 Task: Find connections with filter location Baie-Comeau with filter topic #entrepreneurshipwith filter profile language German with filter current company Deloitte Digital with filter school Meenakshi College Of Engineering with filter industry Plastics and Rubber Product Manufacturing with filter service category Web Development with filter keywords title Director
Action: Mouse moved to (229, 263)
Screenshot: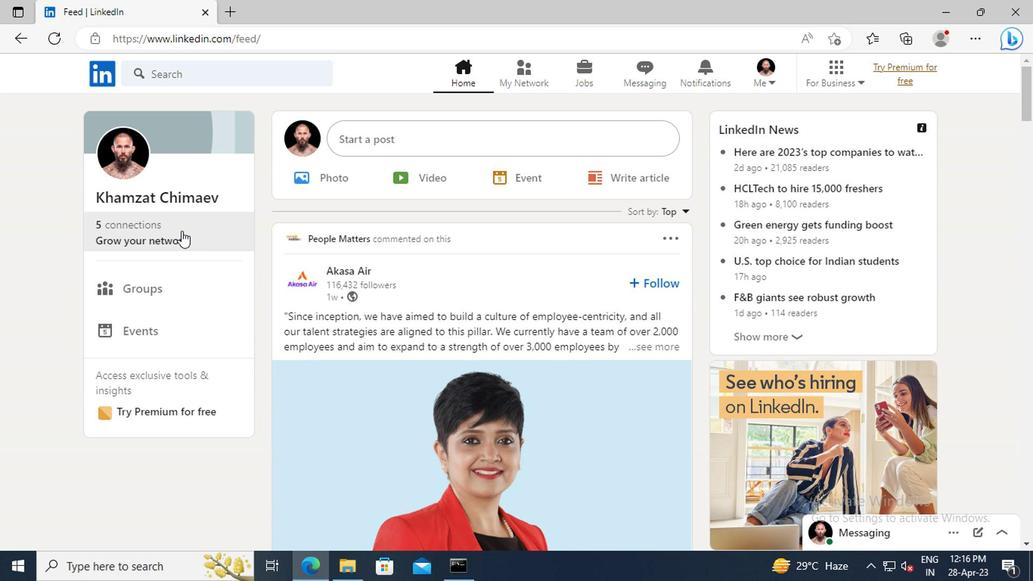 
Action: Mouse pressed left at (229, 263)
Screenshot: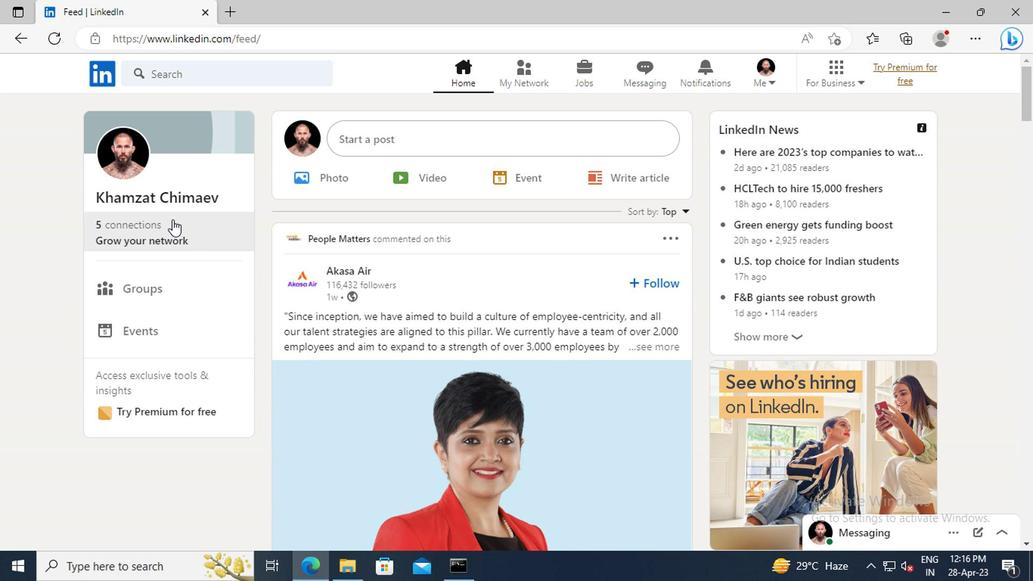 
Action: Mouse moved to (230, 218)
Screenshot: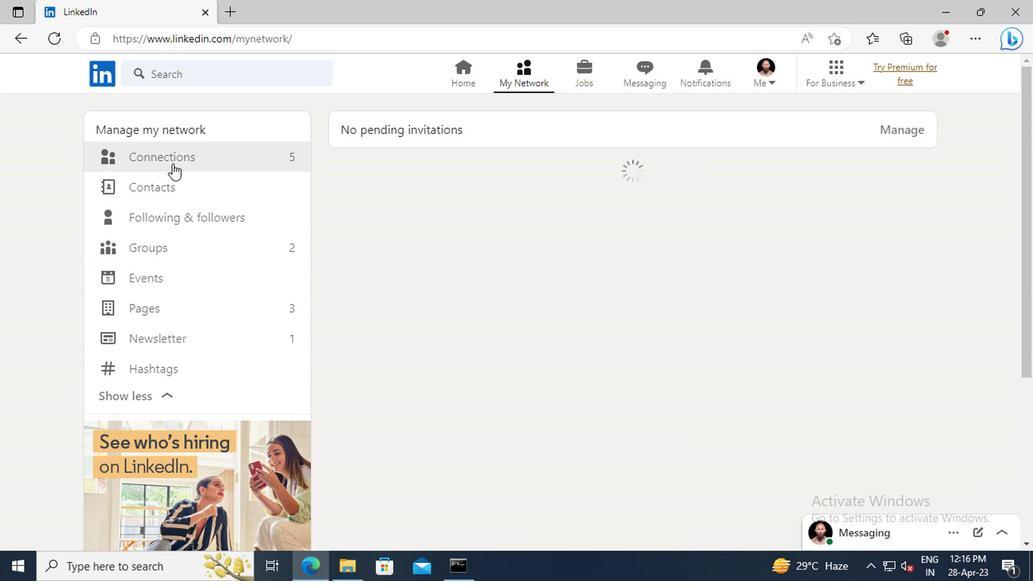 
Action: Mouse pressed left at (230, 218)
Screenshot: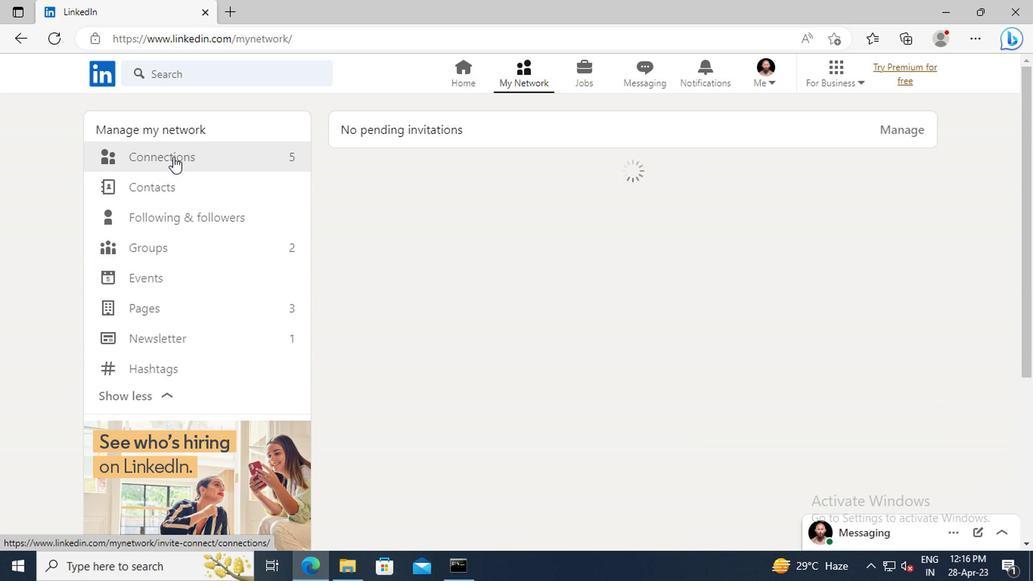 
Action: Mouse moved to (552, 222)
Screenshot: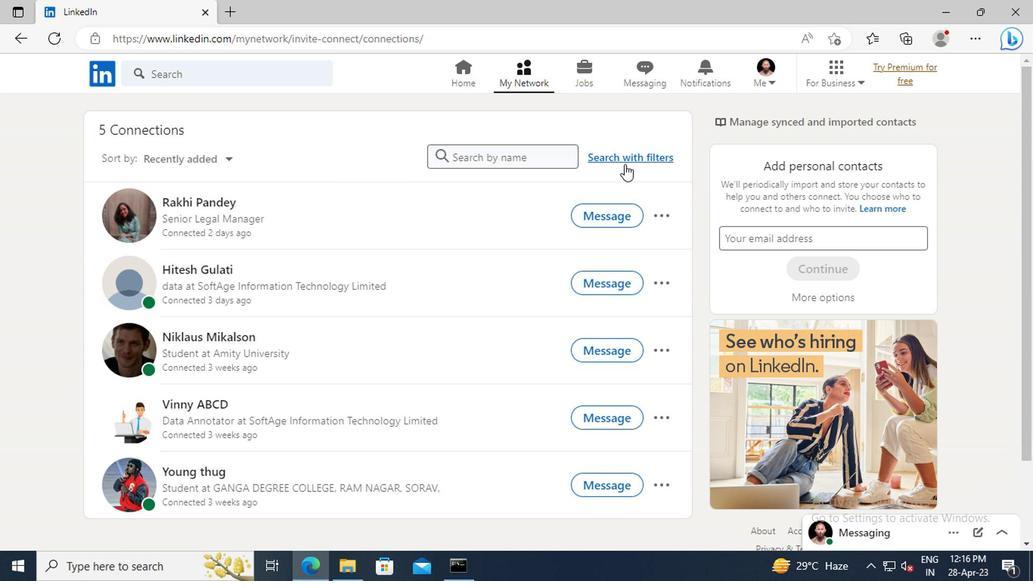 
Action: Mouse pressed left at (552, 222)
Screenshot: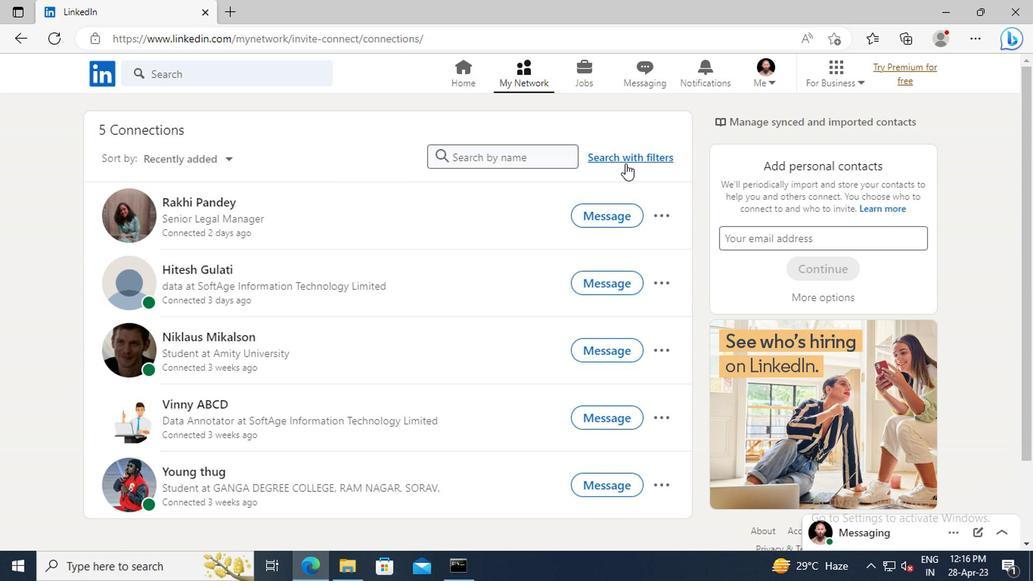 
Action: Mouse moved to (516, 192)
Screenshot: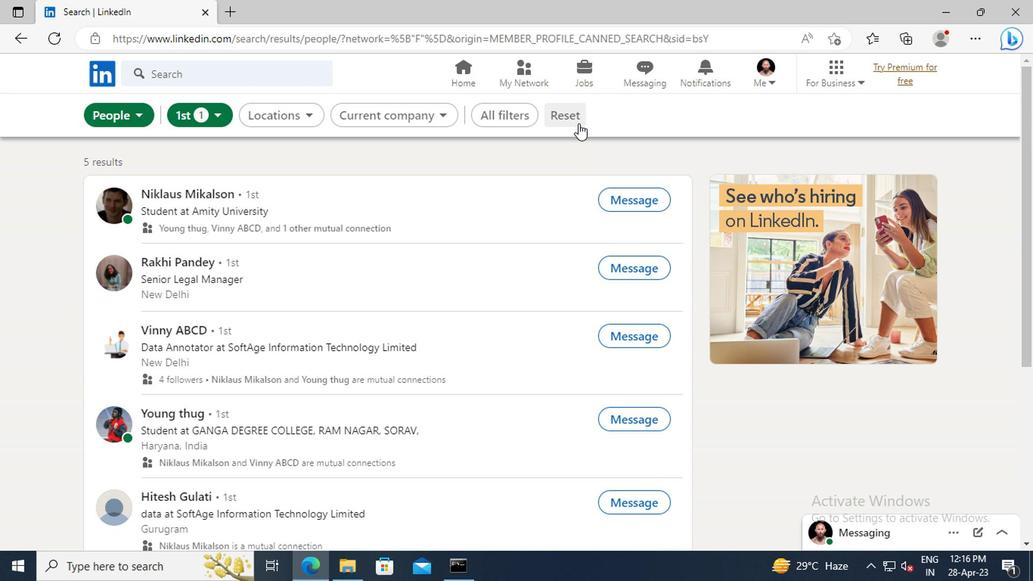 
Action: Mouse pressed left at (516, 192)
Screenshot: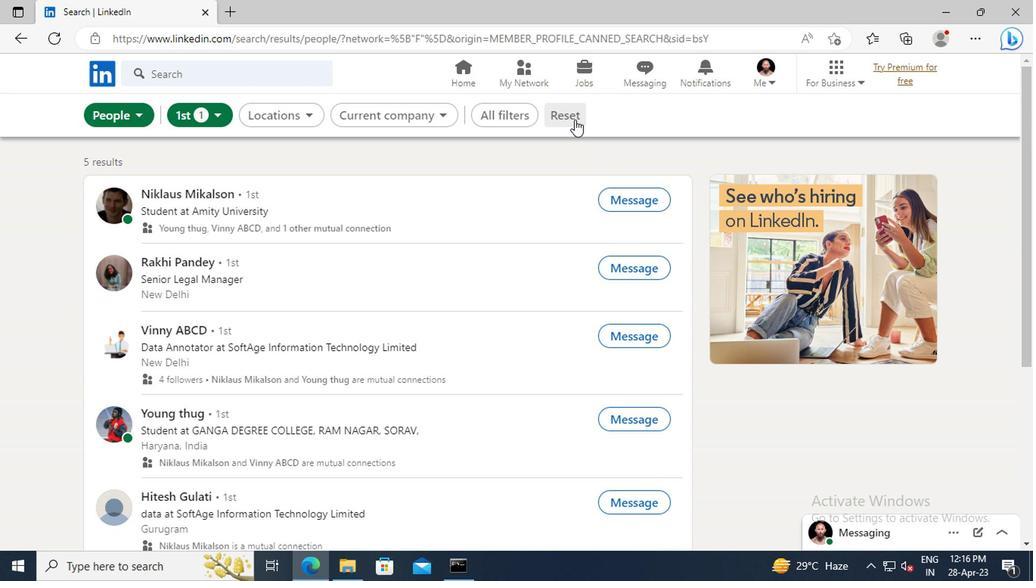 
Action: Mouse moved to (497, 190)
Screenshot: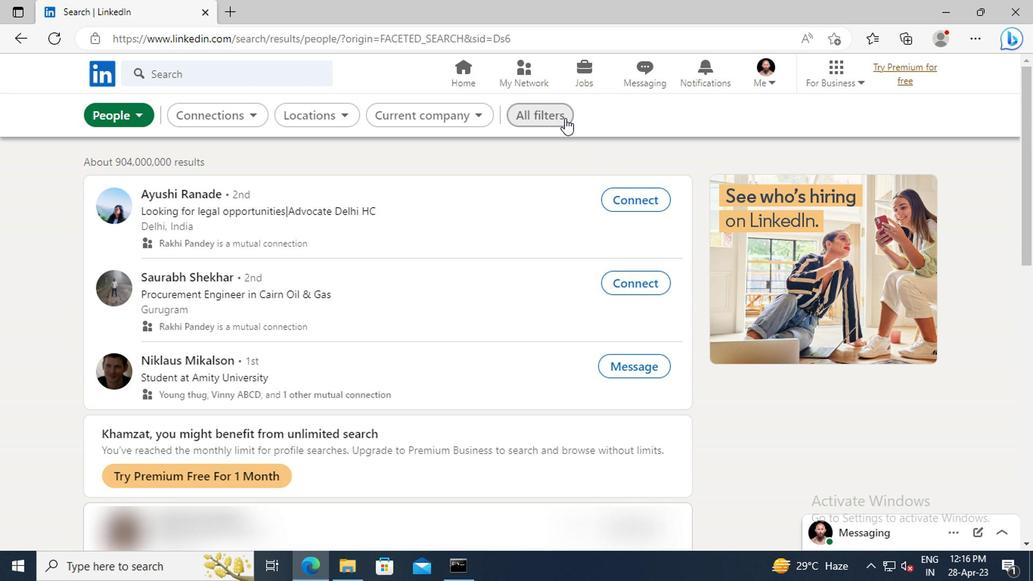 
Action: Mouse pressed left at (497, 190)
Screenshot: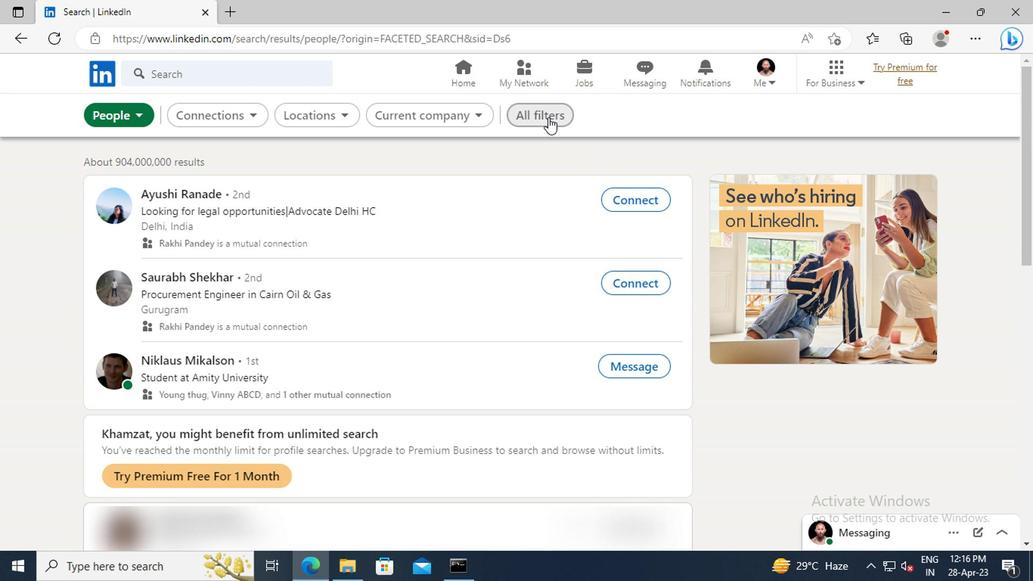 
Action: Mouse moved to (696, 305)
Screenshot: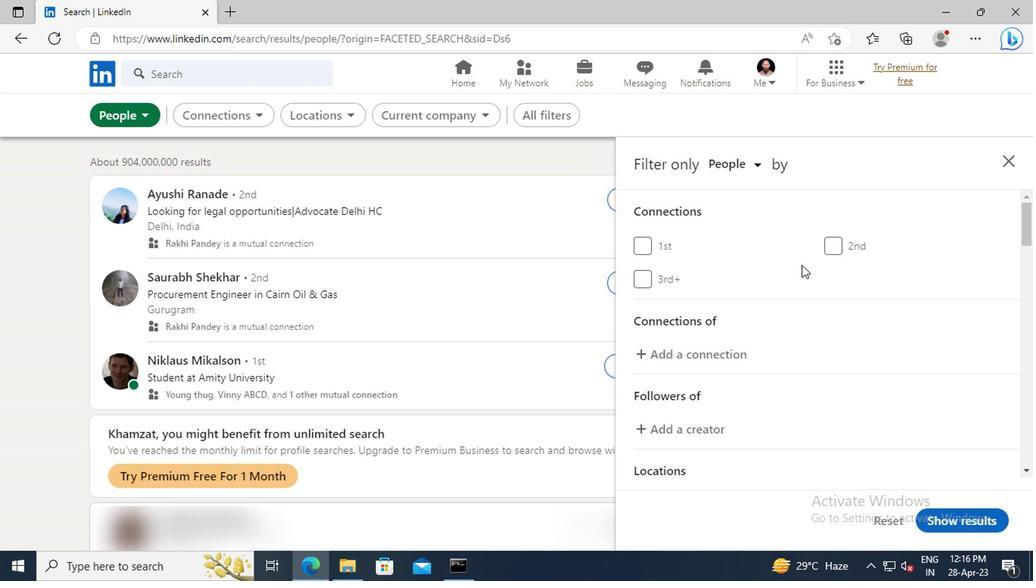 
Action: Mouse scrolled (696, 304) with delta (0, 0)
Screenshot: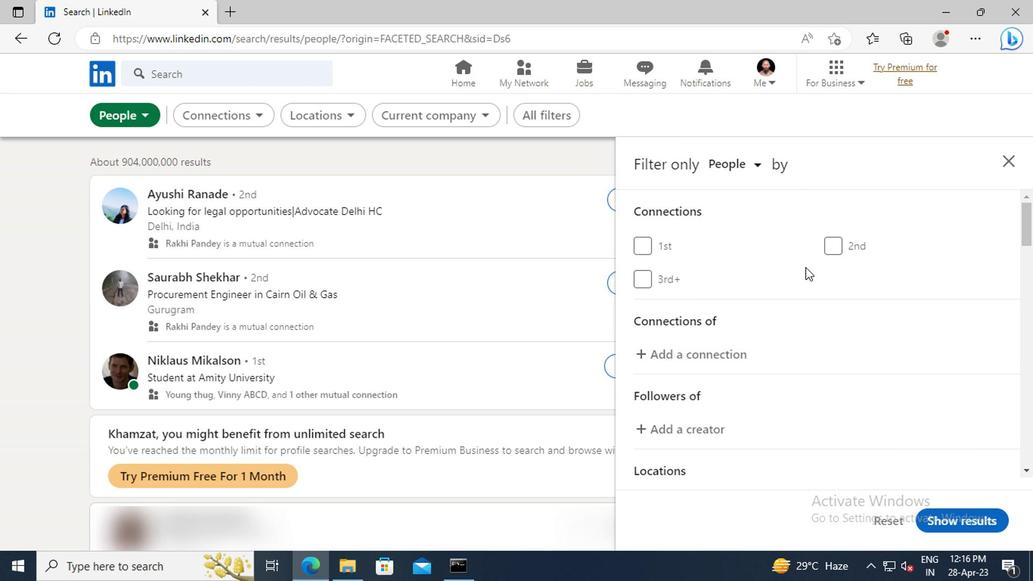 
Action: Mouse moved to (696, 305)
Screenshot: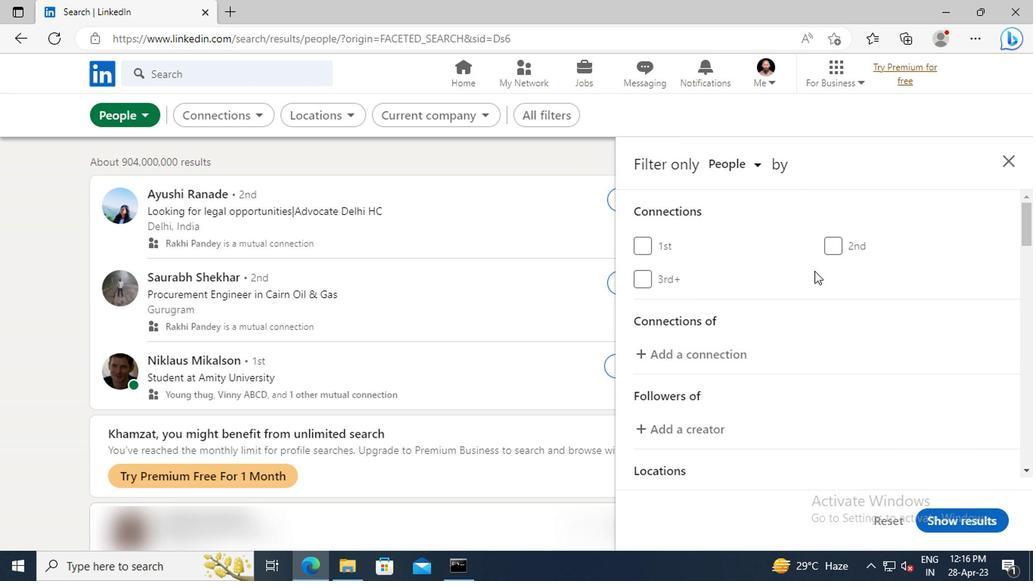 
Action: Mouse scrolled (696, 304) with delta (0, 0)
Screenshot: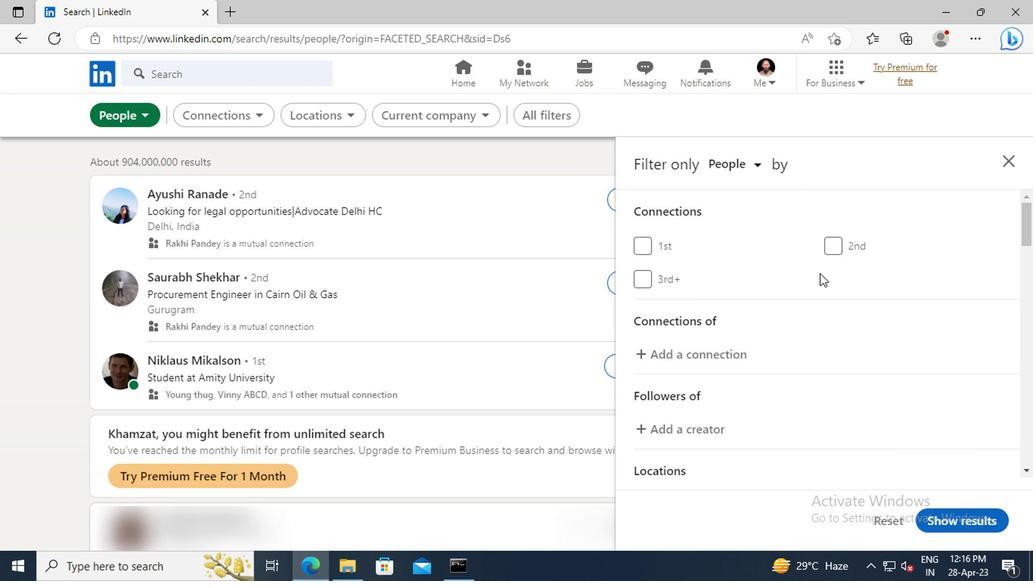 
Action: Mouse moved to (697, 306)
Screenshot: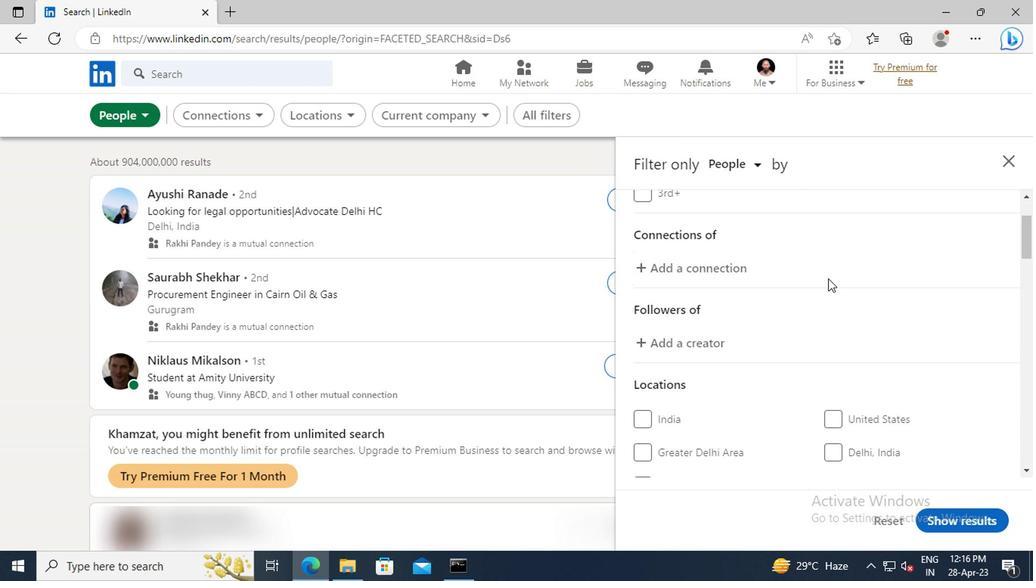 
Action: Mouse scrolled (697, 306) with delta (0, 0)
Screenshot: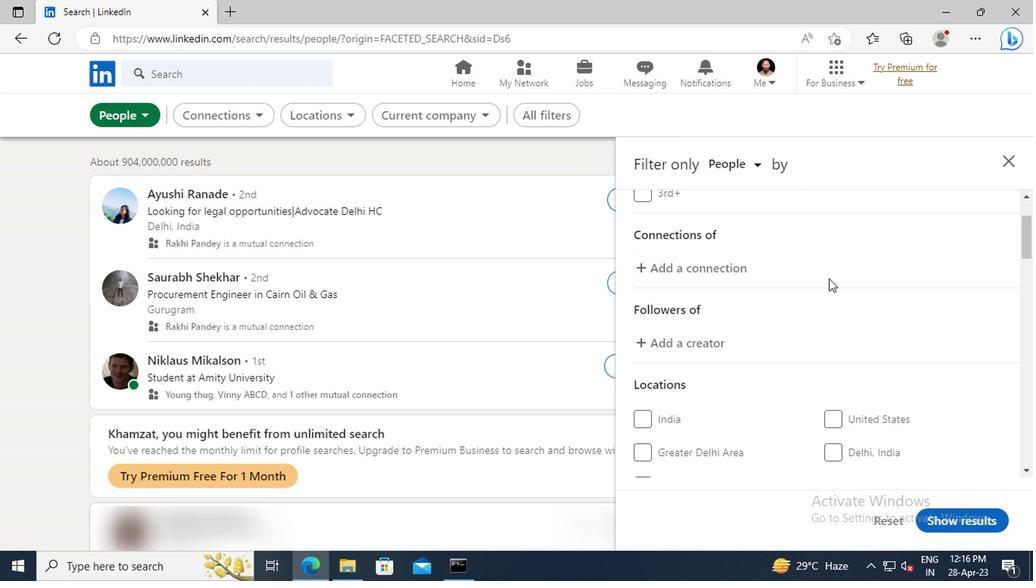 
Action: Mouse moved to (702, 312)
Screenshot: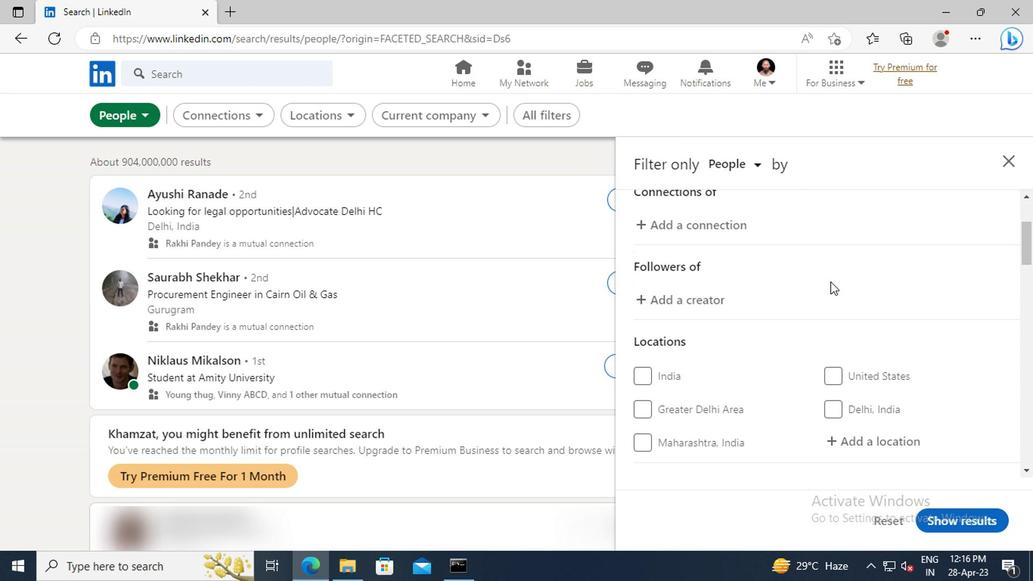 
Action: Mouse scrolled (702, 311) with delta (0, 0)
Screenshot: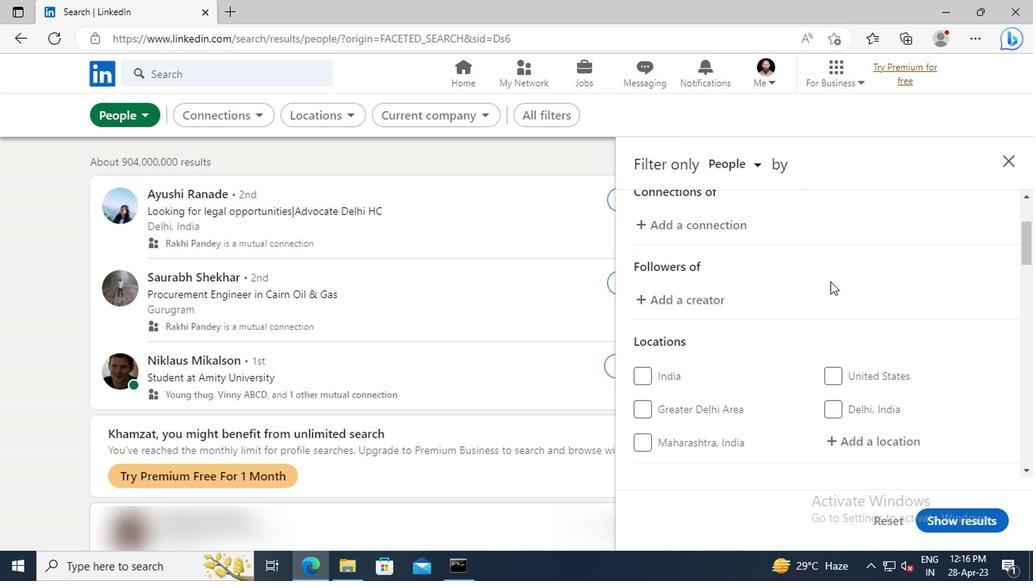 
Action: Mouse moved to (702, 312)
Screenshot: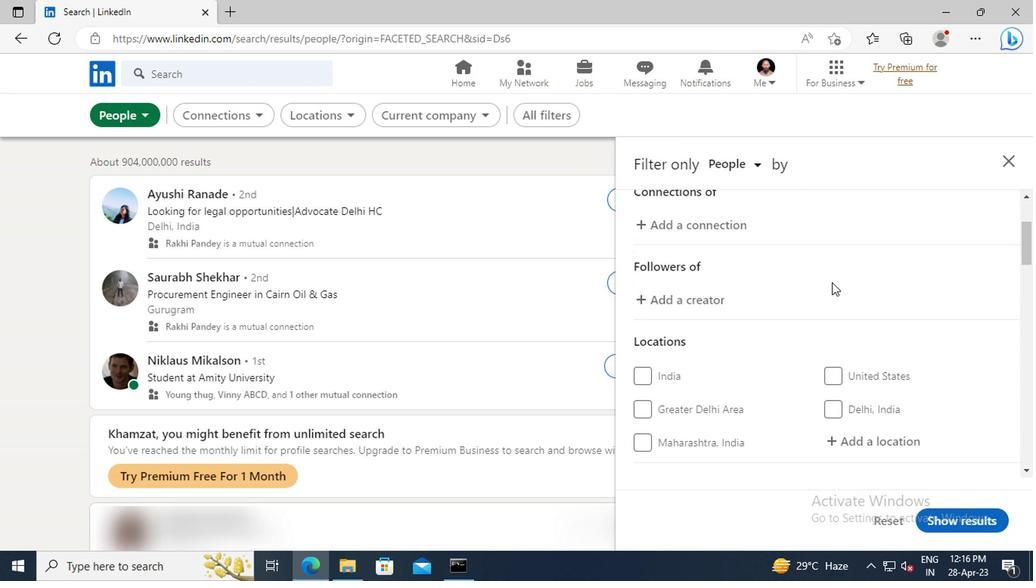 
Action: Mouse scrolled (702, 312) with delta (0, 0)
Screenshot: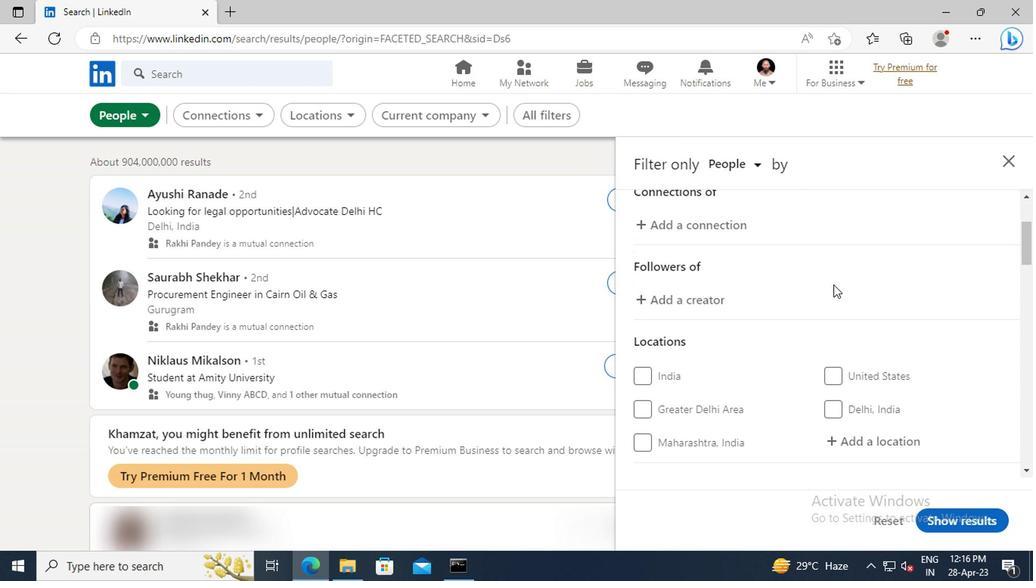 
Action: Mouse scrolled (702, 312) with delta (0, 0)
Screenshot: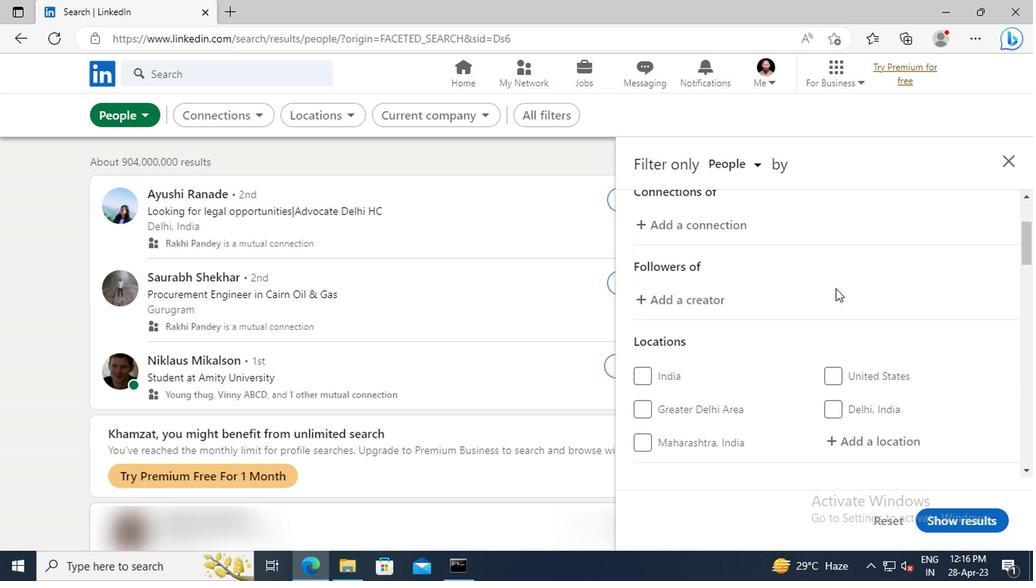 
Action: Mouse moved to (717, 332)
Screenshot: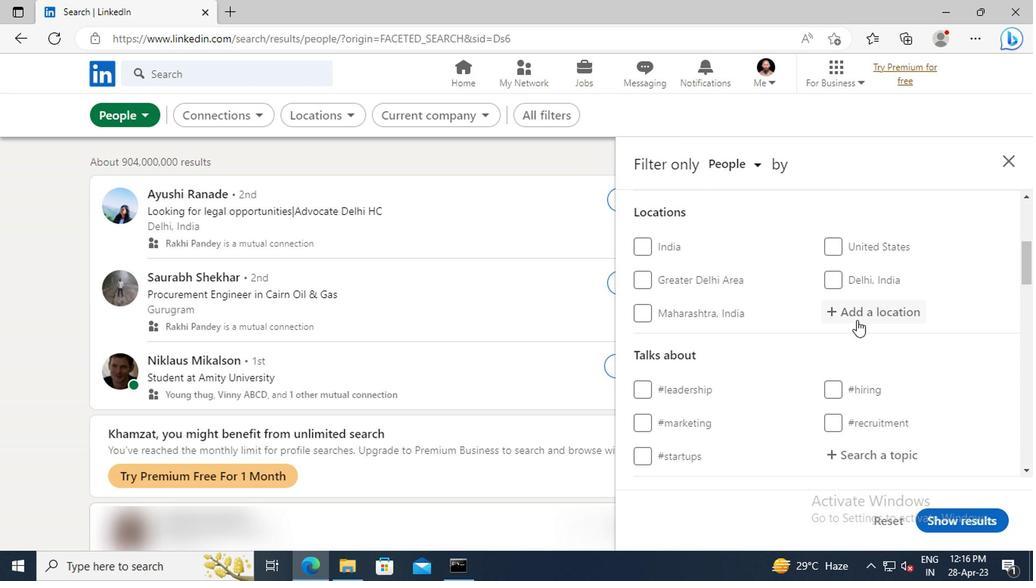 
Action: Mouse pressed left at (717, 332)
Screenshot: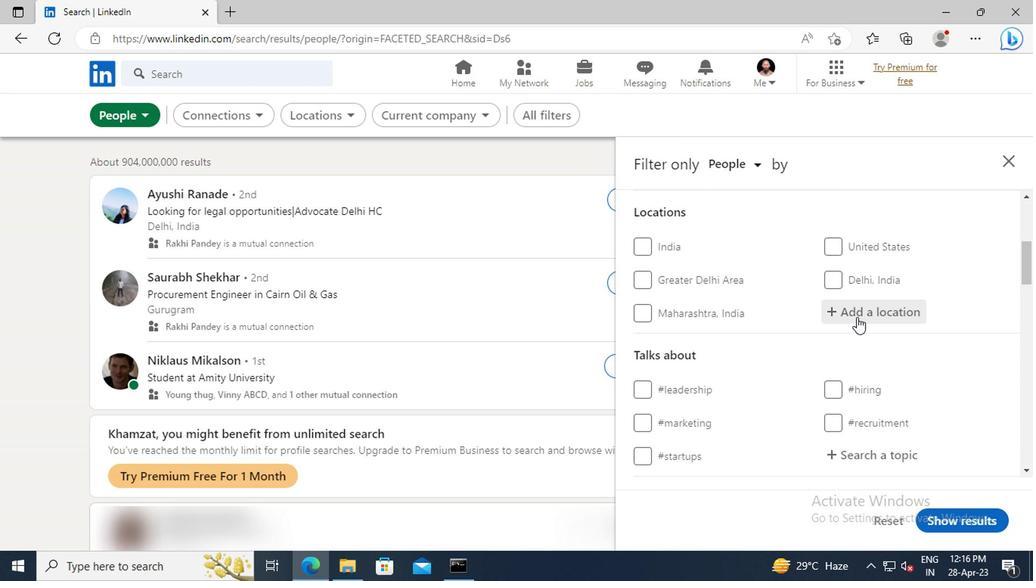 
Action: Key pressed <Key.shift>BAIE-<Key.shift>COMEAU
Screenshot: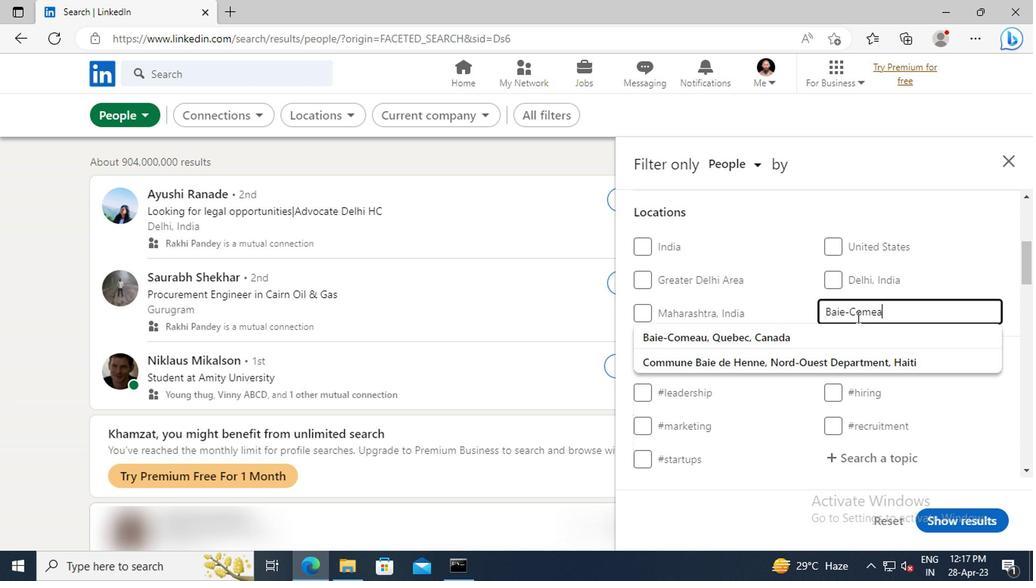 
Action: Mouse moved to (716, 340)
Screenshot: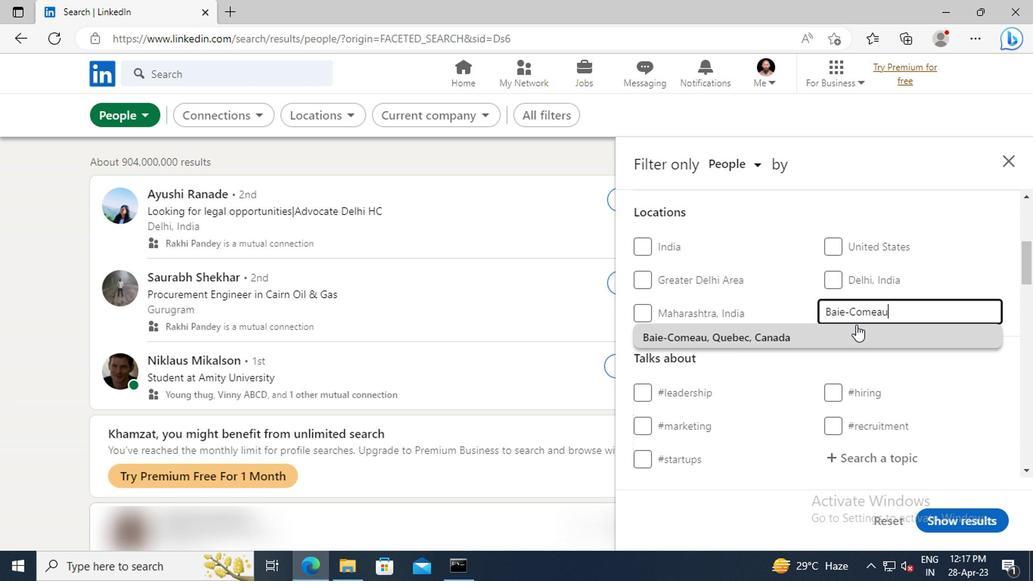 
Action: Mouse pressed left at (716, 340)
Screenshot: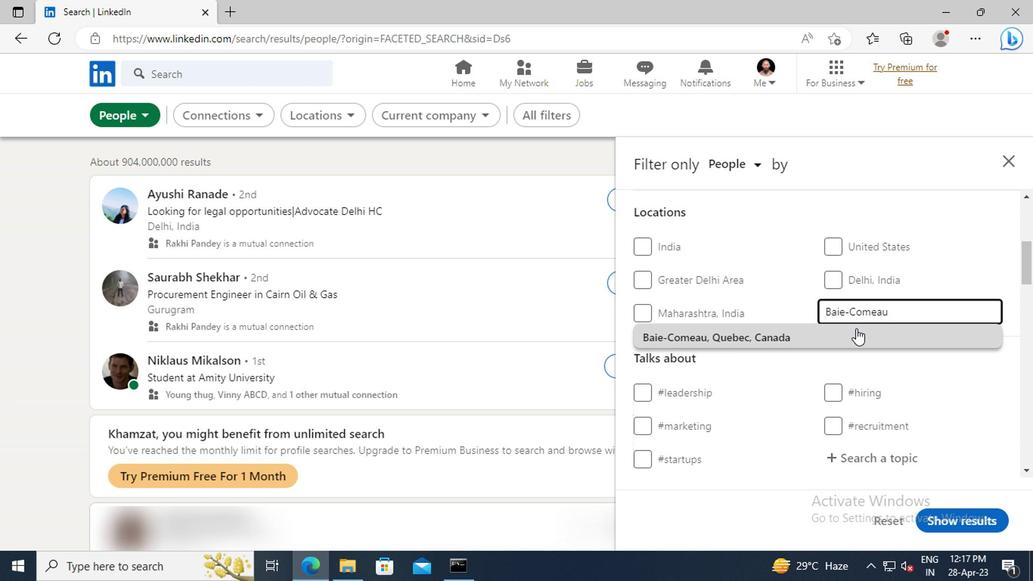 
Action: Mouse moved to (715, 334)
Screenshot: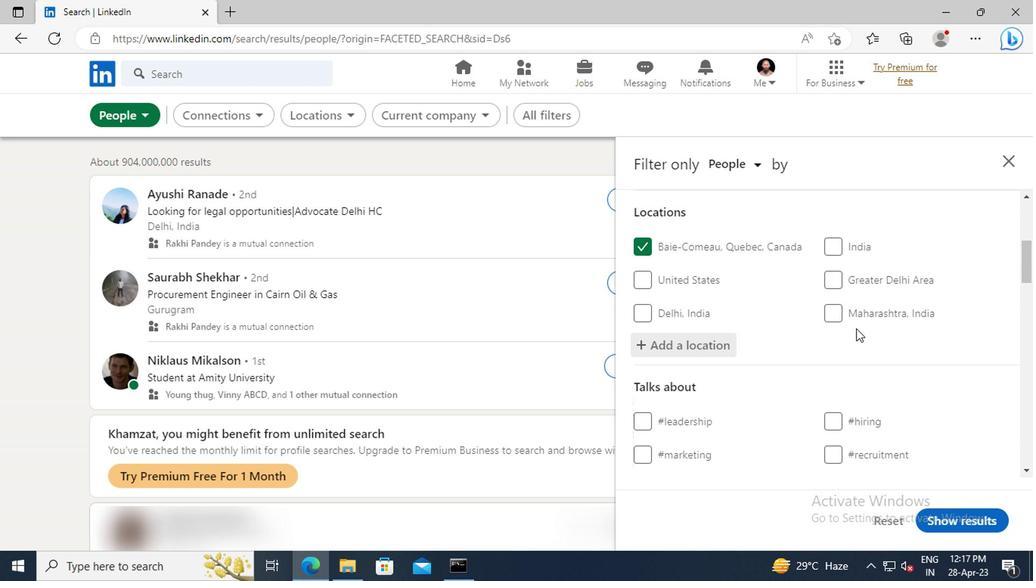 
Action: Mouse scrolled (715, 334) with delta (0, 0)
Screenshot: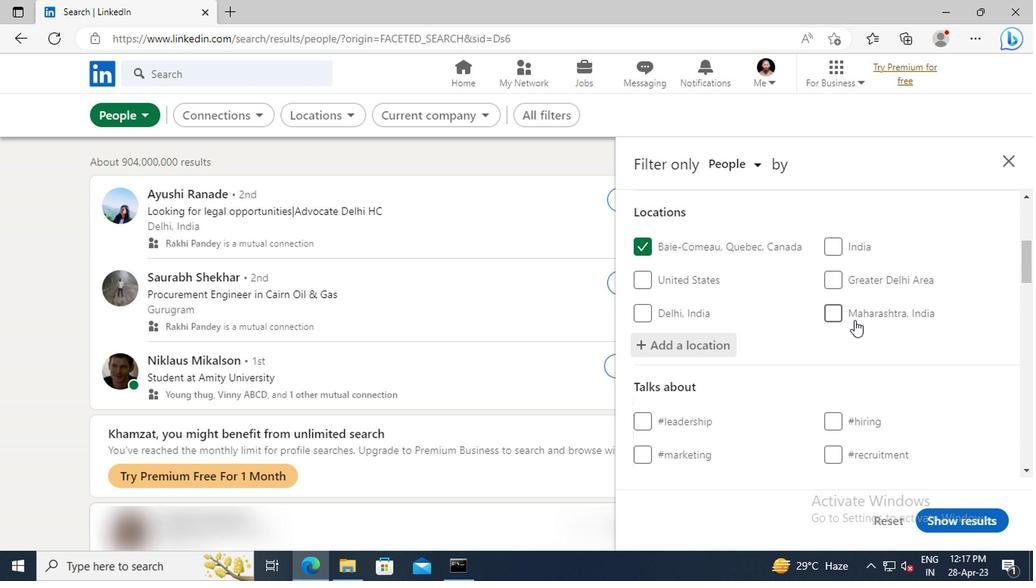 
Action: Mouse scrolled (715, 334) with delta (0, 0)
Screenshot: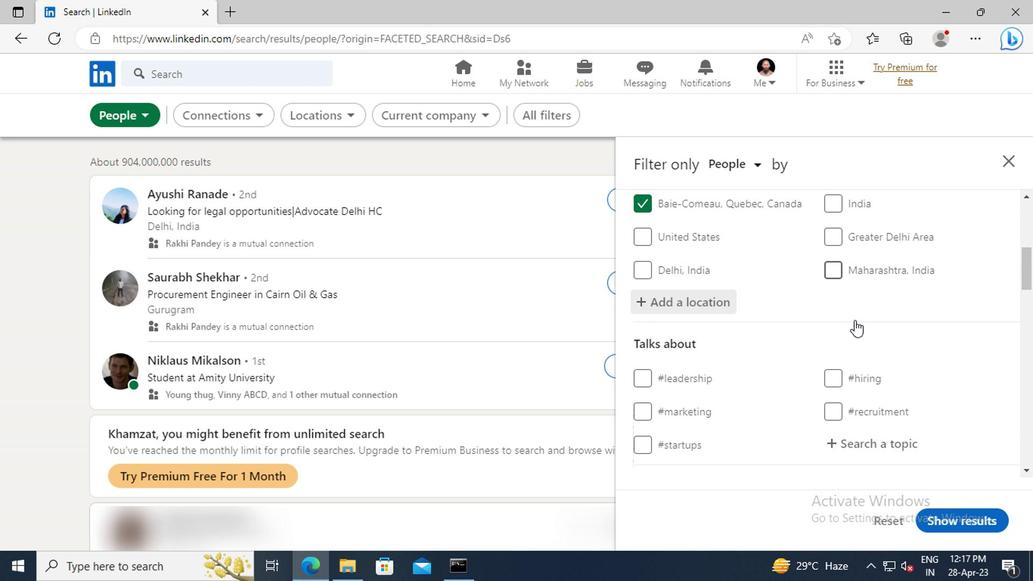 
Action: Mouse scrolled (715, 334) with delta (0, 0)
Screenshot: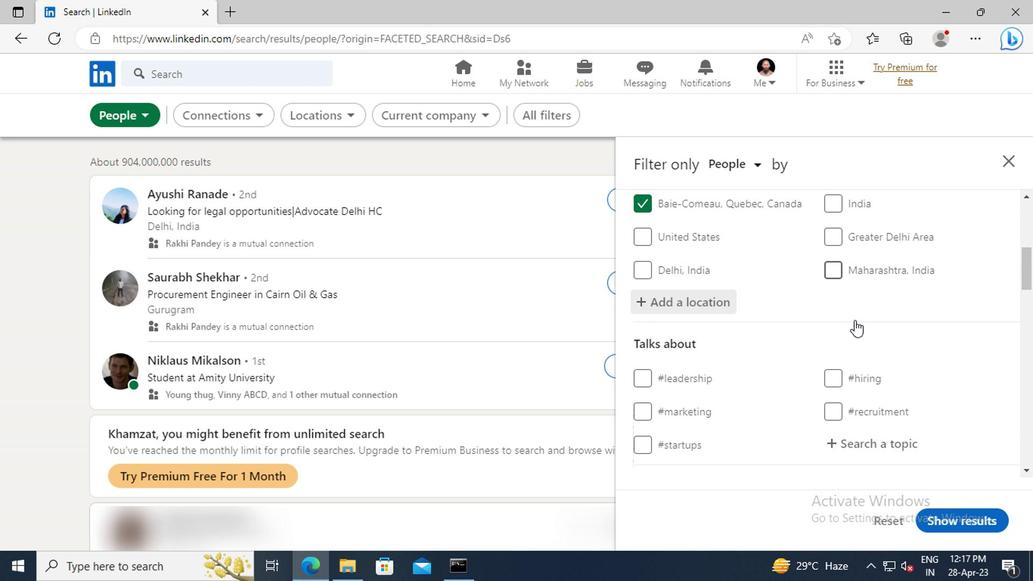 
Action: Mouse scrolled (715, 334) with delta (0, 0)
Screenshot: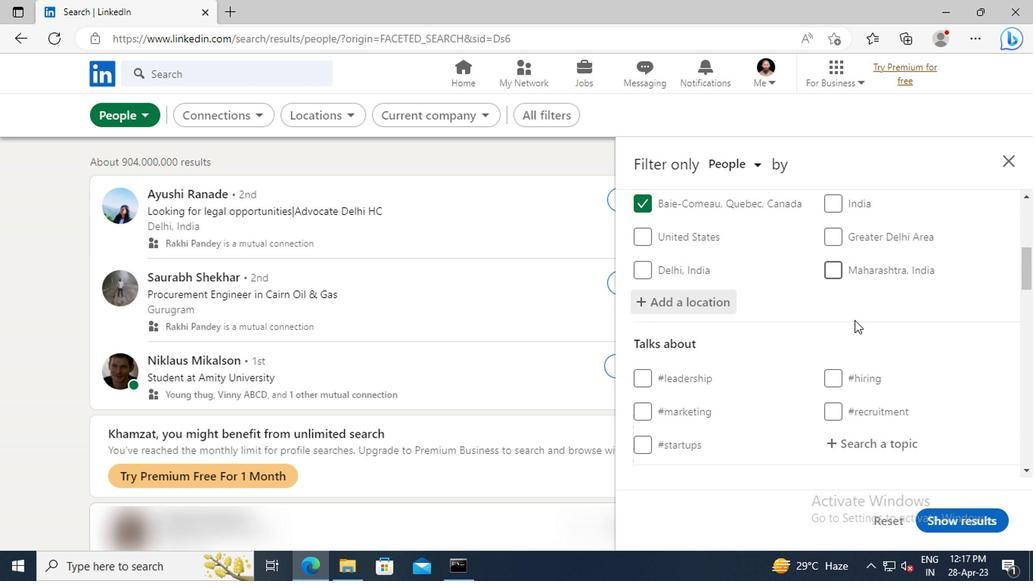 
Action: Mouse moved to (708, 331)
Screenshot: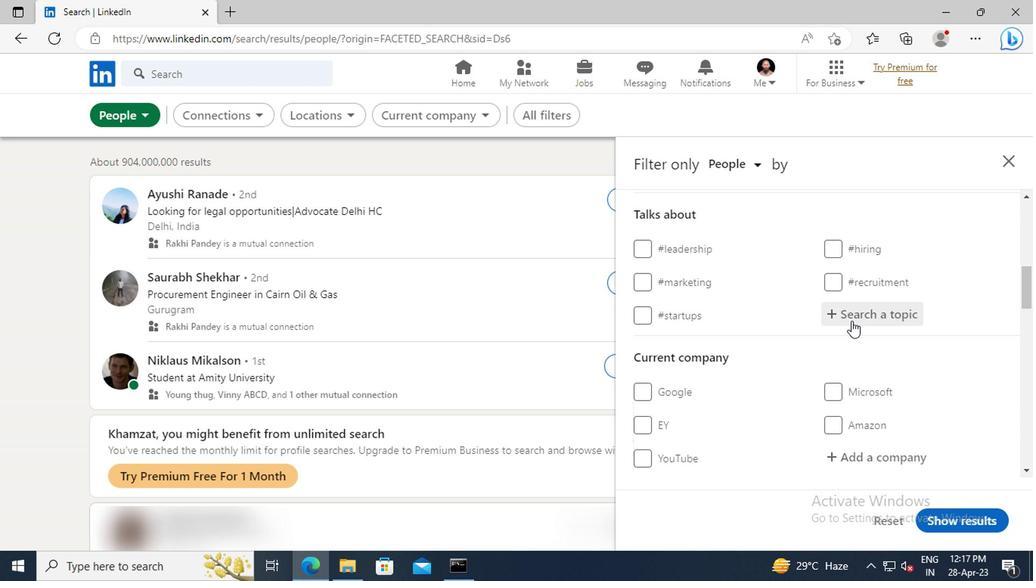 
Action: Mouse pressed left at (708, 331)
Screenshot: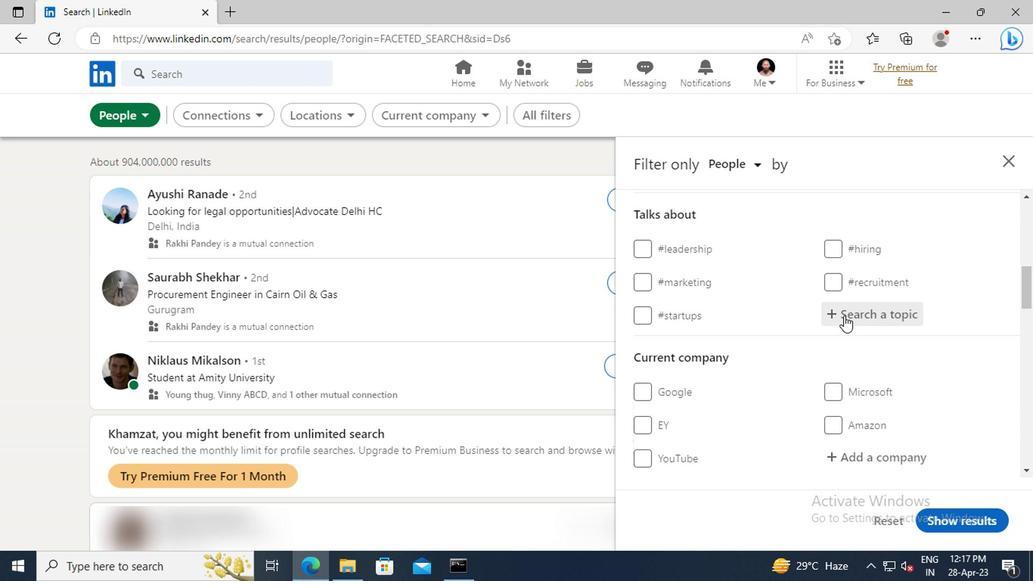 
Action: Key pressed ENTREPRENEURSHIP
Screenshot: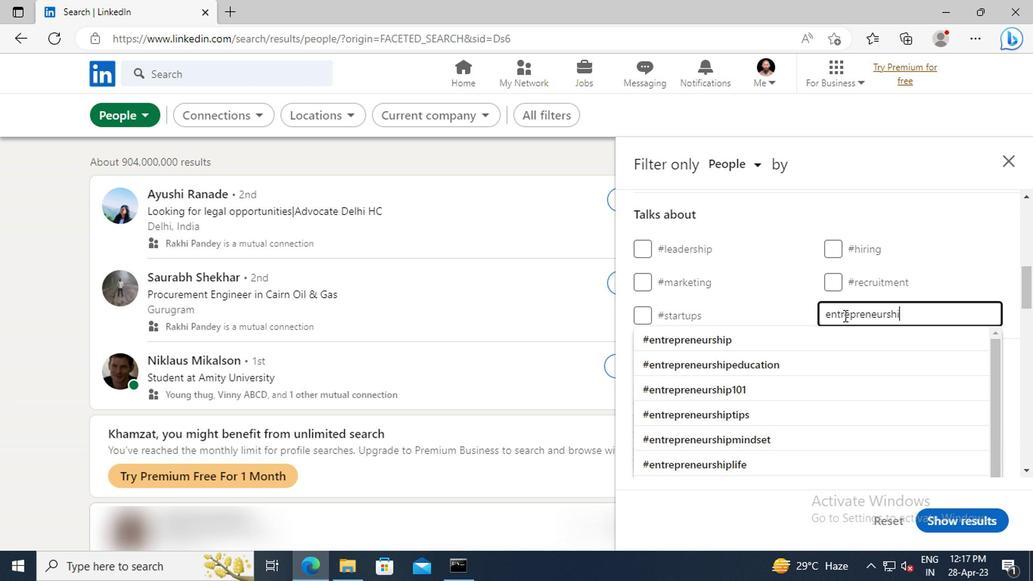 
Action: Mouse moved to (702, 345)
Screenshot: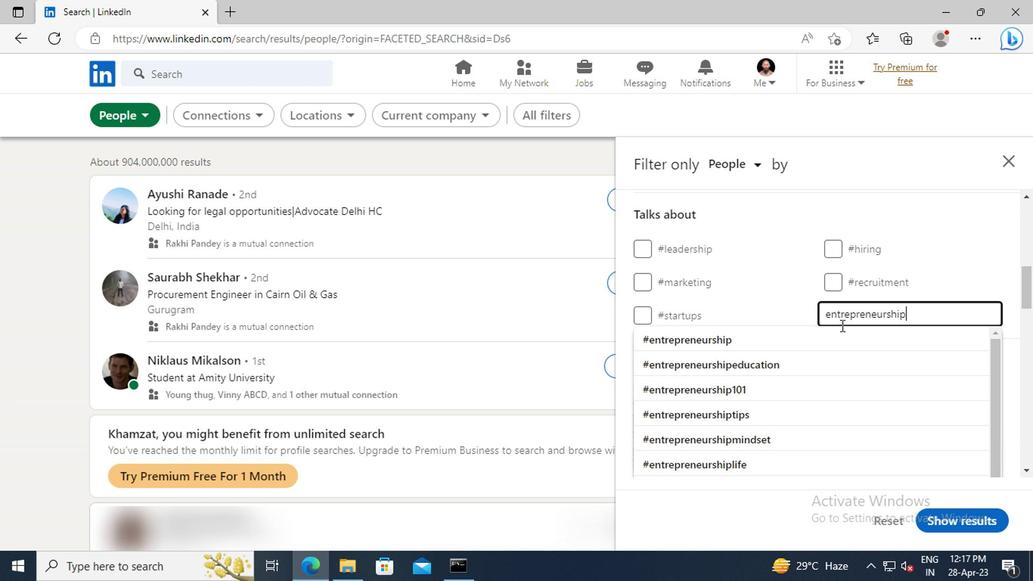 
Action: Mouse pressed left at (702, 345)
Screenshot: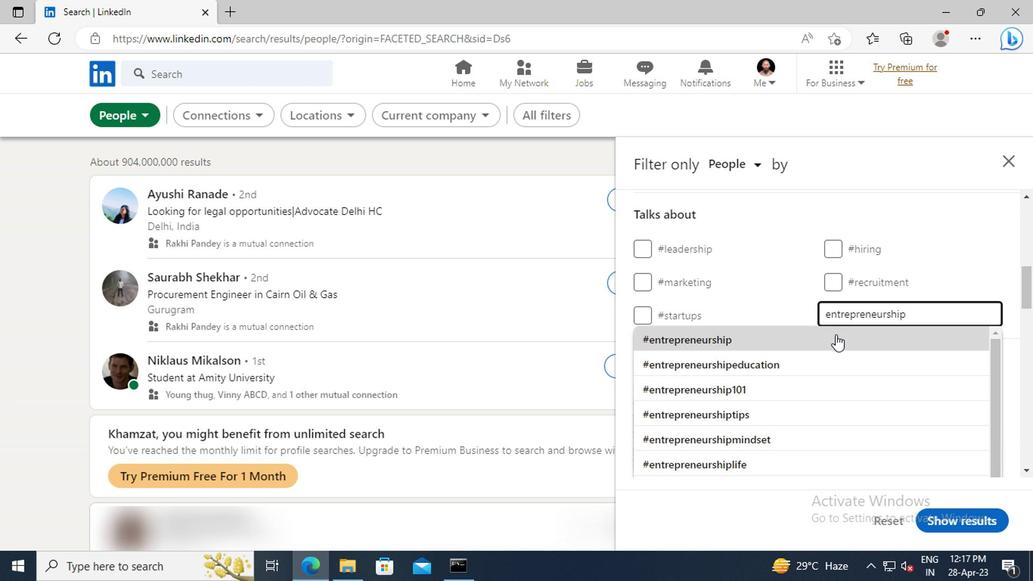 
Action: Mouse moved to (705, 323)
Screenshot: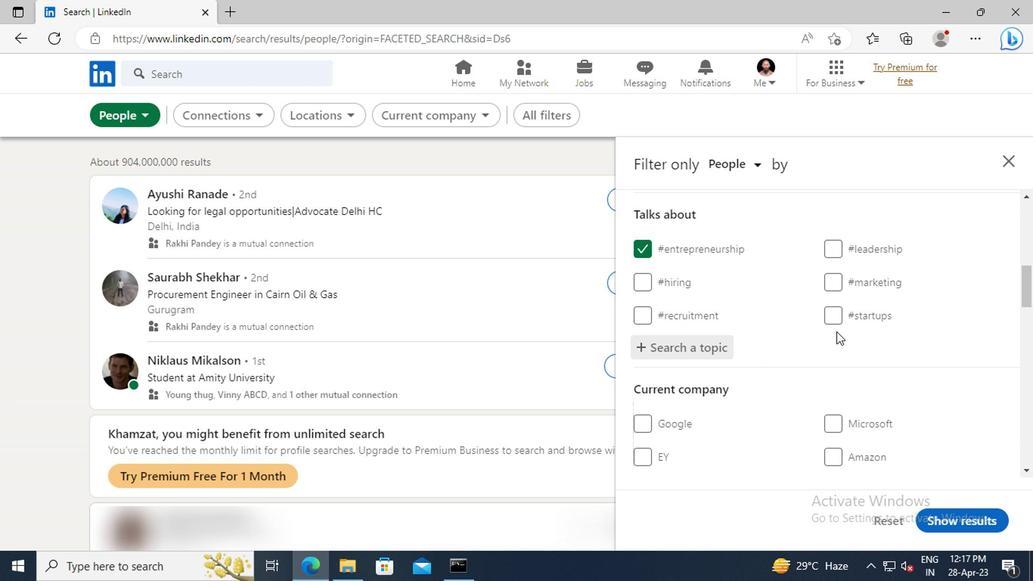 
Action: Mouse scrolled (705, 323) with delta (0, 0)
Screenshot: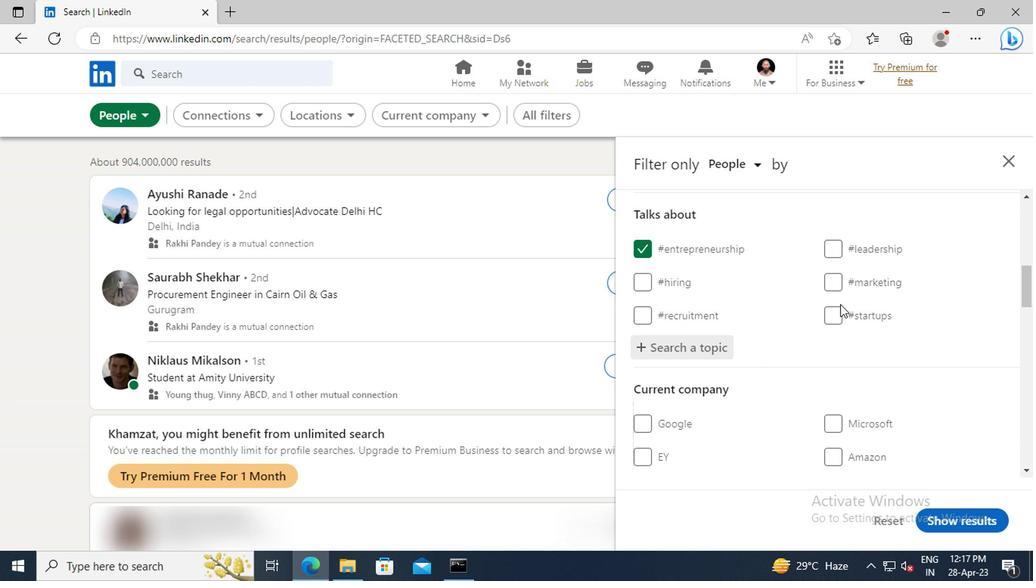 
Action: Mouse scrolled (705, 323) with delta (0, 0)
Screenshot: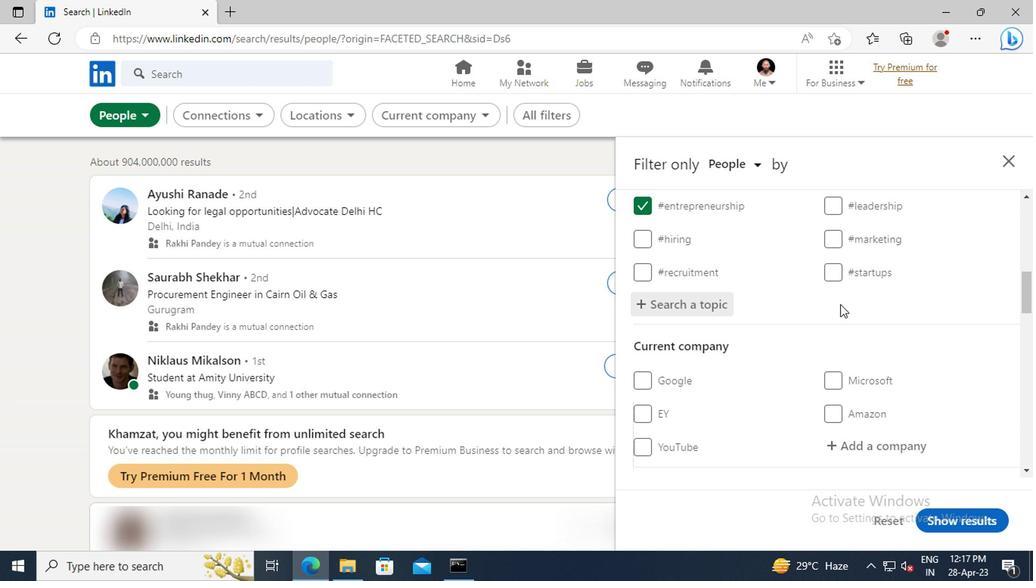 
Action: Mouse scrolled (705, 323) with delta (0, 0)
Screenshot: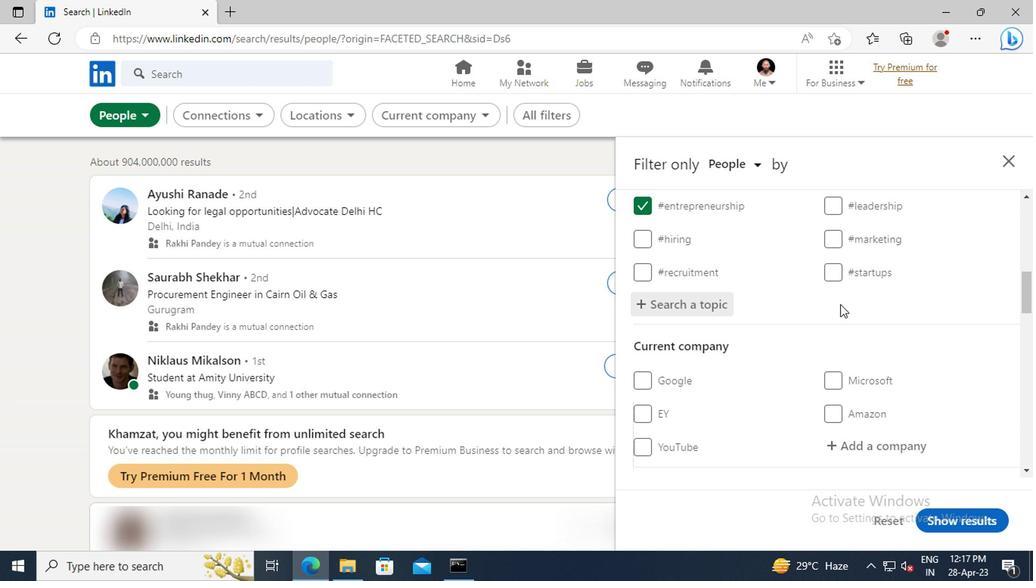 
Action: Mouse scrolled (705, 323) with delta (0, 0)
Screenshot: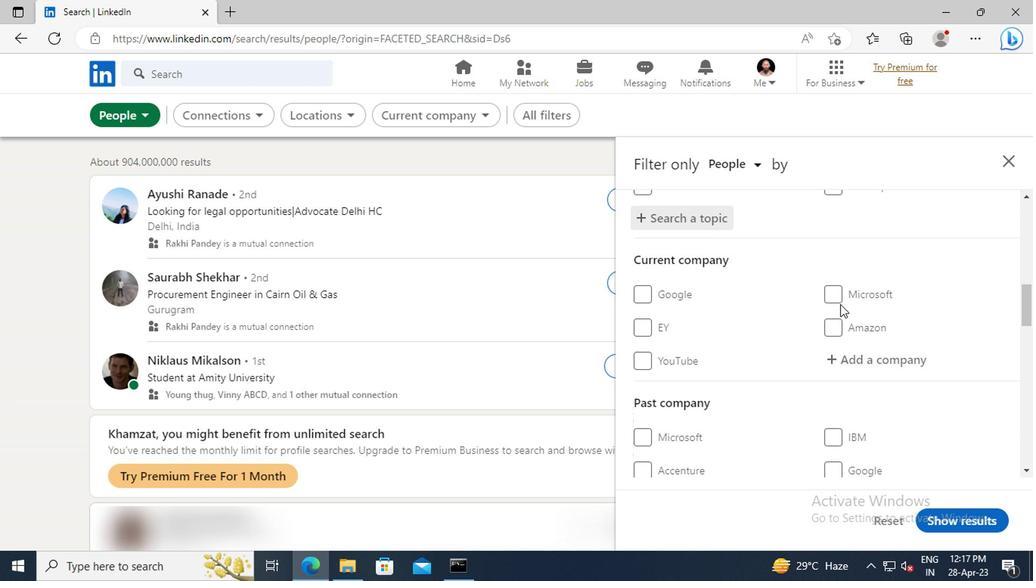 
Action: Mouse scrolled (705, 323) with delta (0, 0)
Screenshot: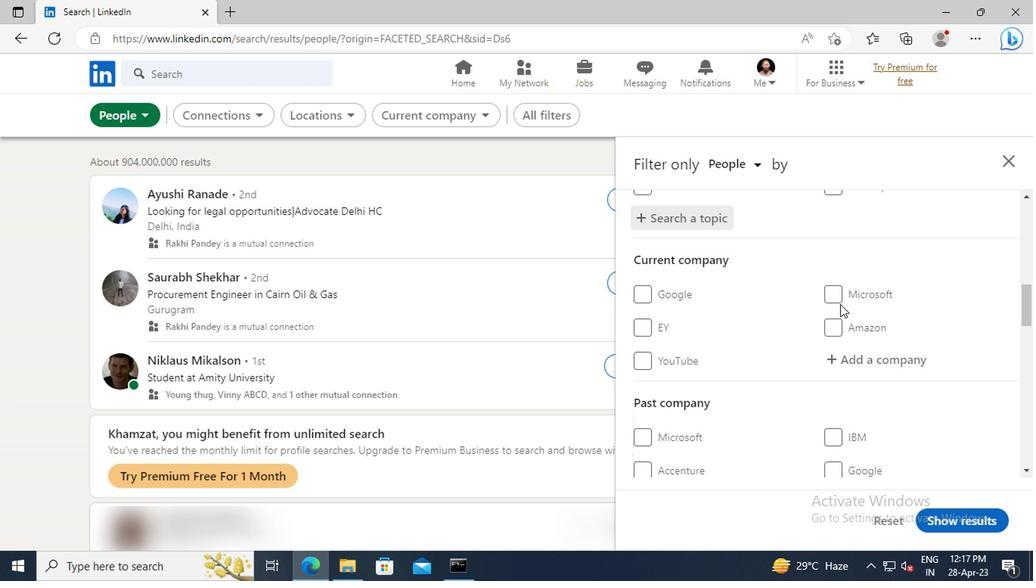 
Action: Mouse scrolled (705, 323) with delta (0, 0)
Screenshot: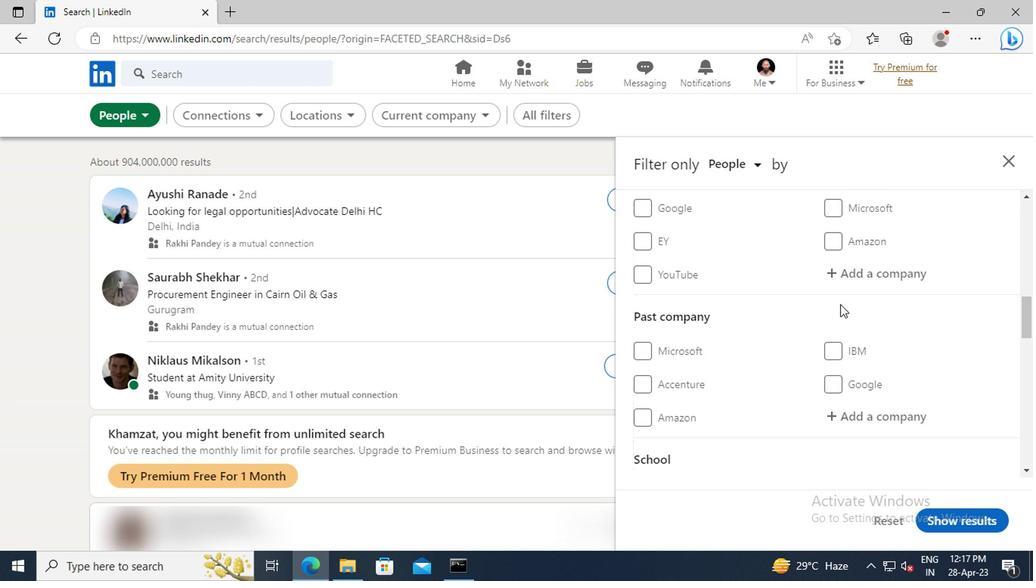 
Action: Mouse scrolled (705, 323) with delta (0, 0)
Screenshot: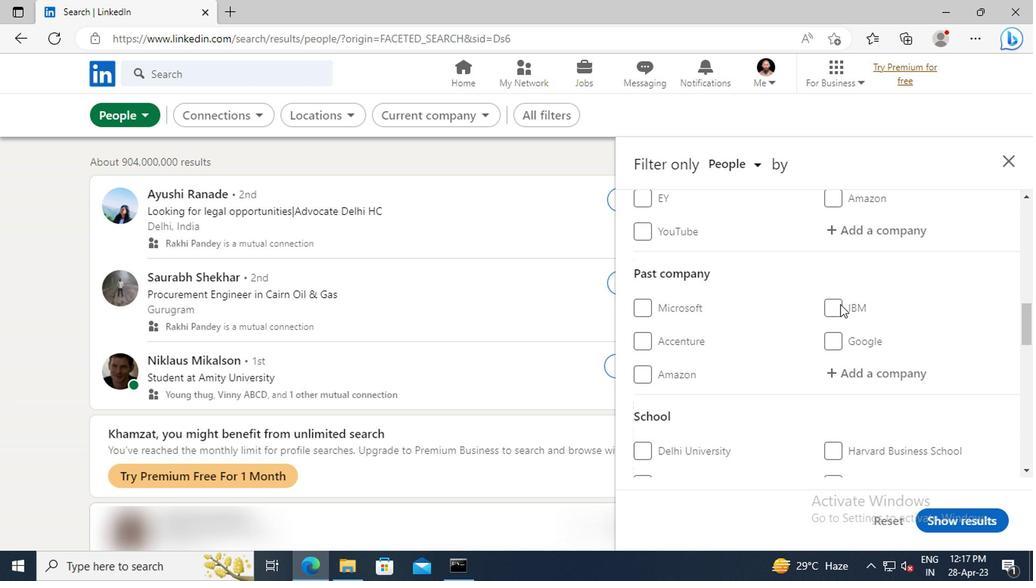 
Action: Mouse scrolled (705, 323) with delta (0, 0)
Screenshot: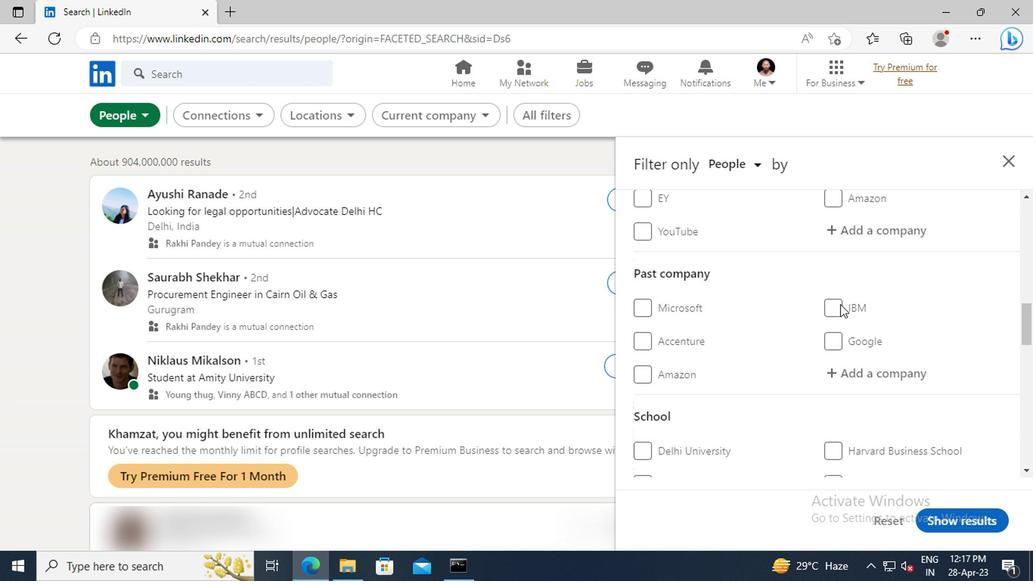 
Action: Mouse scrolled (705, 323) with delta (0, 0)
Screenshot: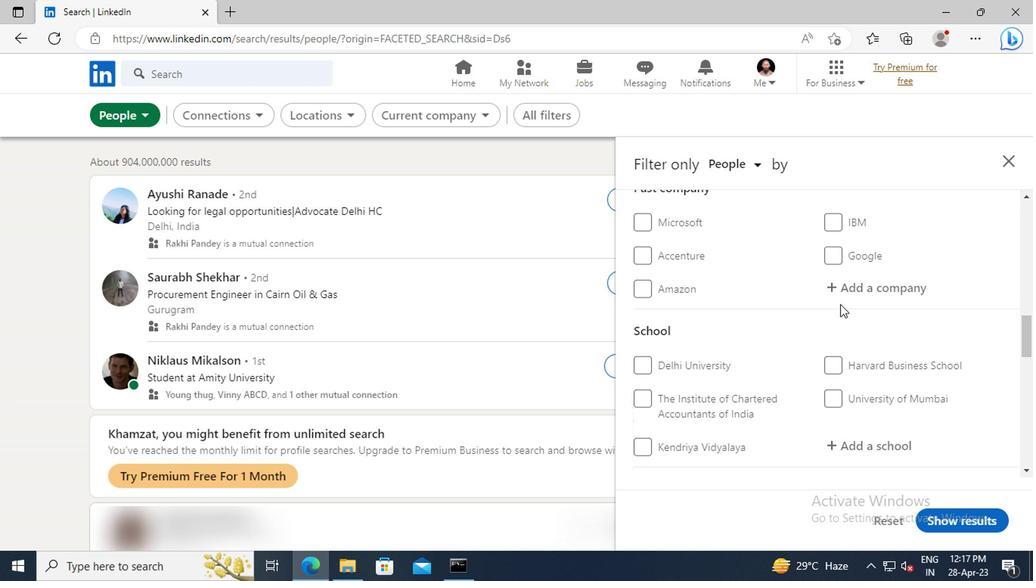 
Action: Mouse scrolled (705, 323) with delta (0, 0)
Screenshot: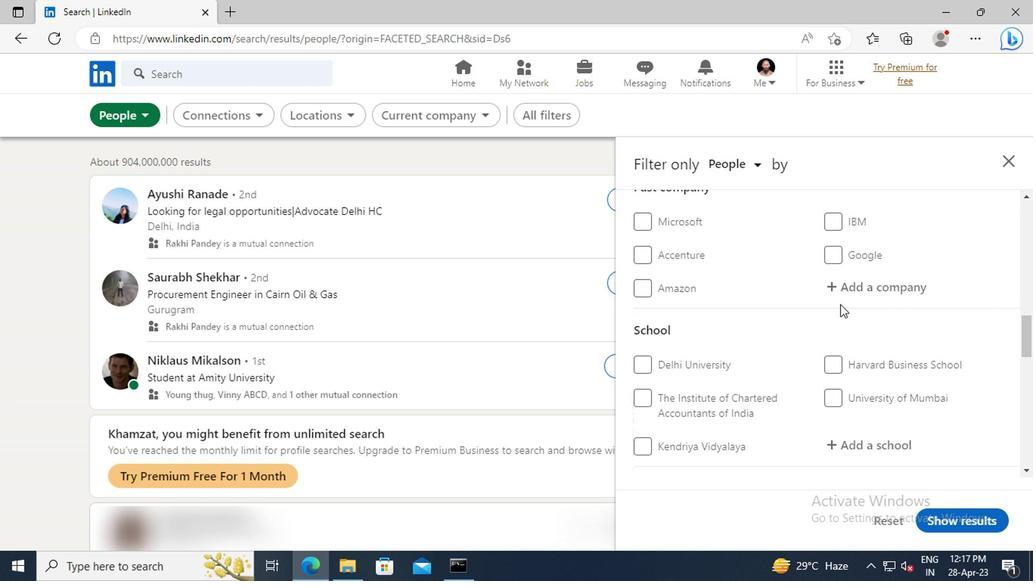 
Action: Mouse scrolled (705, 323) with delta (0, 0)
Screenshot: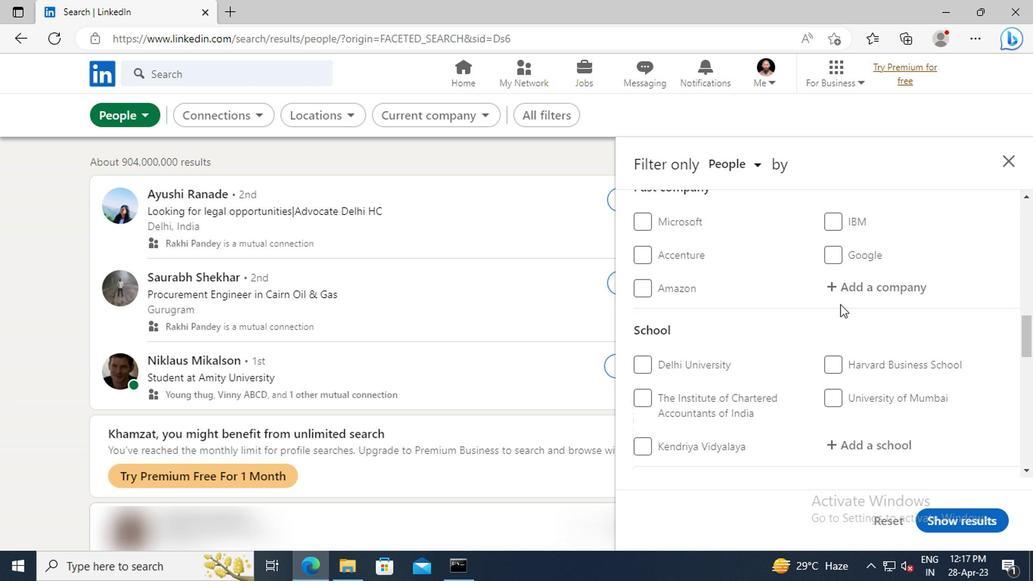 
Action: Mouse scrolled (705, 323) with delta (0, 0)
Screenshot: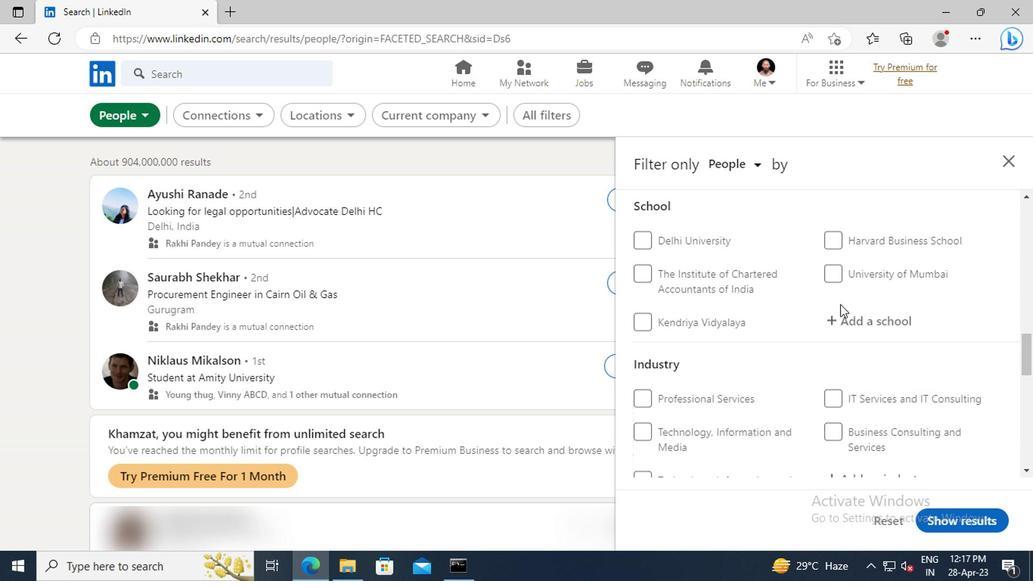 
Action: Mouse scrolled (705, 323) with delta (0, 0)
Screenshot: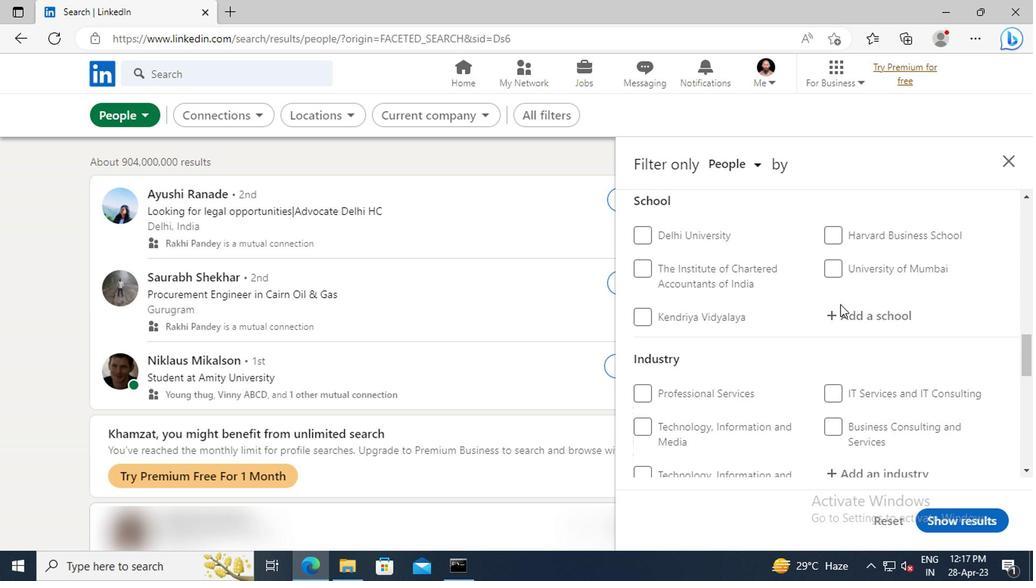 
Action: Mouse scrolled (705, 323) with delta (0, 0)
Screenshot: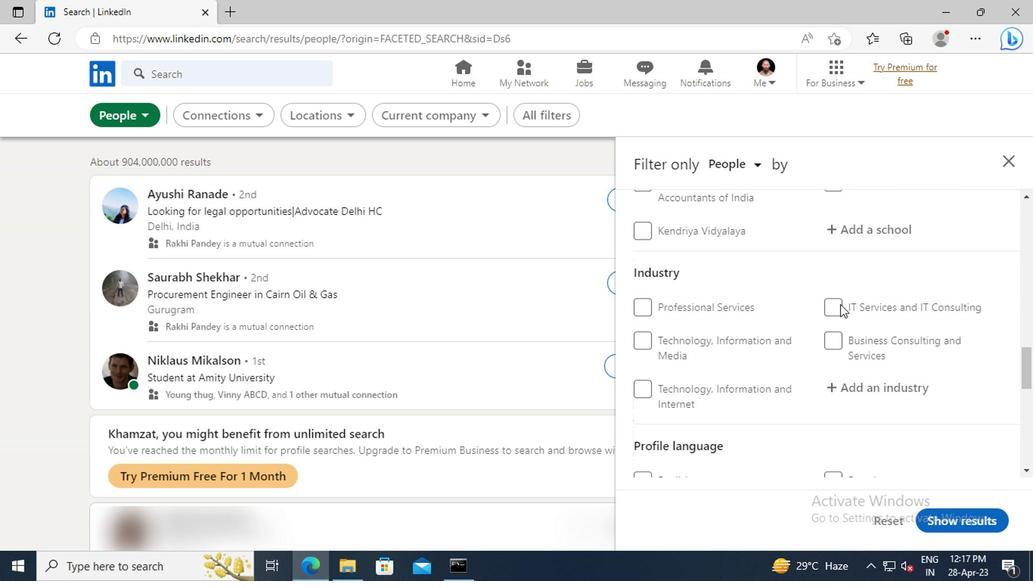 
Action: Mouse scrolled (705, 323) with delta (0, 0)
Screenshot: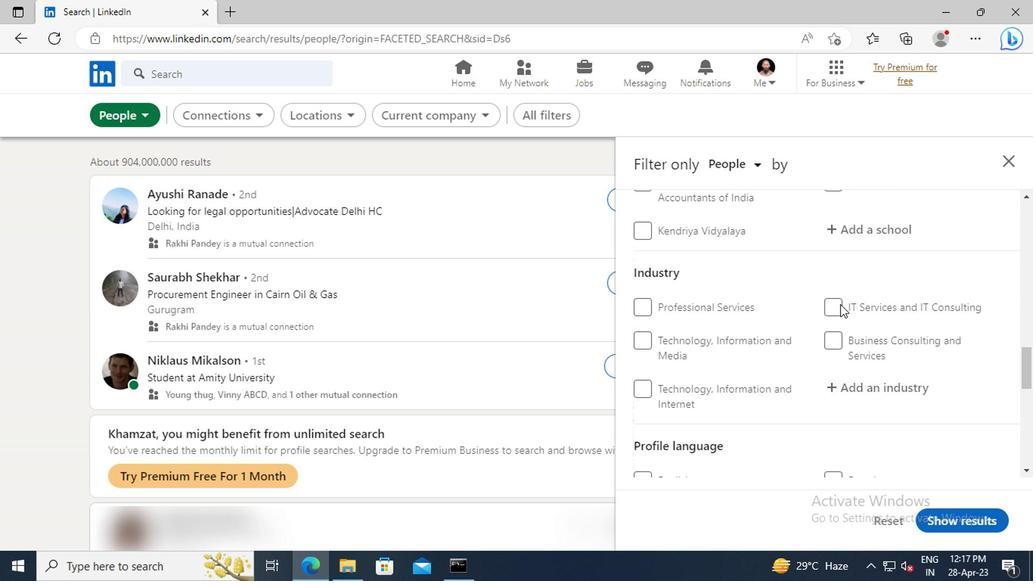 
Action: Mouse scrolled (705, 323) with delta (0, 0)
Screenshot: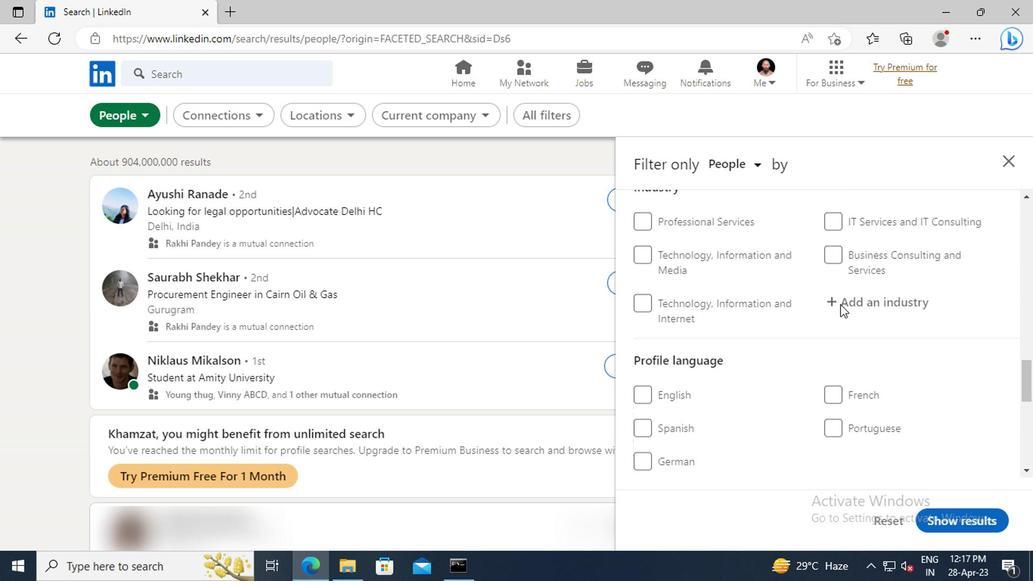 
Action: Mouse scrolled (705, 323) with delta (0, 0)
Screenshot: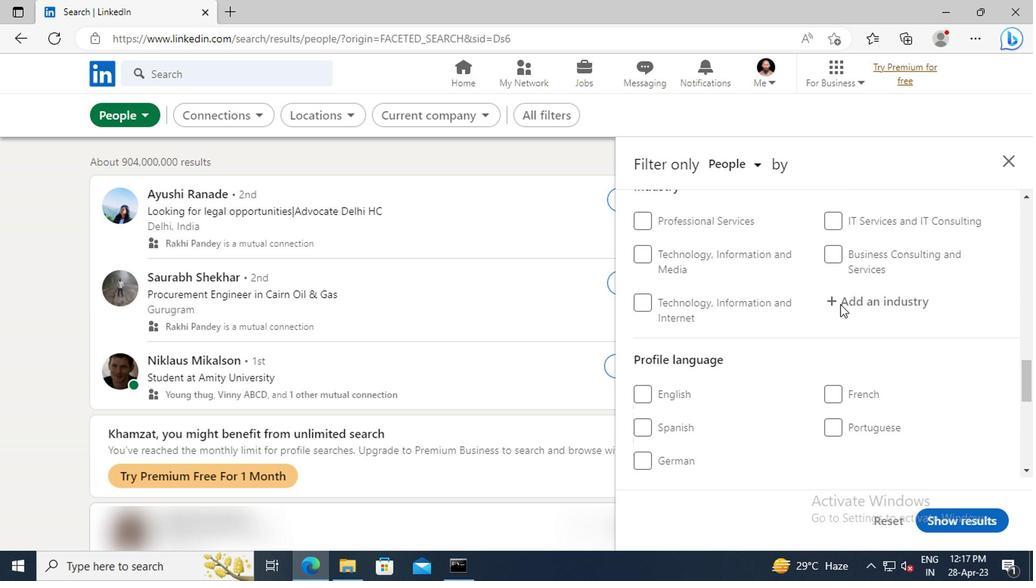 
Action: Mouse moved to (563, 376)
Screenshot: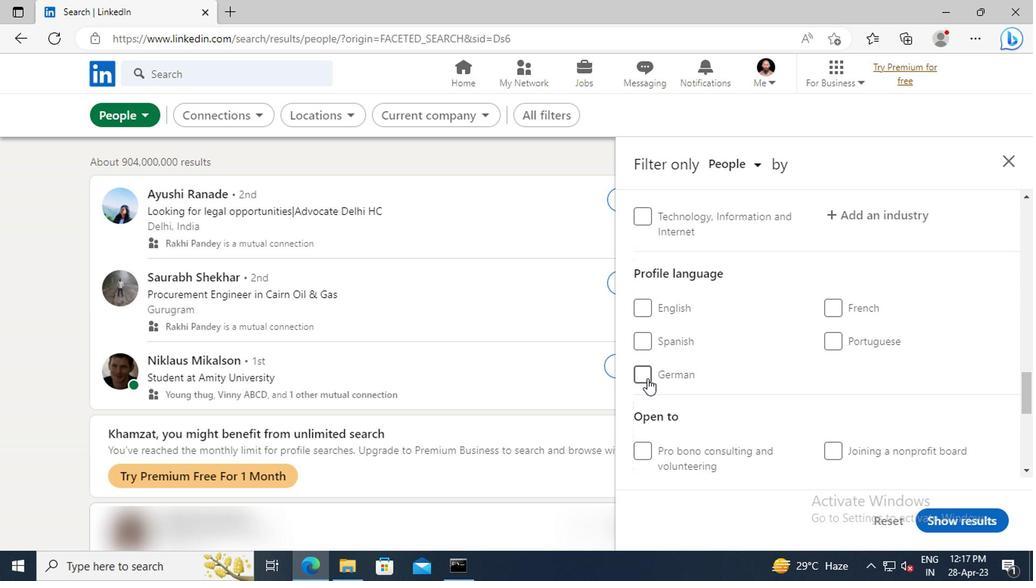 
Action: Mouse pressed left at (563, 376)
Screenshot: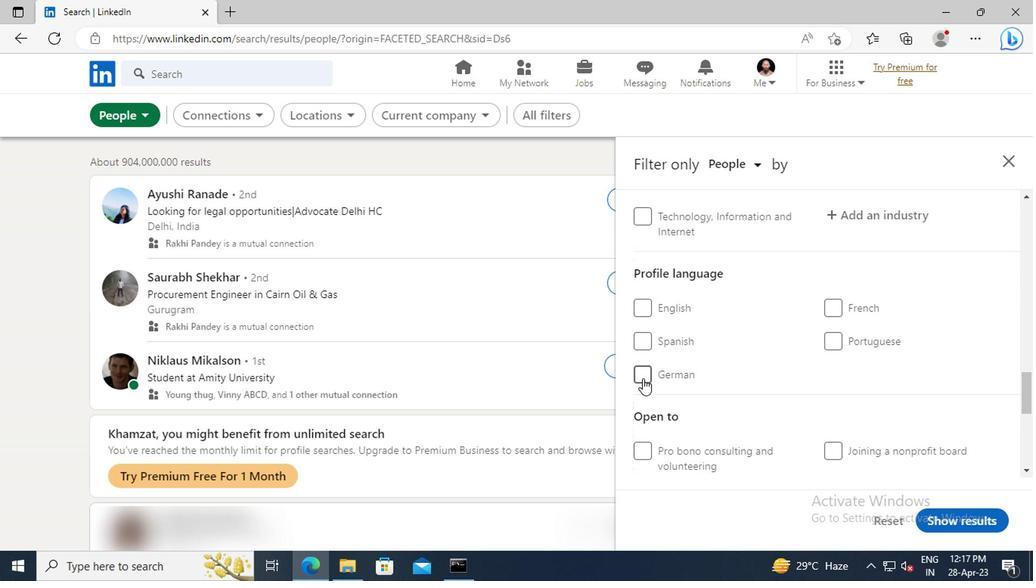 
Action: Mouse moved to (669, 365)
Screenshot: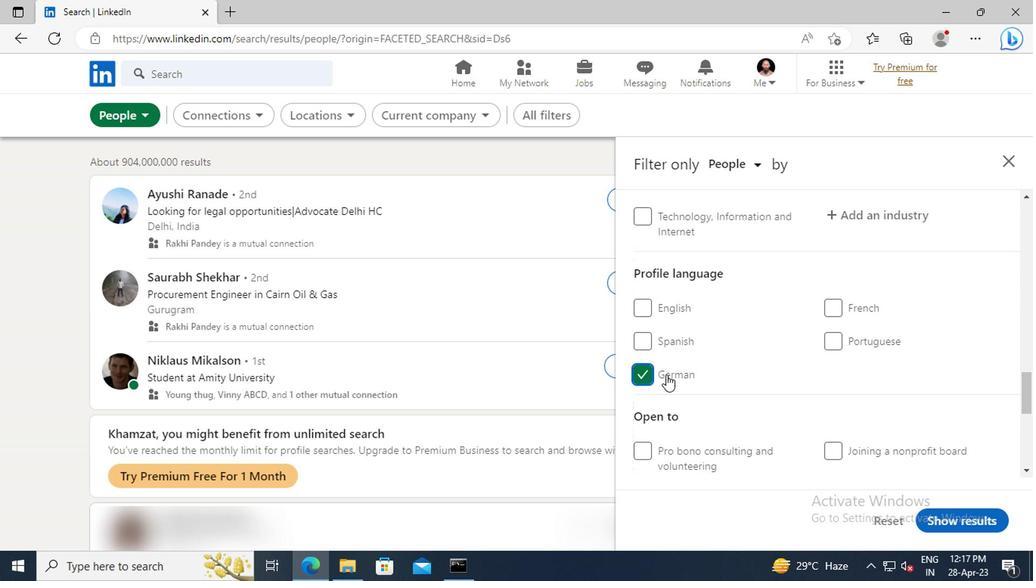 
Action: Mouse scrolled (669, 365) with delta (0, 0)
Screenshot: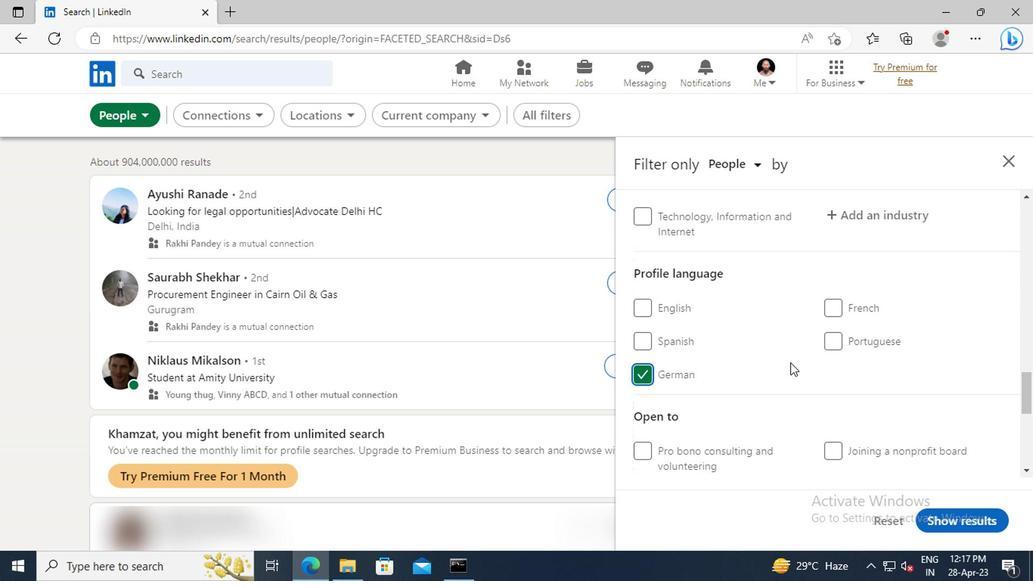 
Action: Mouse scrolled (669, 365) with delta (0, 0)
Screenshot: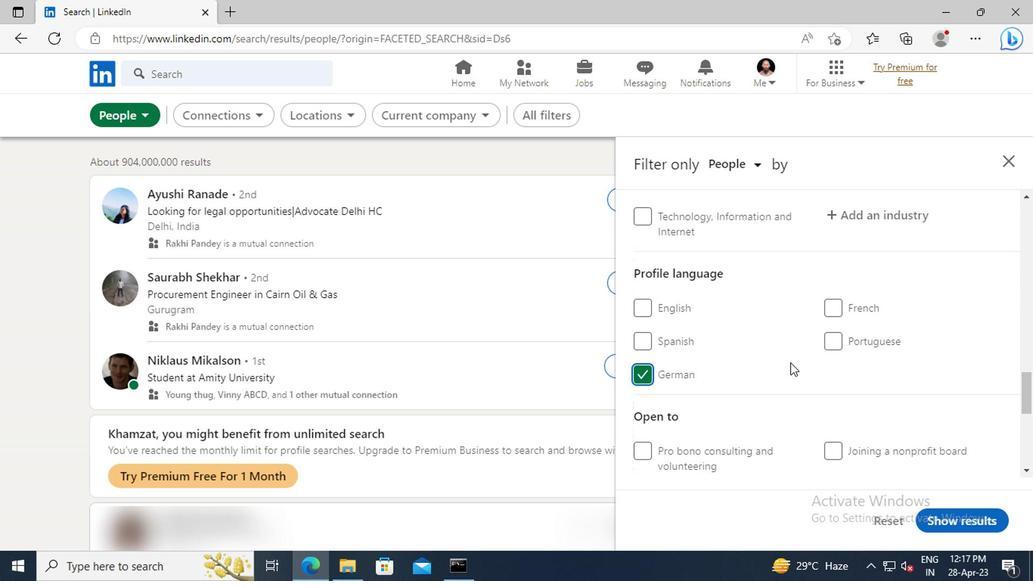 
Action: Mouse scrolled (669, 365) with delta (0, 0)
Screenshot: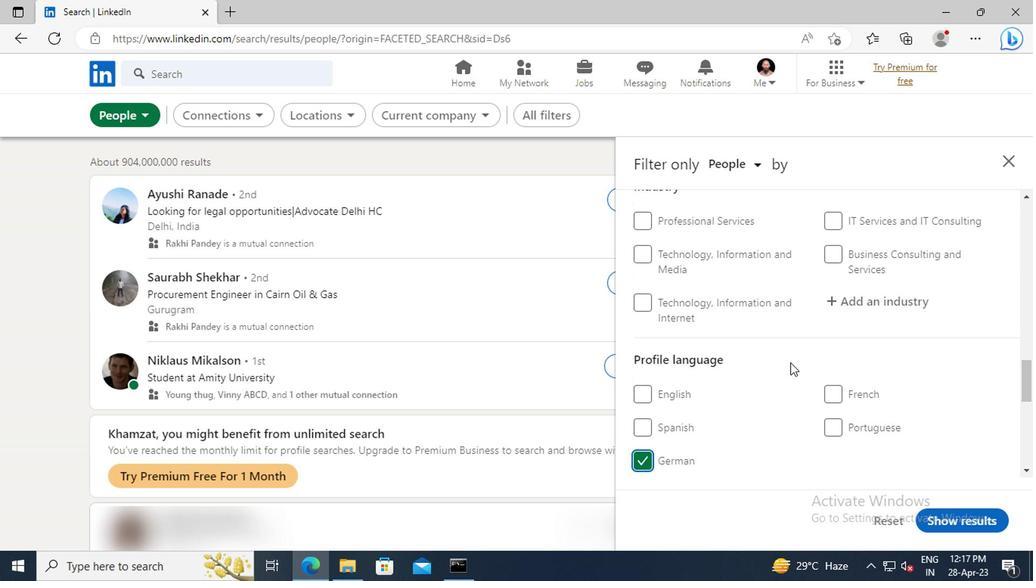 
Action: Mouse scrolled (669, 365) with delta (0, 0)
Screenshot: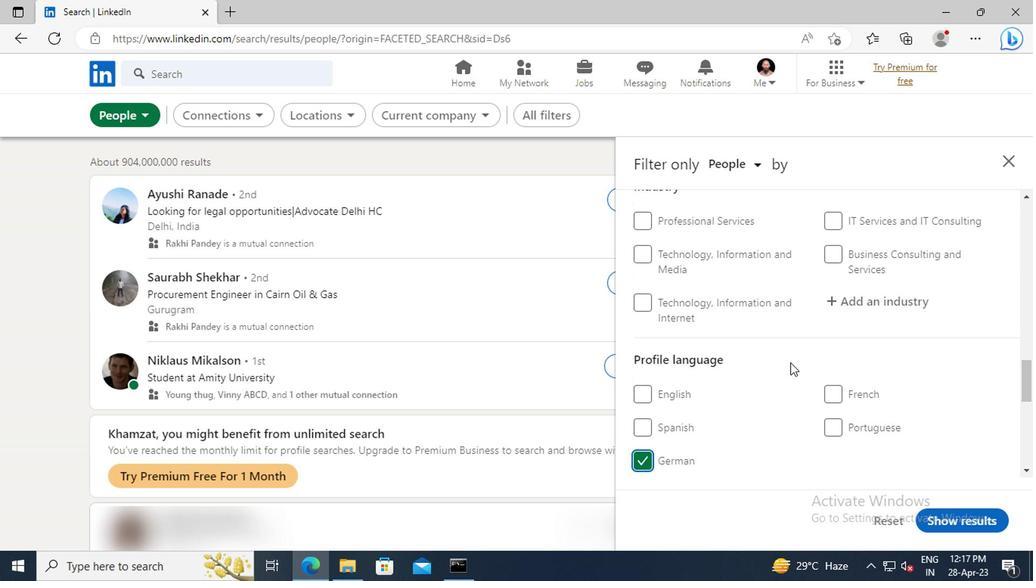 
Action: Mouse scrolled (669, 365) with delta (0, 0)
Screenshot: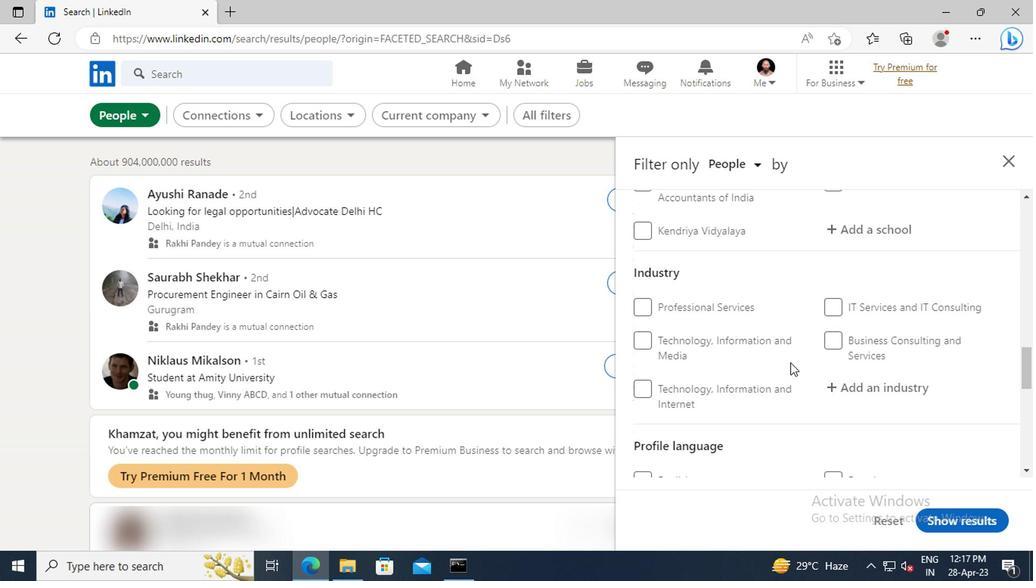 
Action: Mouse scrolled (669, 365) with delta (0, 0)
Screenshot: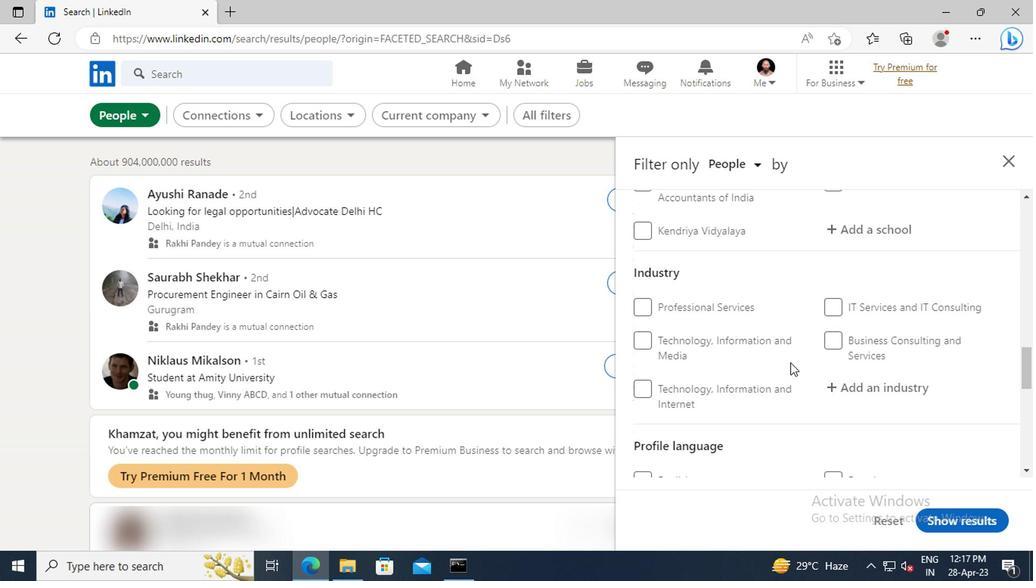 
Action: Mouse scrolled (669, 365) with delta (0, 0)
Screenshot: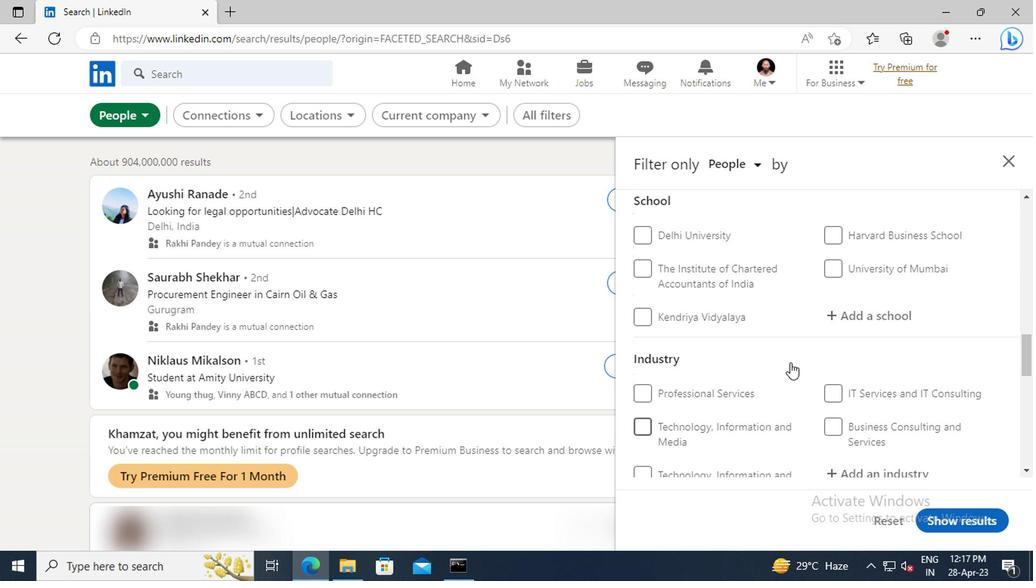 
Action: Mouse scrolled (669, 365) with delta (0, 0)
Screenshot: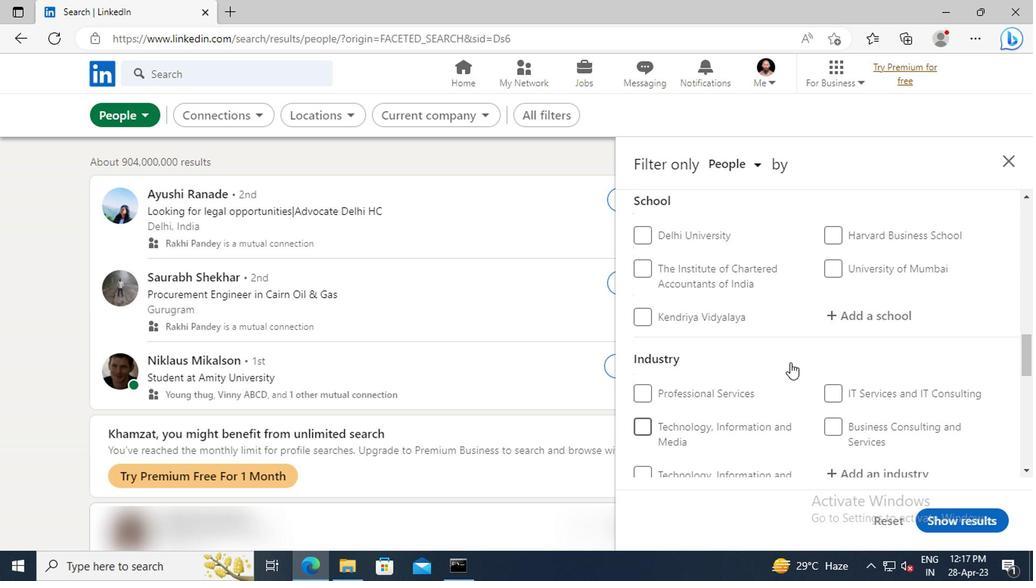 
Action: Mouse scrolled (669, 365) with delta (0, 0)
Screenshot: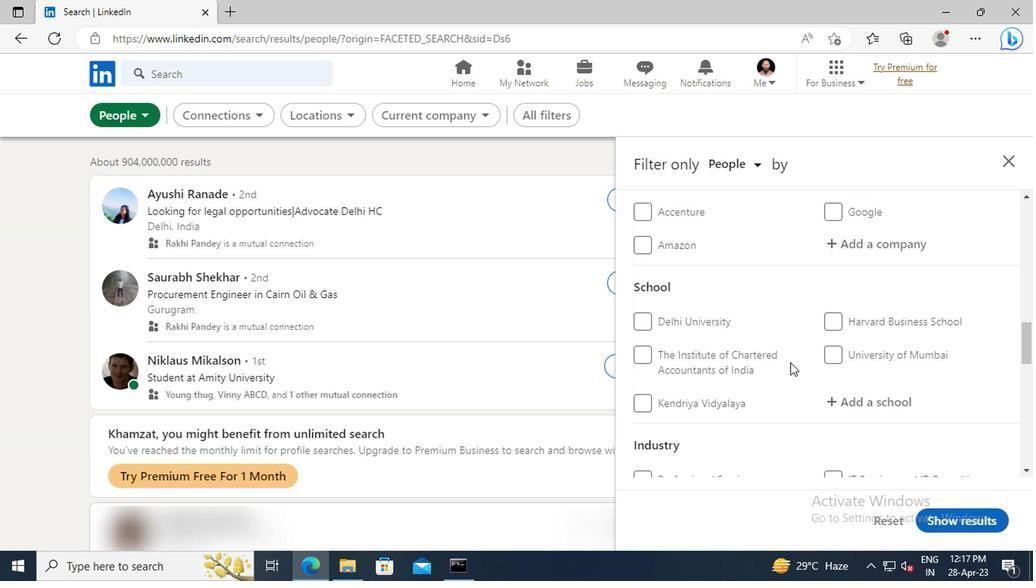 
Action: Mouse scrolled (669, 365) with delta (0, 0)
Screenshot: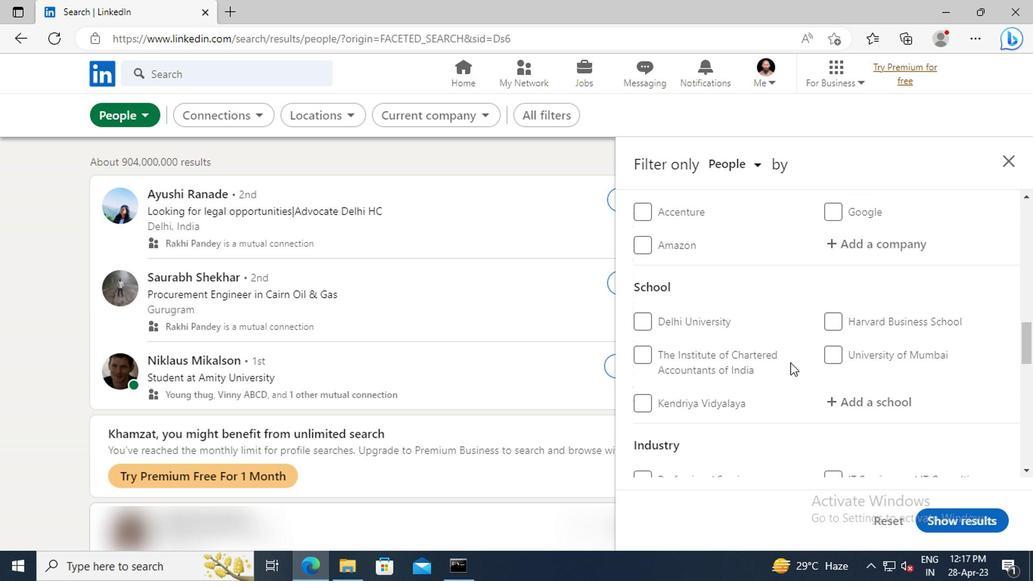 
Action: Mouse scrolled (669, 365) with delta (0, 0)
Screenshot: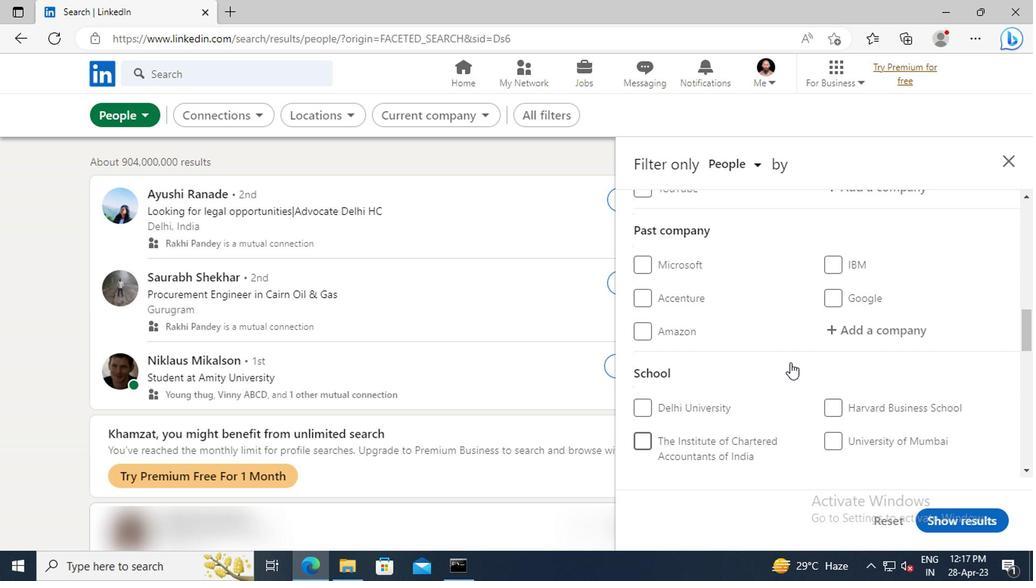 
Action: Mouse scrolled (669, 365) with delta (0, 0)
Screenshot: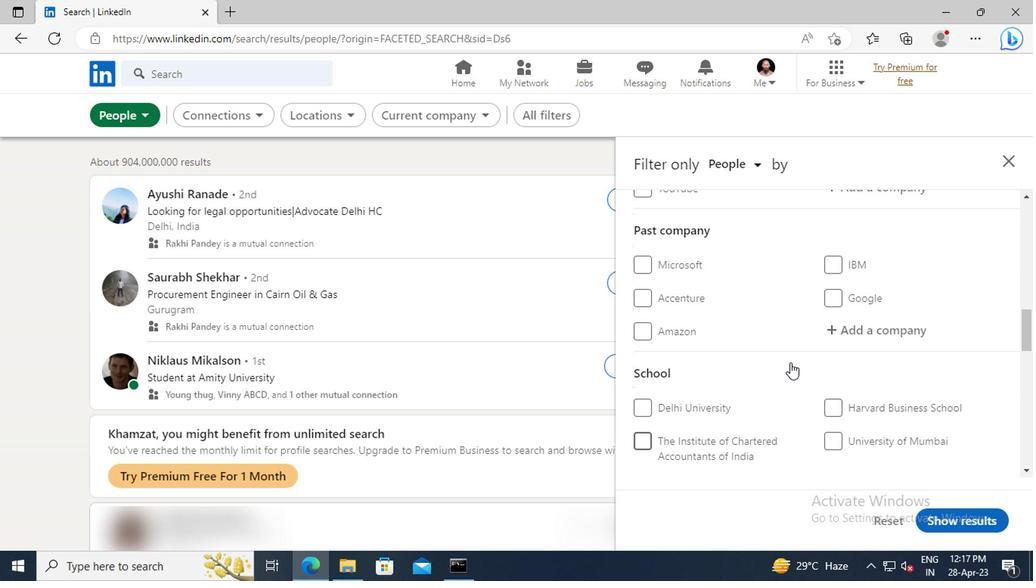 
Action: Mouse moved to (672, 360)
Screenshot: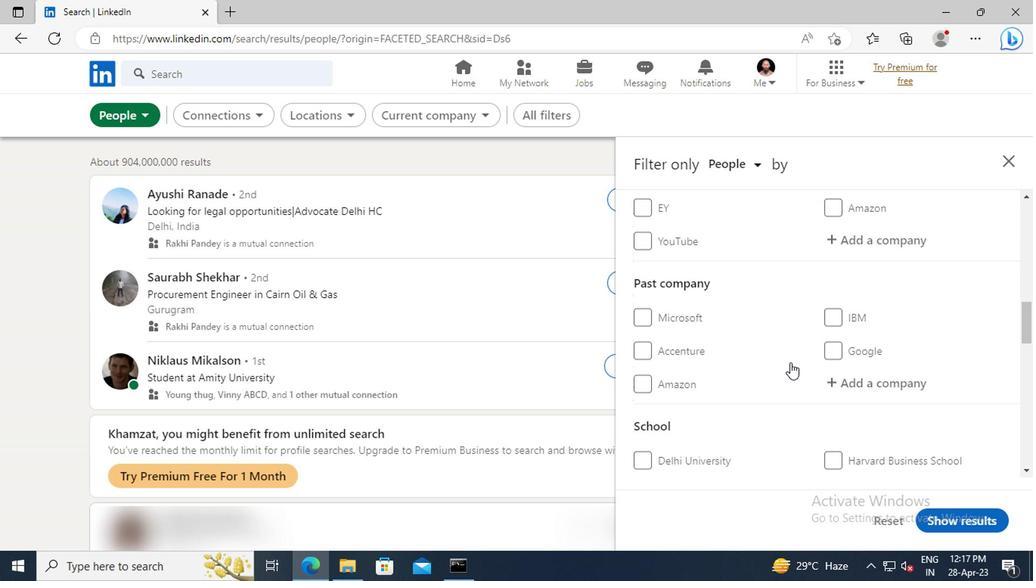 
Action: Mouse scrolled (672, 360) with delta (0, 0)
Screenshot: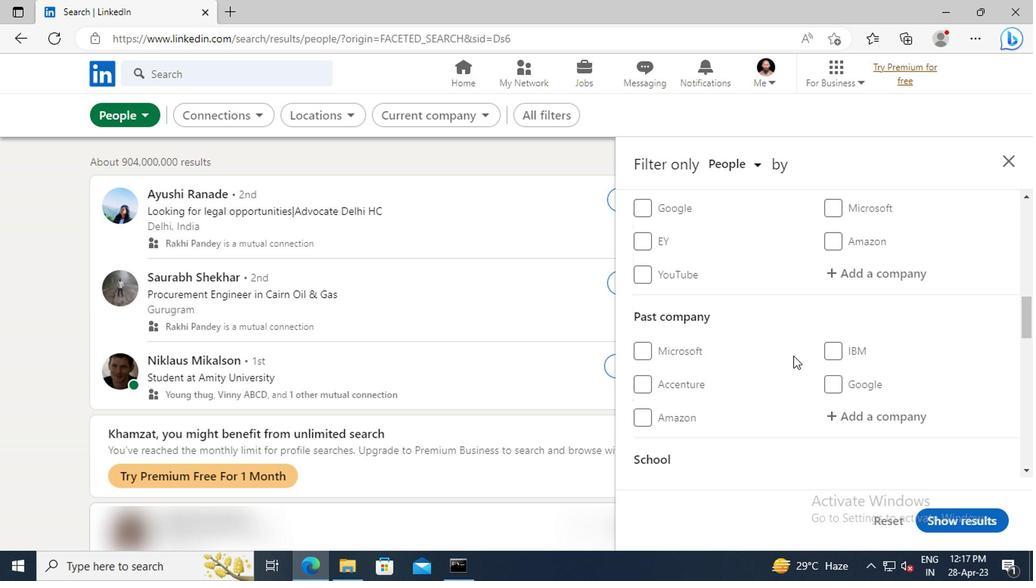
Action: Mouse scrolled (672, 360) with delta (0, 0)
Screenshot: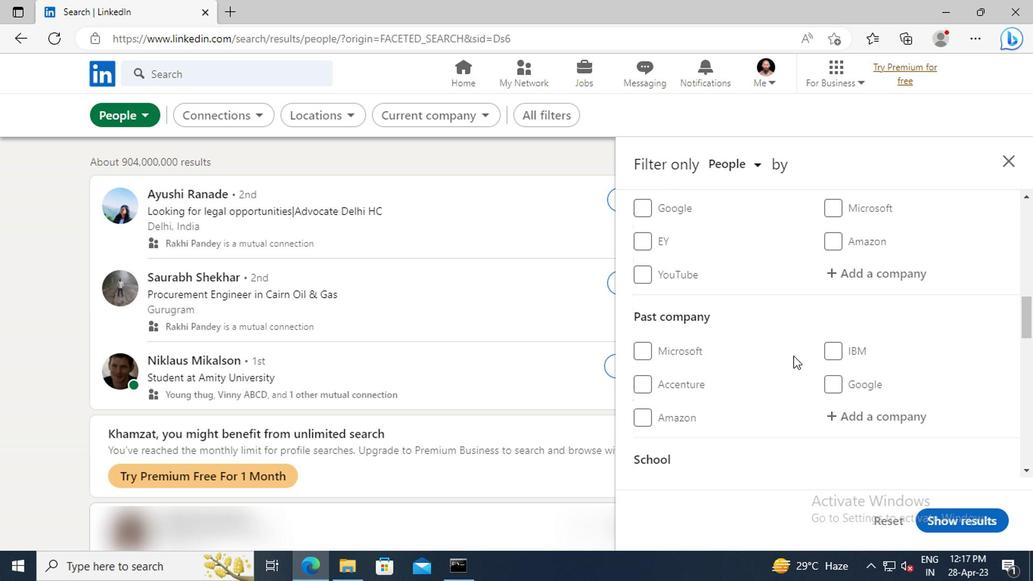 
Action: Mouse moved to (702, 361)
Screenshot: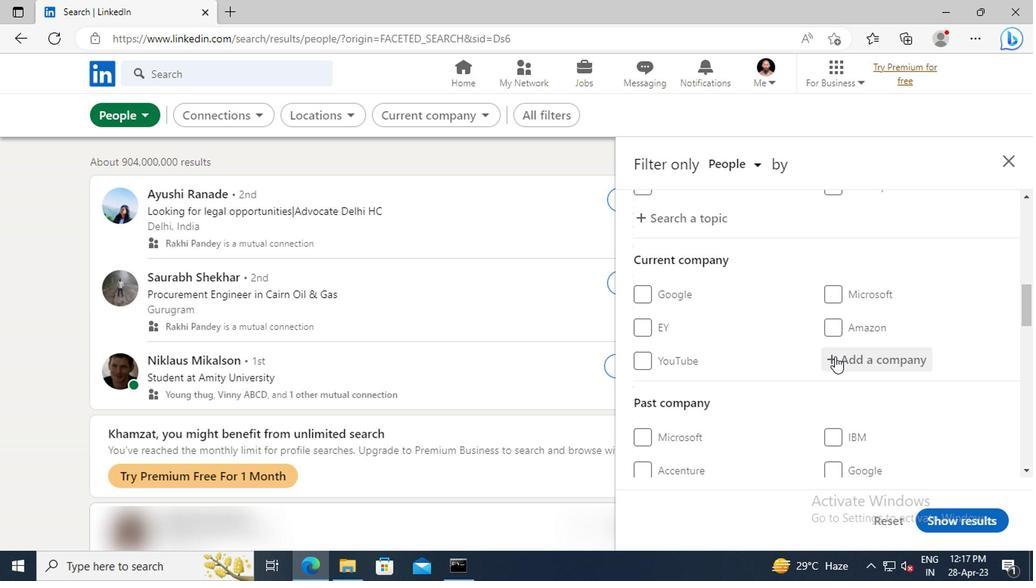 
Action: Mouse pressed left at (702, 361)
Screenshot: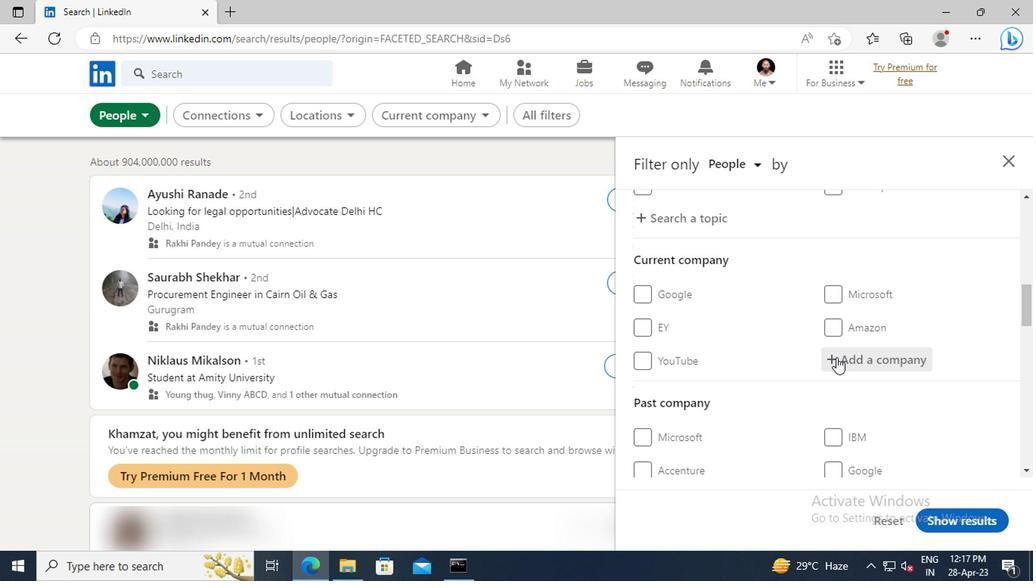 
Action: Key pressed <Key.shift>DELOITTE<Key.space><Key.shift>DIGI
Screenshot: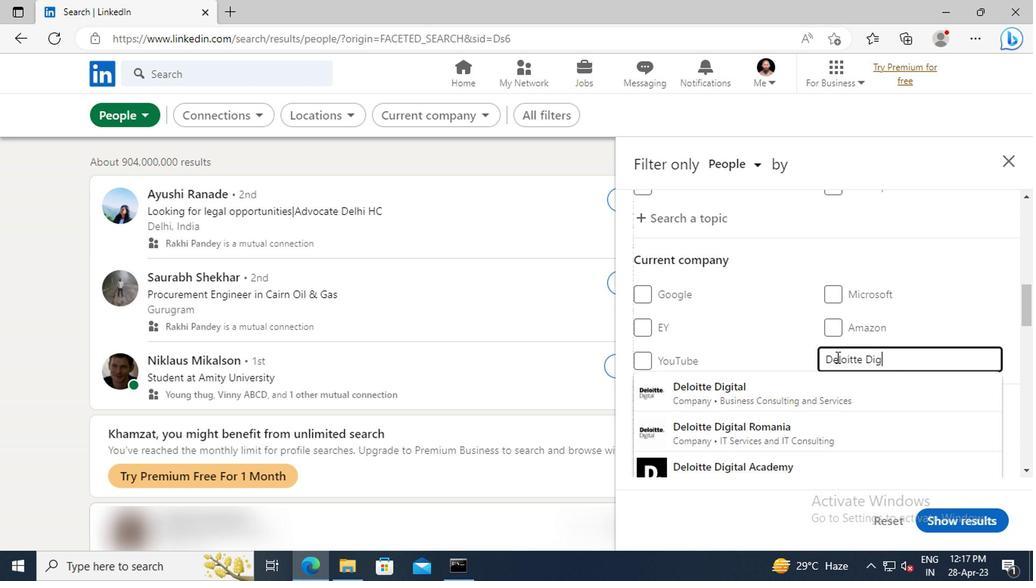 
Action: Mouse moved to (699, 382)
Screenshot: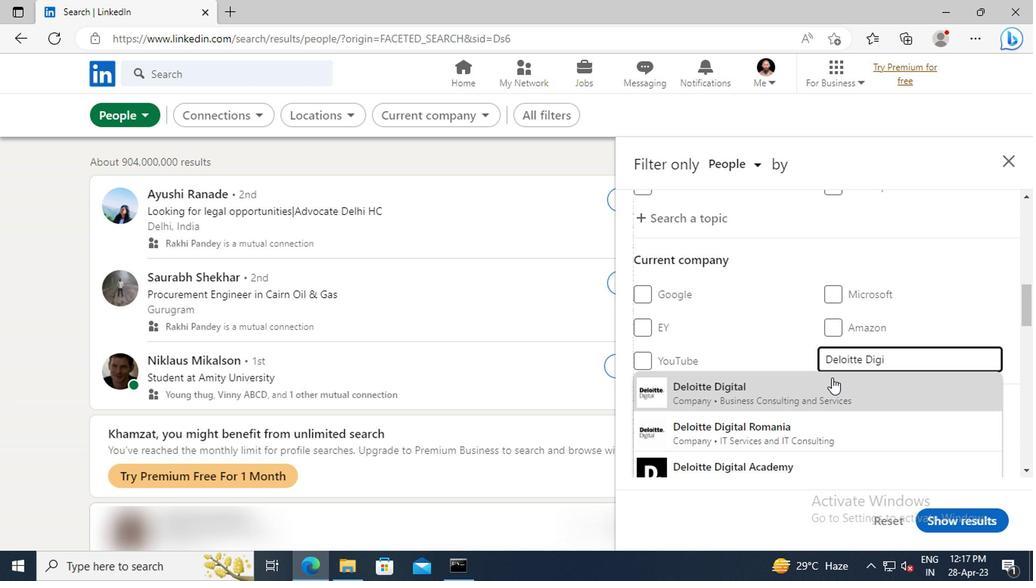 
Action: Mouse pressed left at (699, 382)
Screenshot: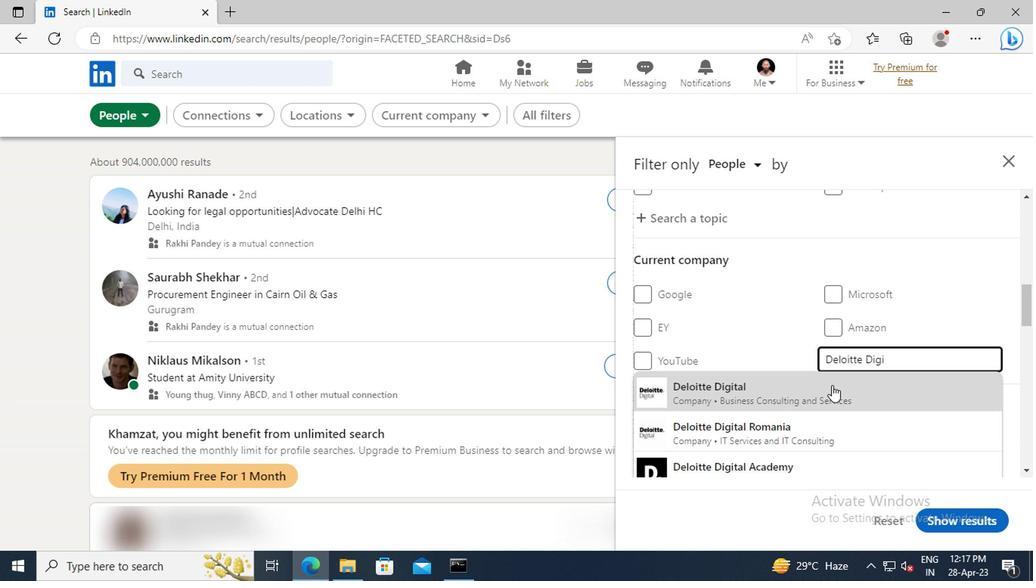 
Action: Mouse moved to (702, 349)
Screenshot: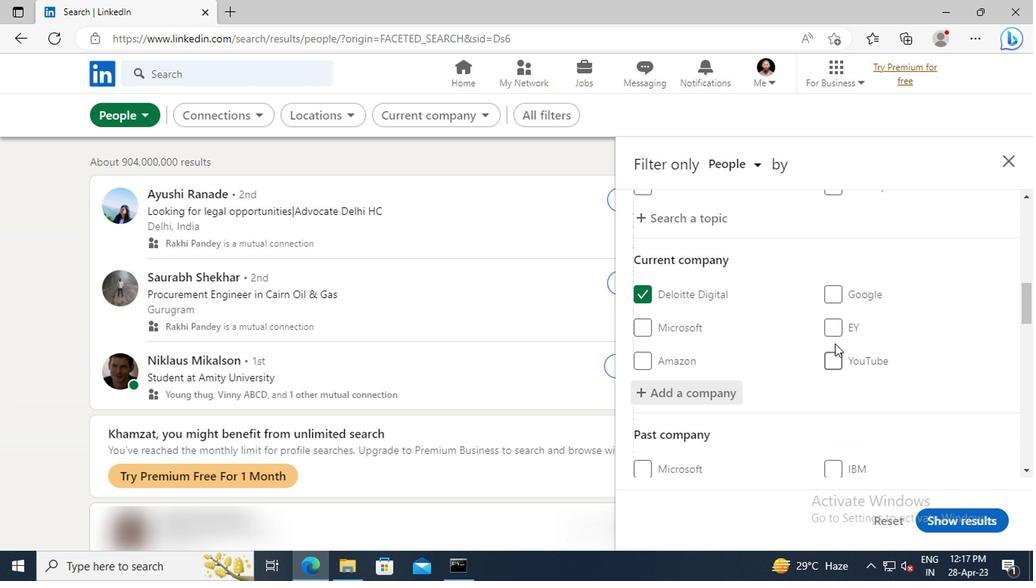
Action: Mouse scrolled (702, 348) with delta (0, 0)
Screenshot: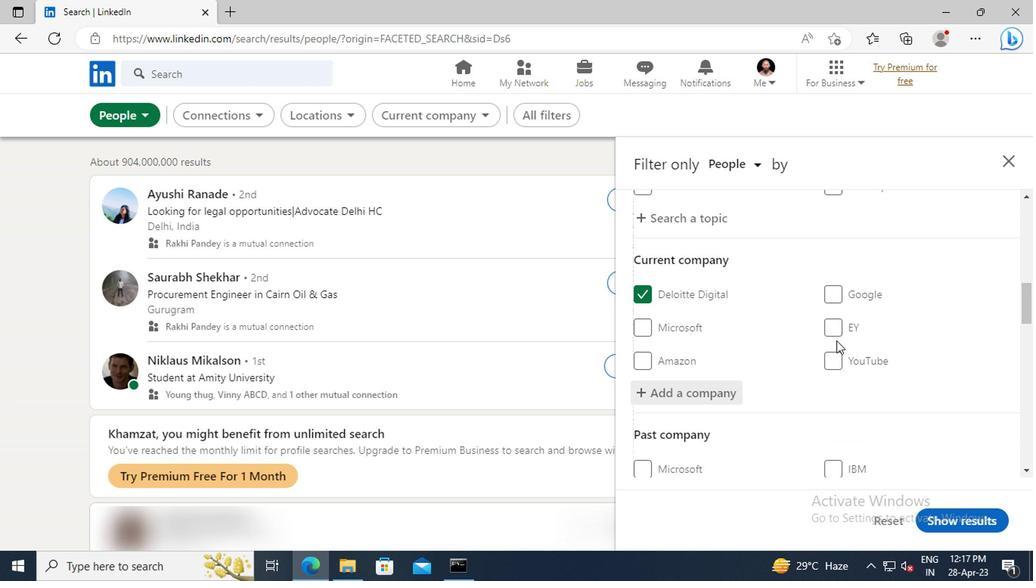 
Action: Mouse scrolled (702, 348) with delta (0, 0)
Screenshot: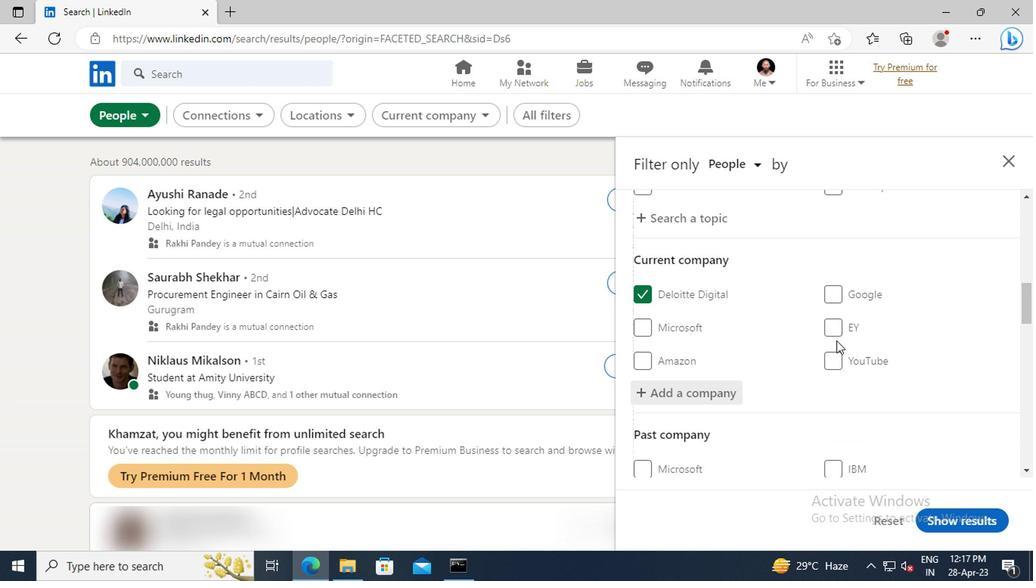 
Action: Mouse scrolled (702, 348) with delta (0, 0)
Screenshot: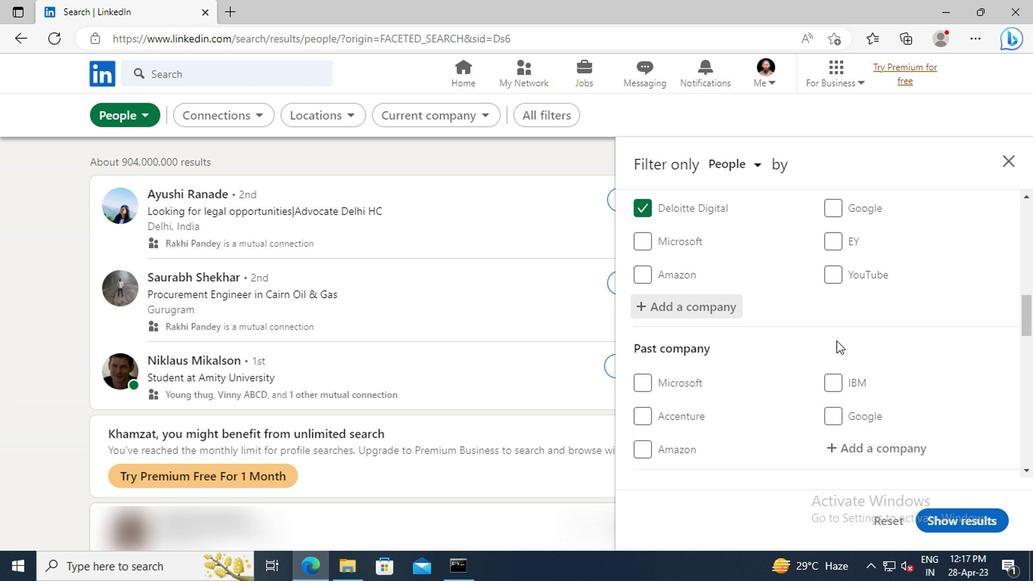 
Action: Mouse scrolled (702, 348) with delta (0, 0)
Screenshot: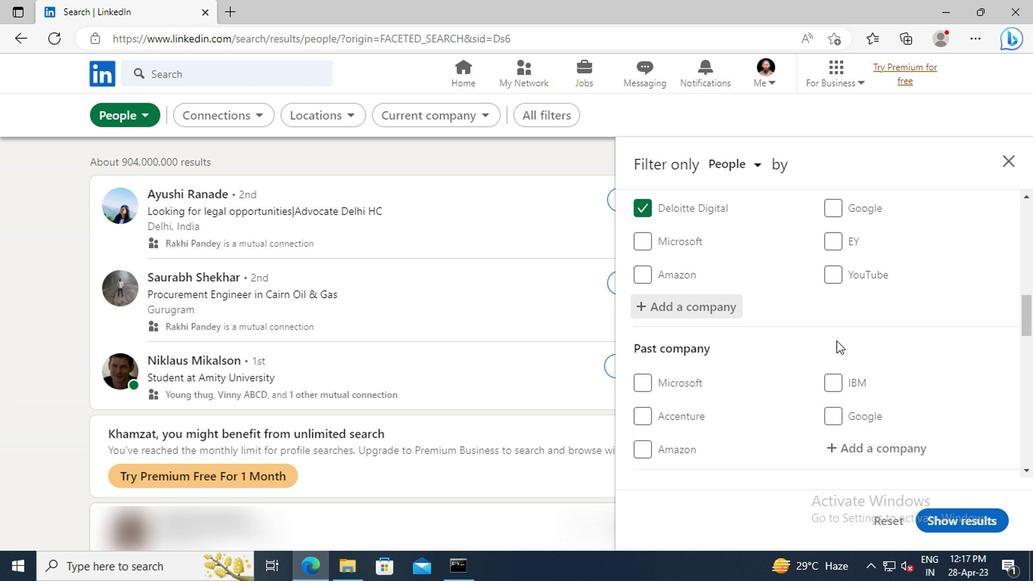 
Action: Mouse scrolled (702, 348) with delta (0, 0)
Screenshot: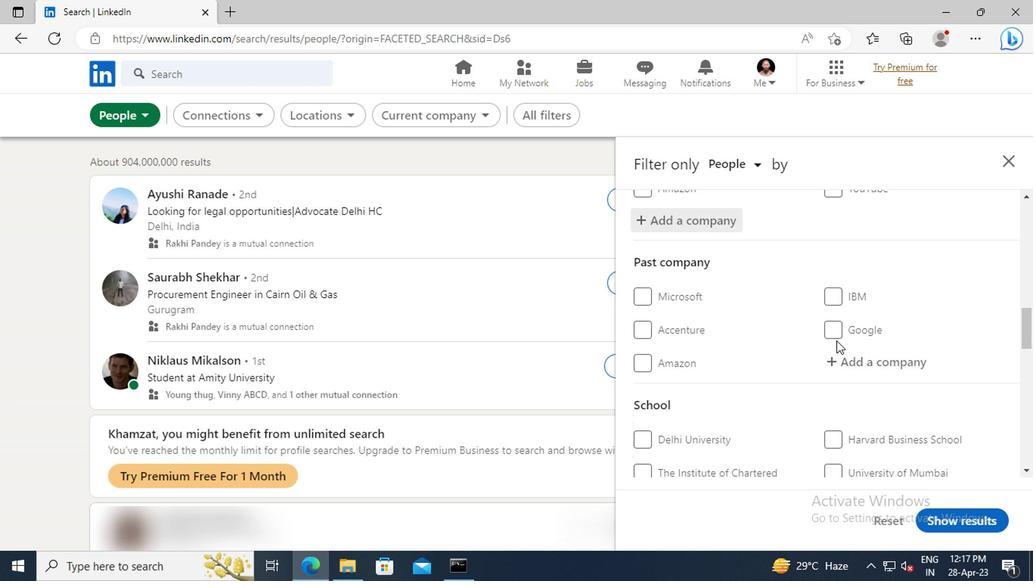 
Action: Mouse scrolled (702, 348) with delta (0, 0)
Screenshot: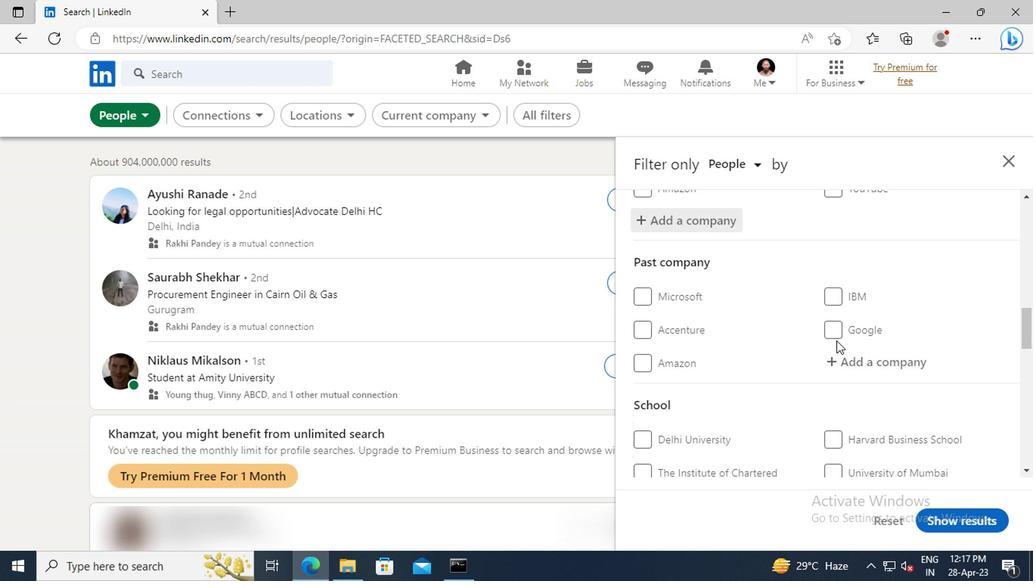 
Action: Mouse scrolled (702, 348) with delta (0, 0)
Screenshot: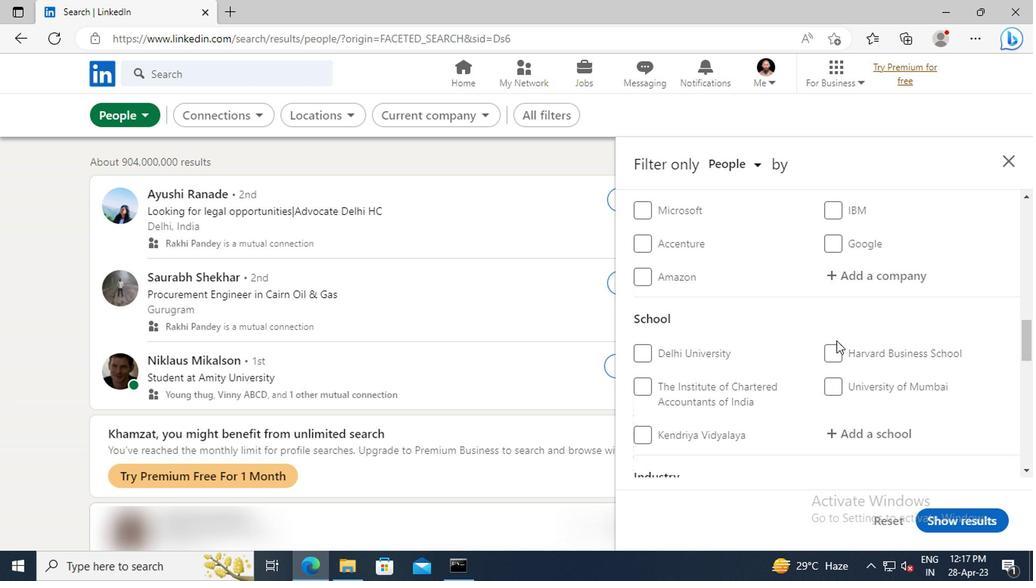 
Action: Mouse scrolled (702, 348) with delta (0, 0)
Screenshot: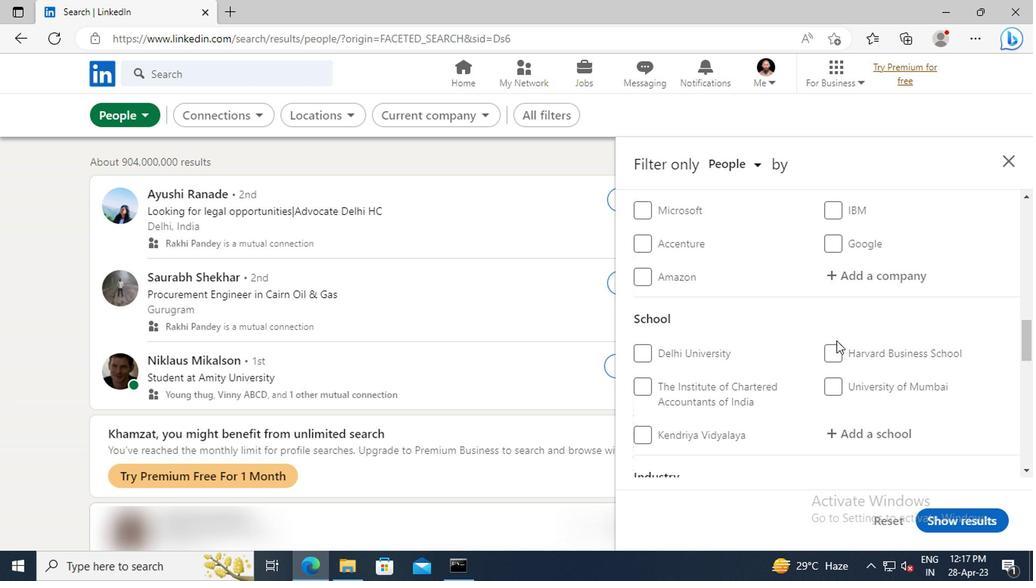 
Action: Mouse moved to (709, 357)
Screenshot: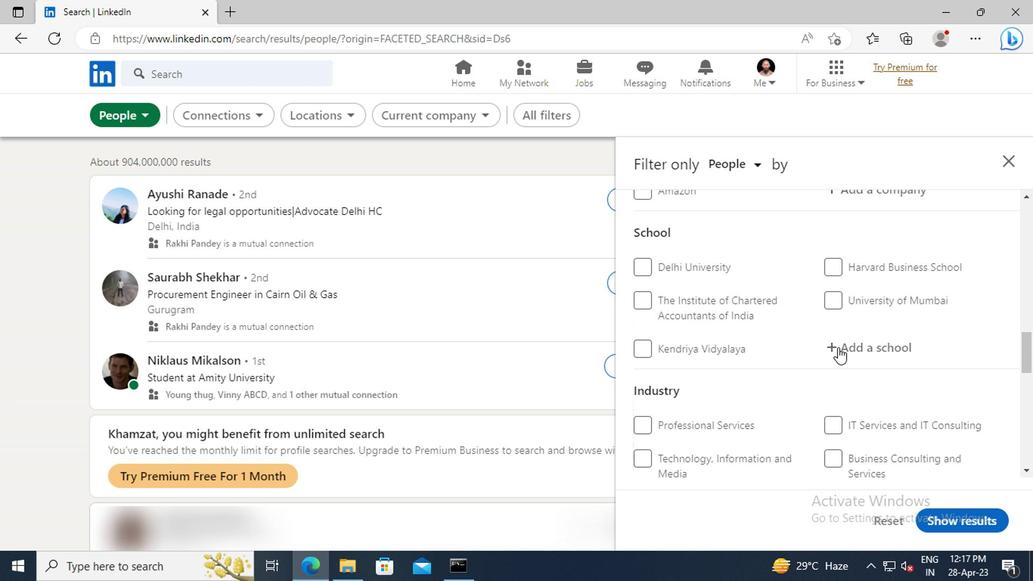 
Action: Mouse pressed left at (709, 357)
Screenshot: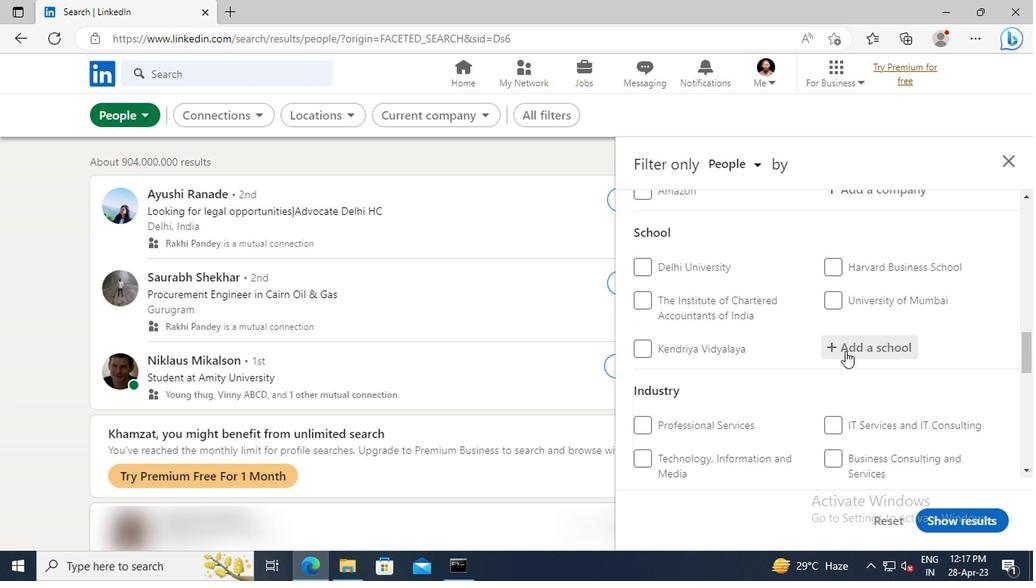 
Action: Key pressed <Key.shift>MEENAKSHI<Key.space><Key.shift>COLLEGE
Screenshot: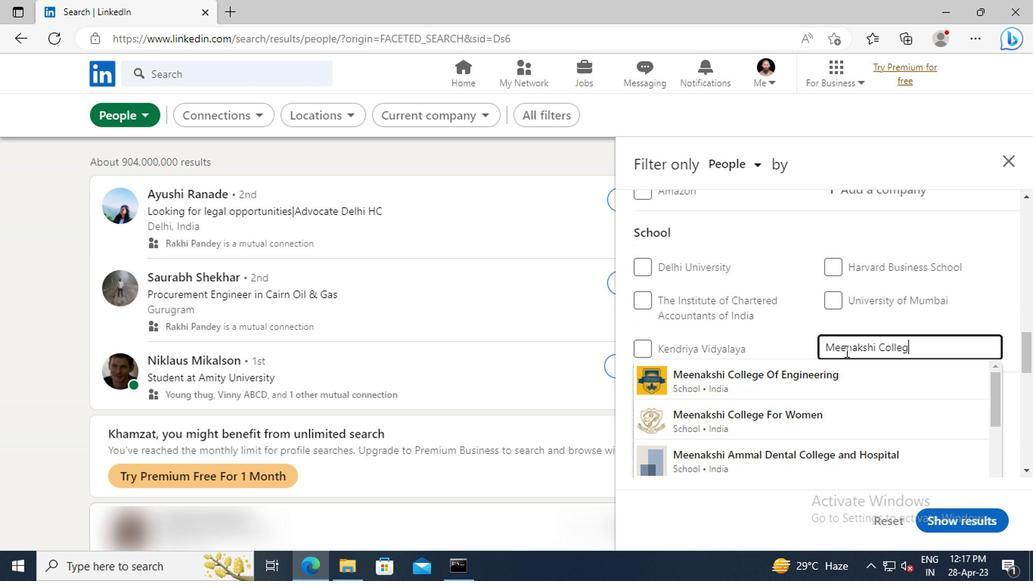 
Action: Mouse moved to (708, 375)
Screenshot: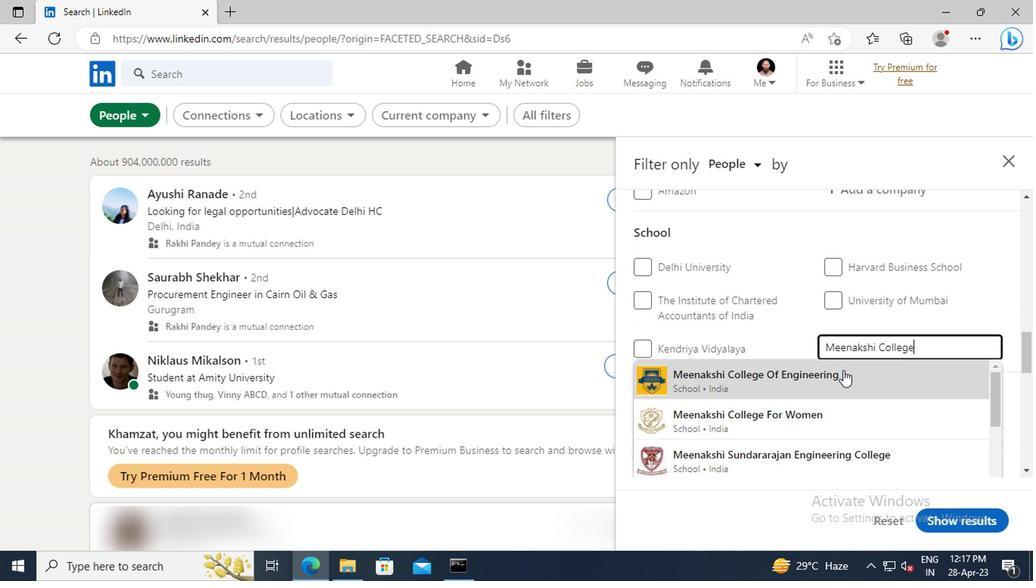 
Action: Mouse pressed left at (708, 375)
Screenshot: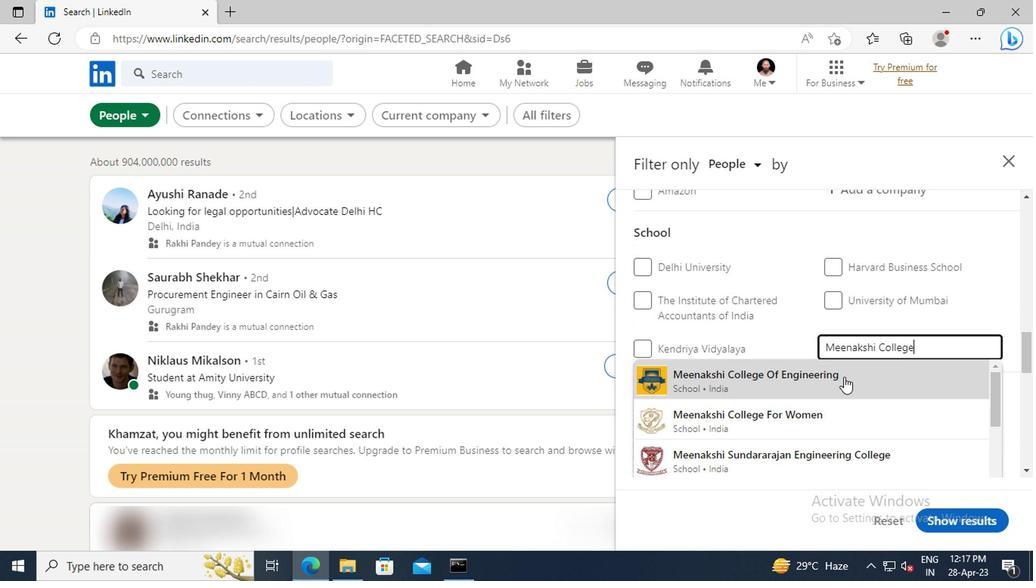 
Action: Mouse moved to (719, 333)
Screenshot: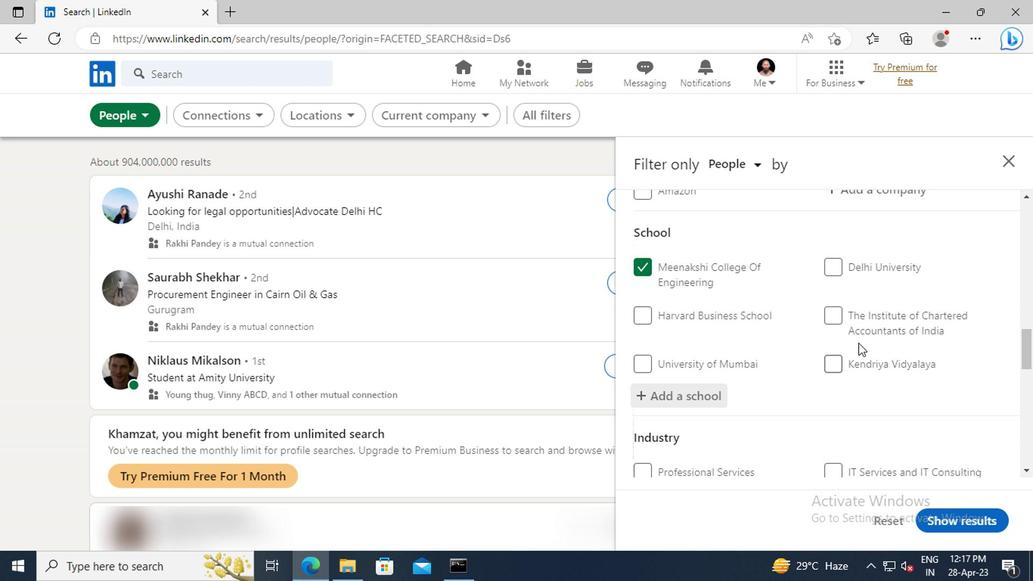 
Action: Mouse scrolled (719, 333) with delta (0, 0)
Screenshot: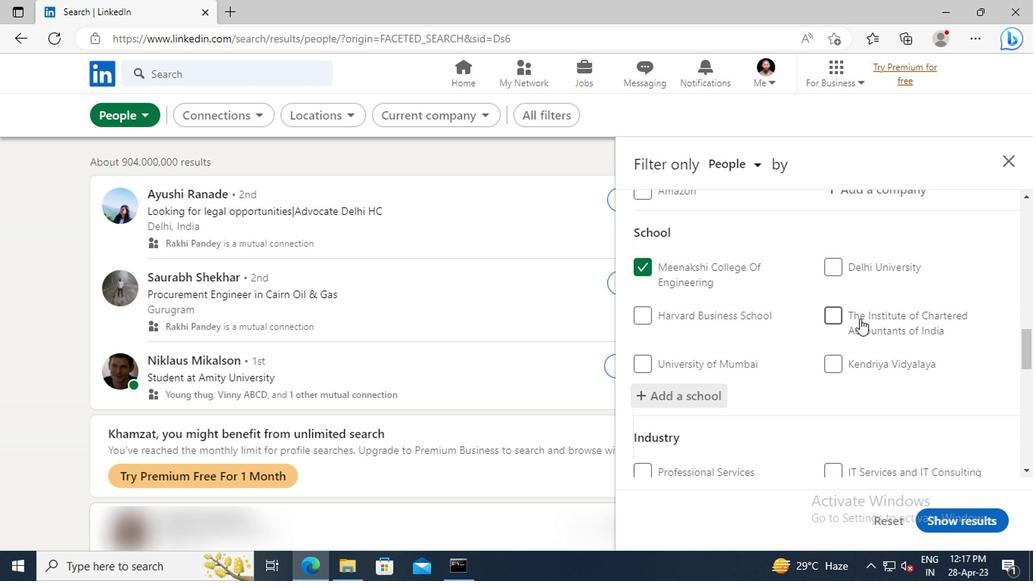
Action: Mouse scrolled (719, 333) with delta (0, 0)
Screenshot: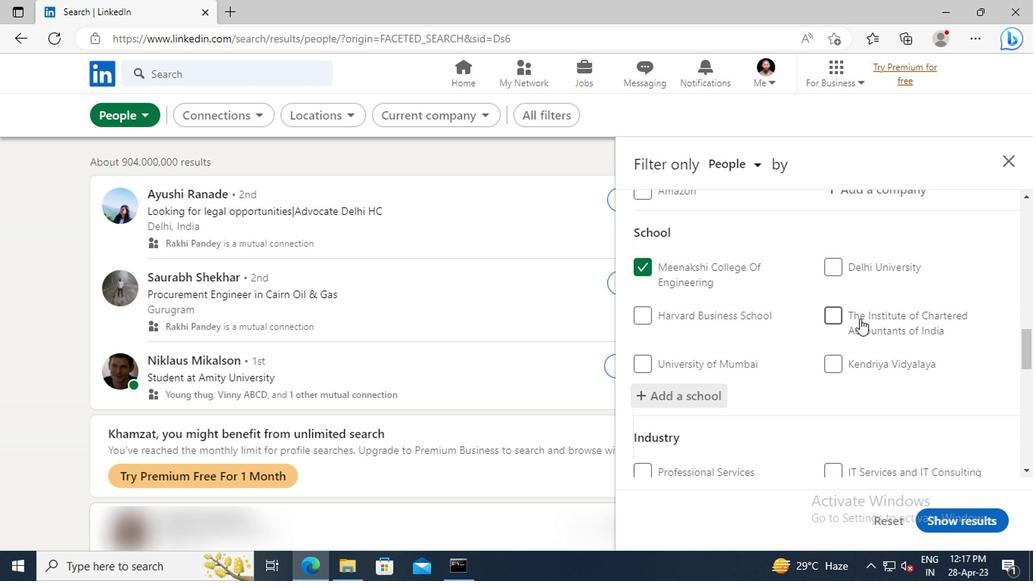 
Action: Mouse scrolled (719, 333) with delta (0, 0)
Screenshot: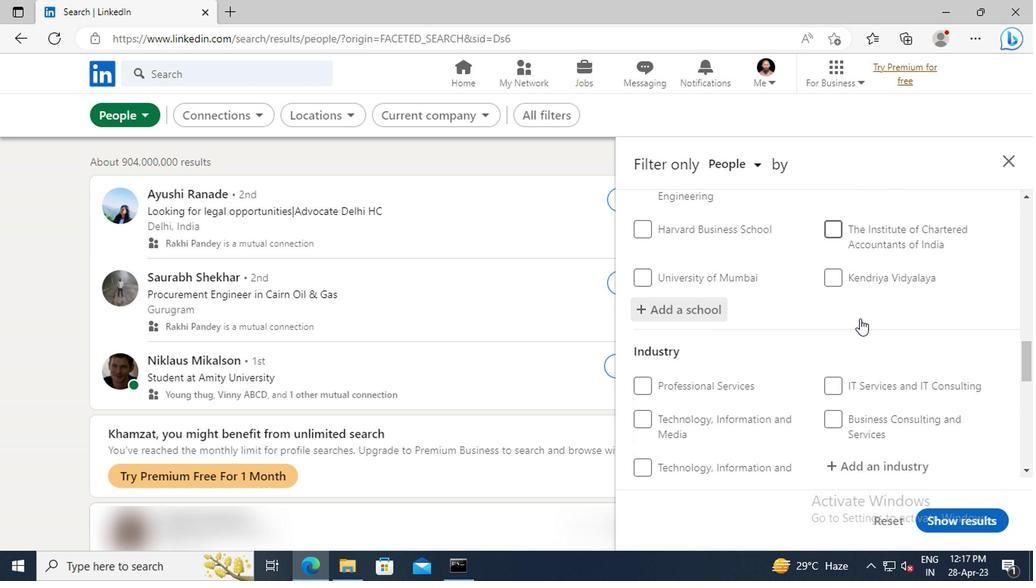 
Action: Mouse scrolled (719, 333) with delta (0, 0)
Screenshot: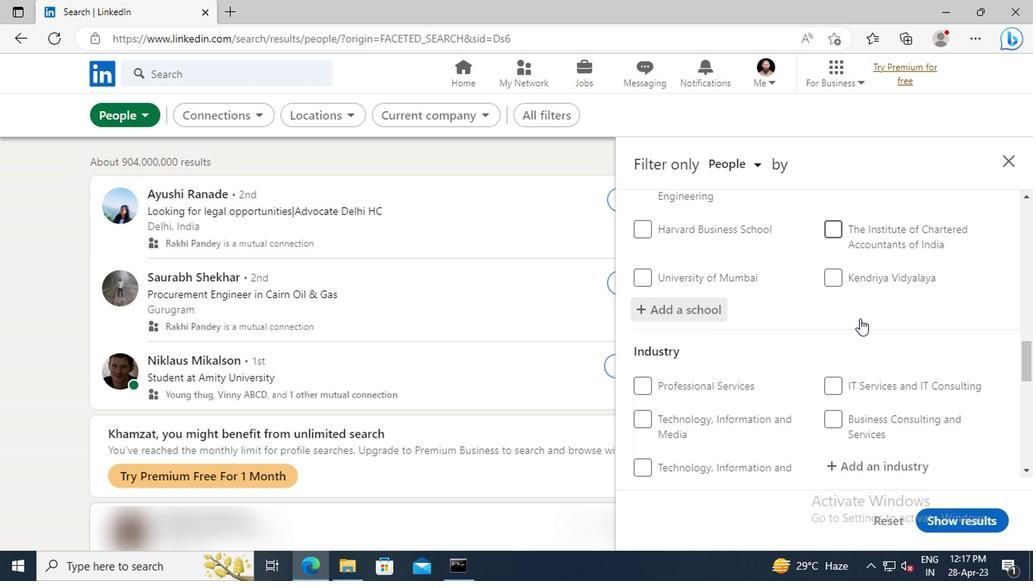 
Action: Mouse scrolled (719, 333) with delta (0, 0)
Screenshot: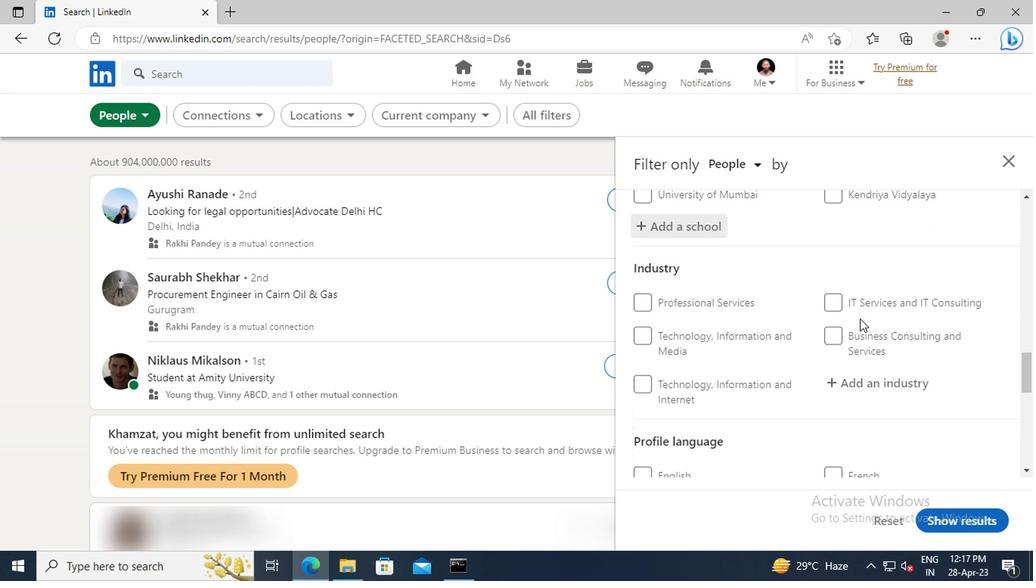 
Action: Mouse moved to (717, 345)
Screenshot: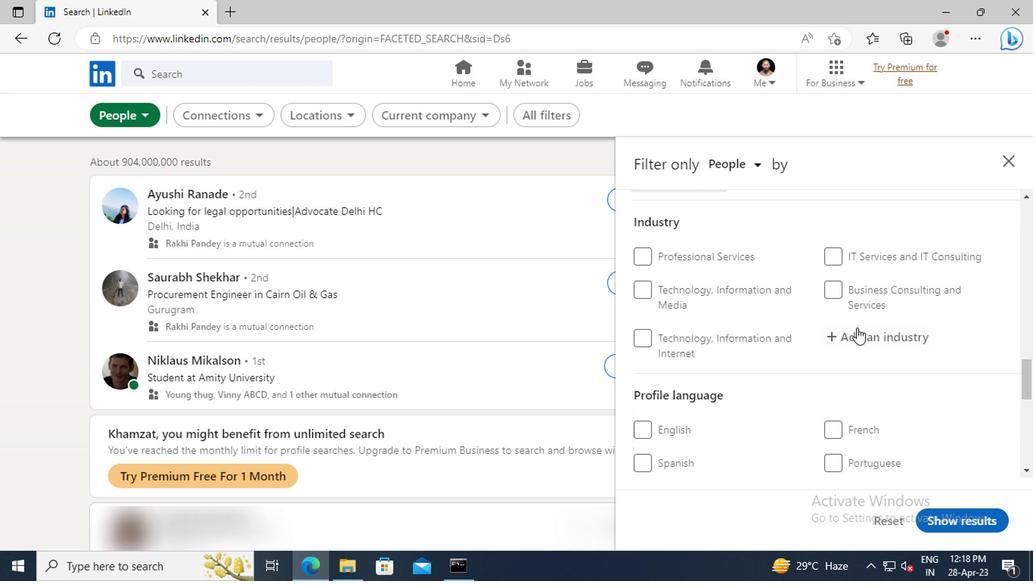 
Action: Mouse pressed left at (717, 345)
Screenshot: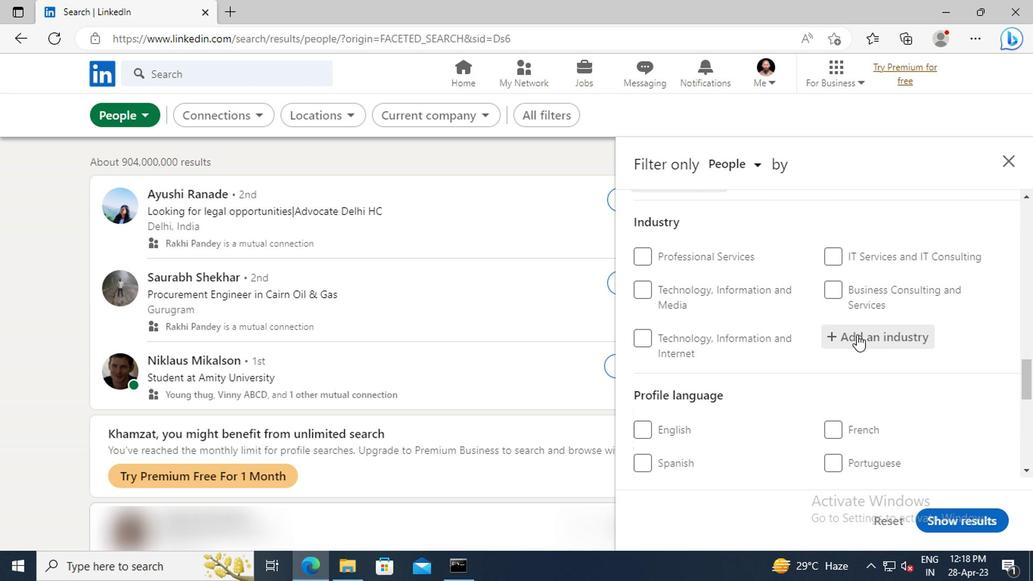 
Action: Key pressed <Key.shift>PLASTICS<Key.space>AND
Screenshot: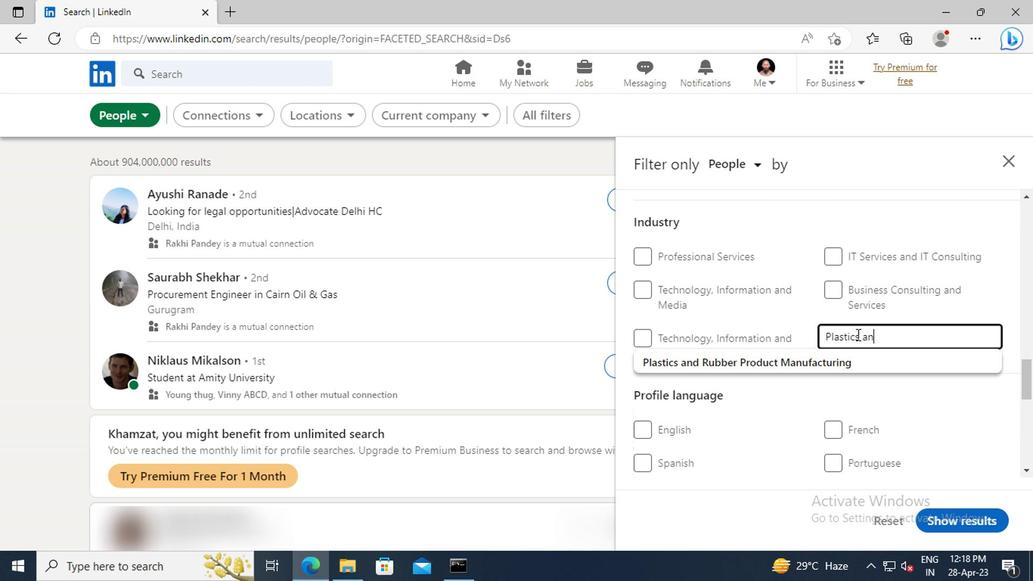 
Action: Mouse moved to (709, 362)
Screenshot: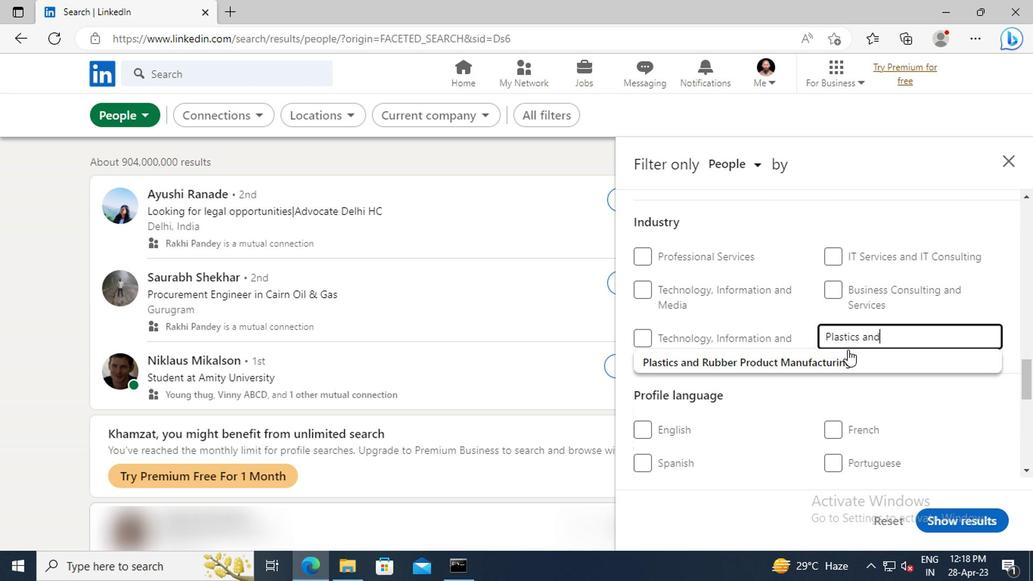 
Action: Mouse pressed left at (709, 362)
Screenshot: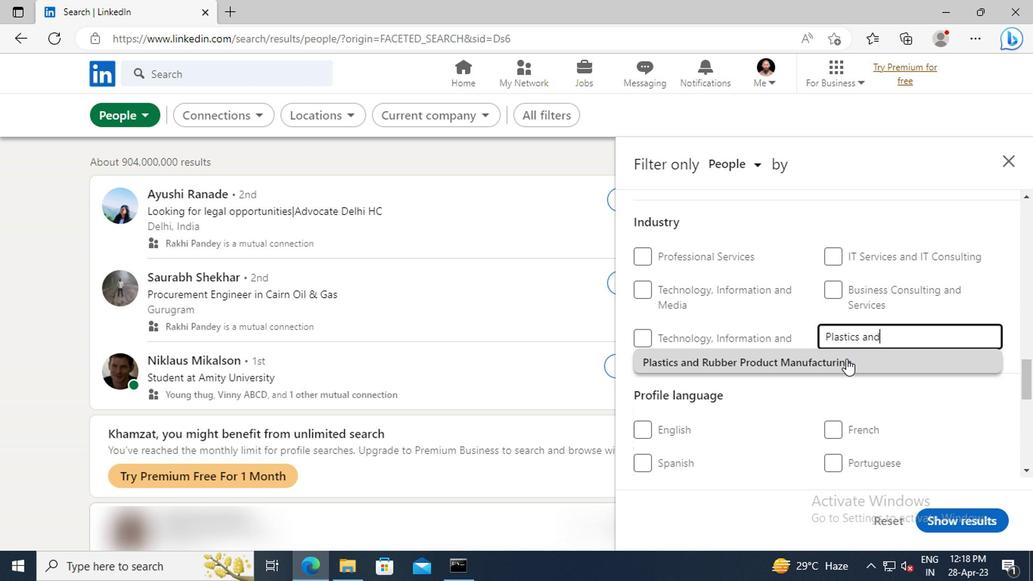 
Action: Mouse moved to (704, 342)
Screenshot: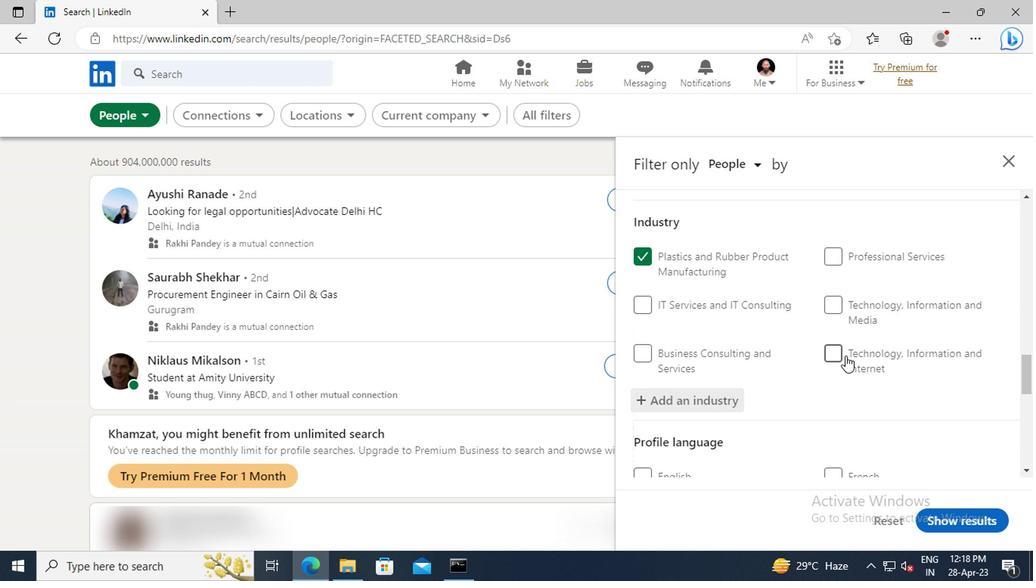 
Action: Mouse scrolled (704, 341) with delta (0, 0)
Screenshot: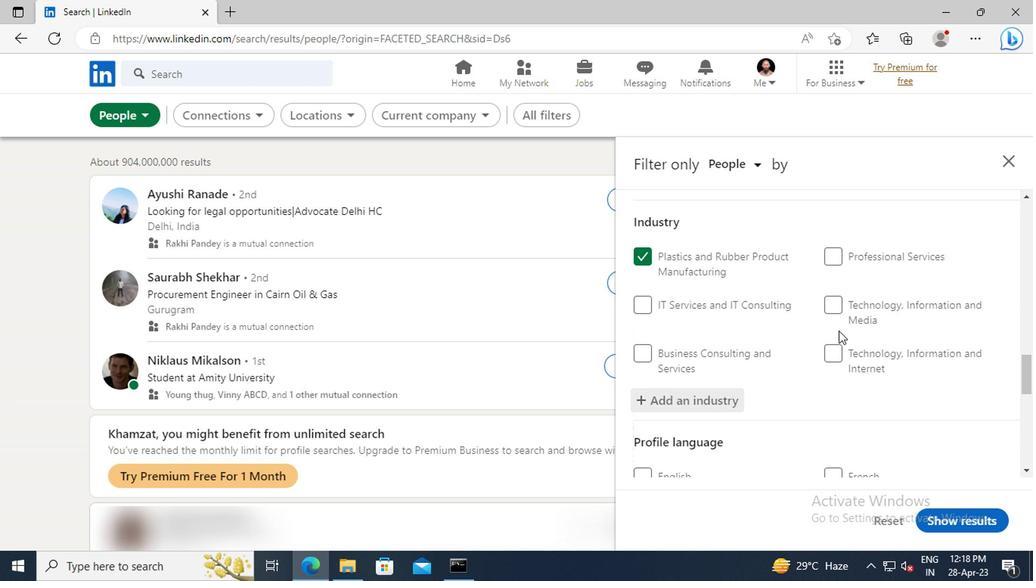 
Action: Mouse scrolled (704, 341) with delta (0, 0)
Screenshot: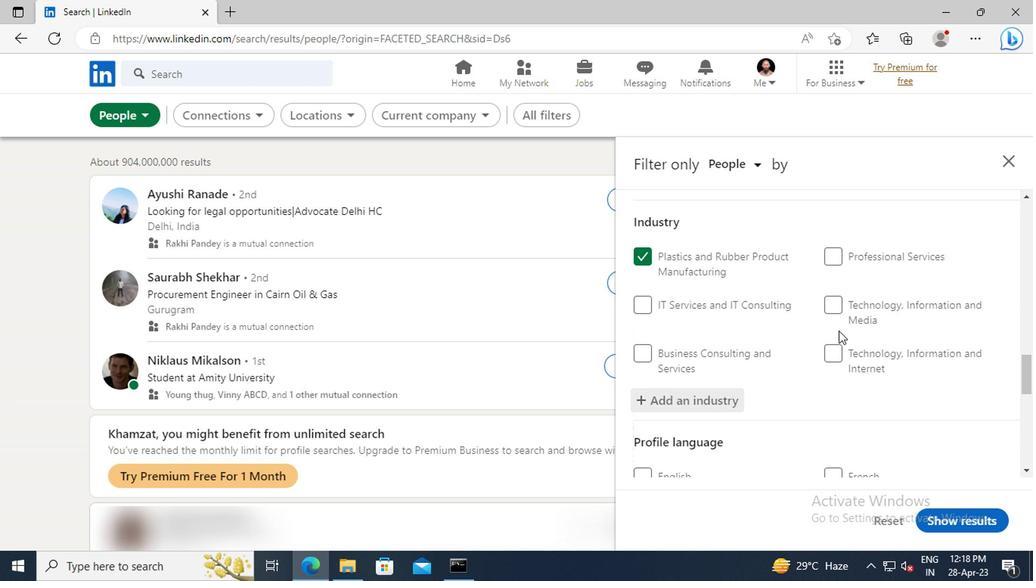 
Action: Mouse scrolled (704, 341) with delta (0, 0)
Screenshot: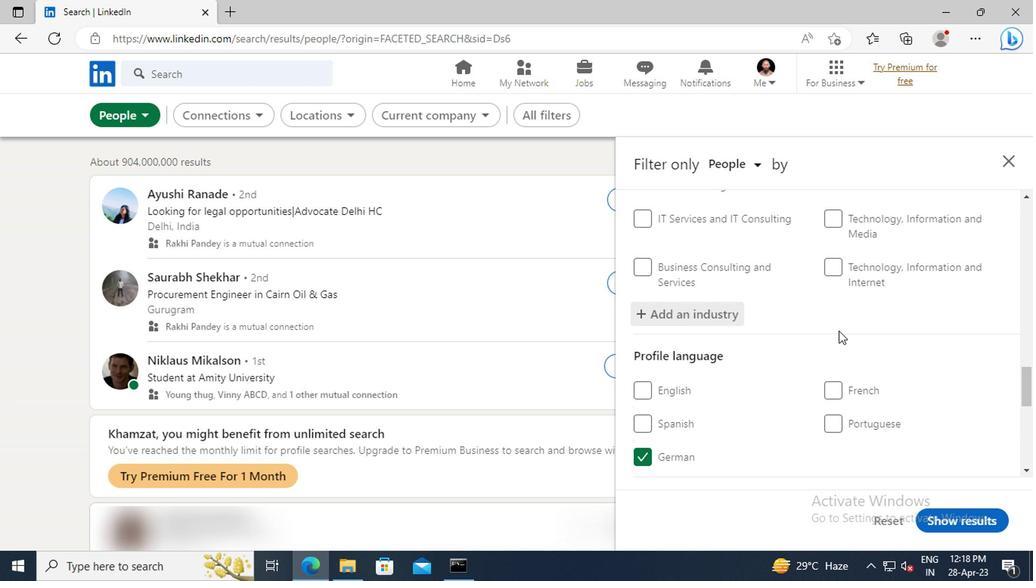 
Action: Mouse scrolled (704, 341) with delta (0, 0)
Screenshot: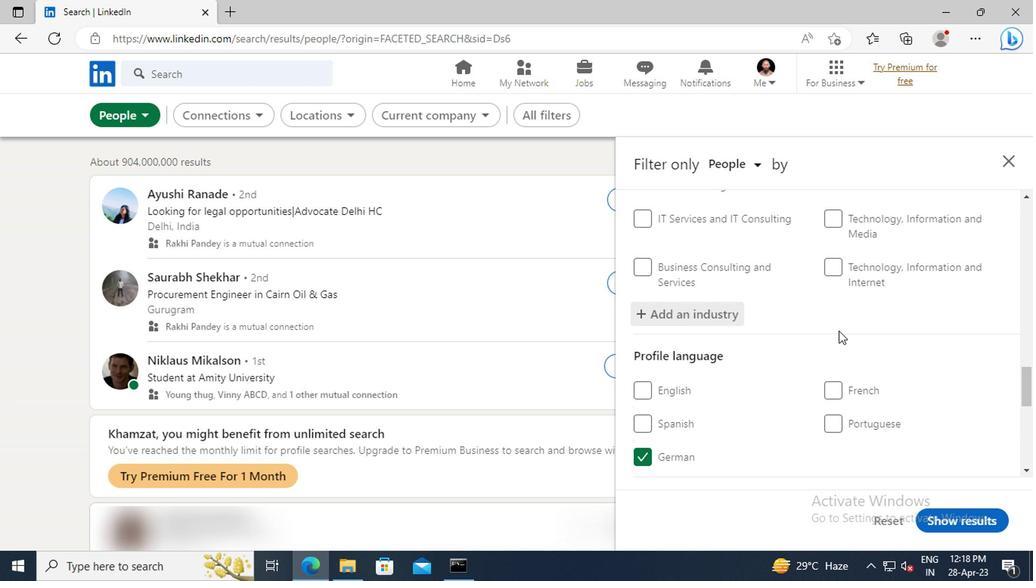 
Action: Mouse scrolled (704, 341) with delta (0, 0)
Screenshot: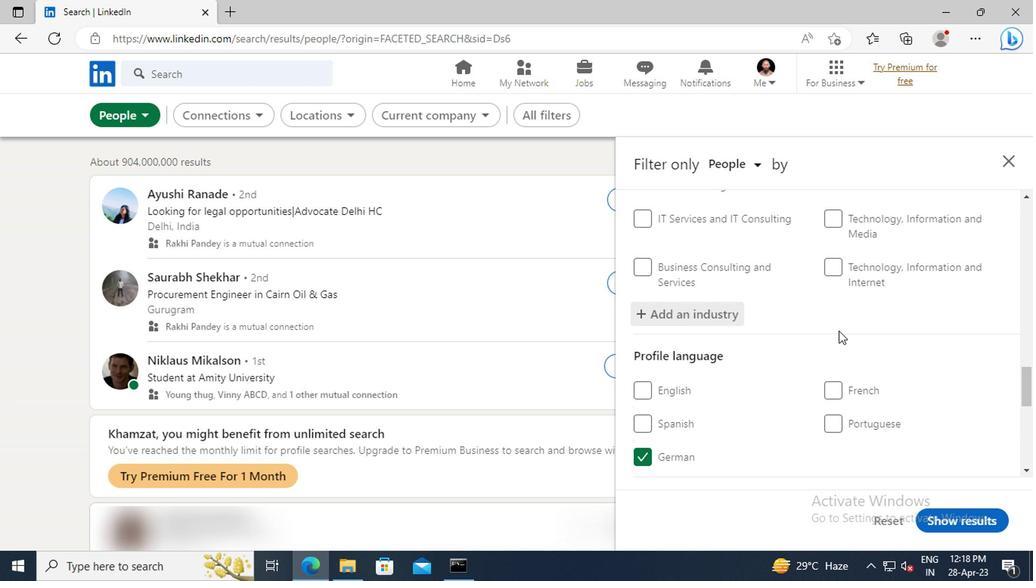 
Action: Mouse scrolled (704, 341) with delta (0, 0)
Screenshot: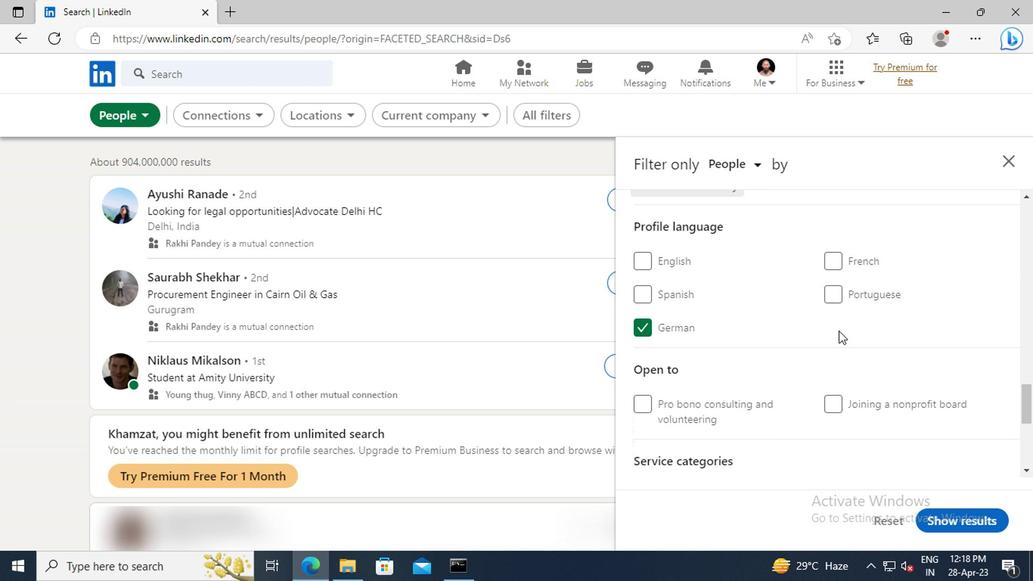 
Action: Mouse scrolled (704, 341) with delta (0, 0)
Screenshot: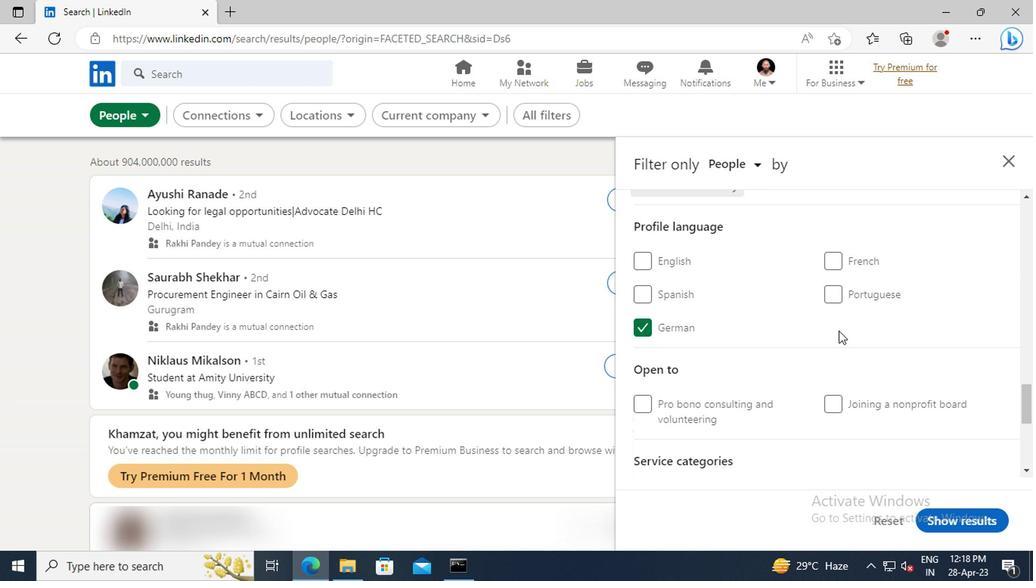 
Action: Mouse scrolled (704, 341) with delta (0, 0)
Screenshot: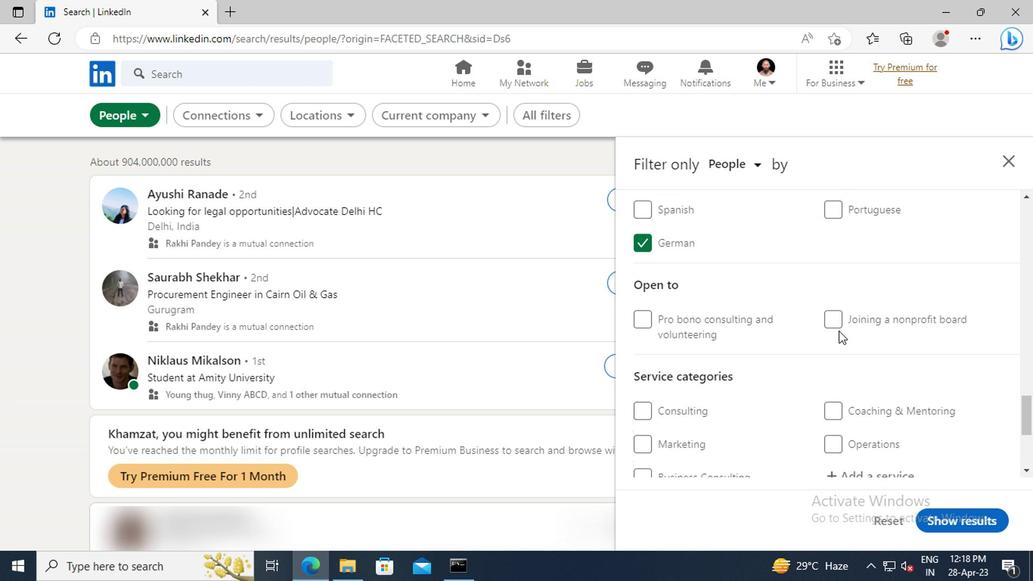 
Action: Mouse scrolled (704, 341) with delta (0, 0)
Screenshot: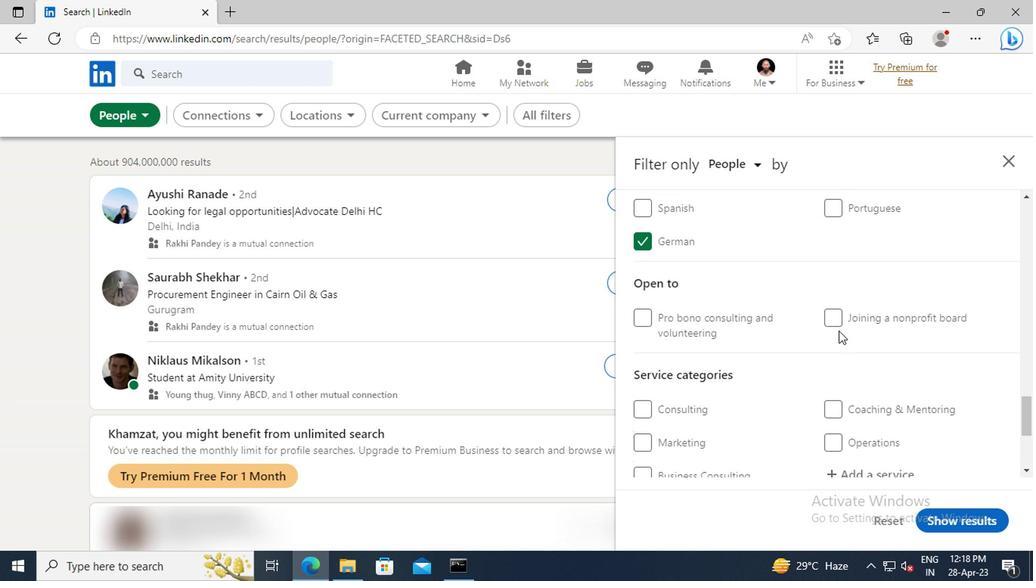 
Action: Mouse moved to (706, 383)
Screenshot: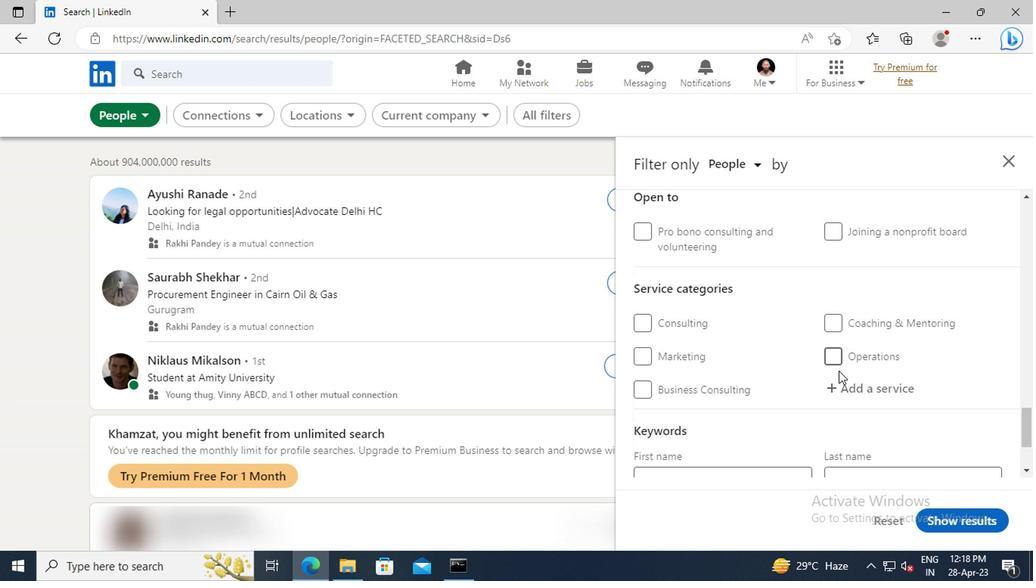
Action: Mouse pressed left at (706, 383)
Screenshot: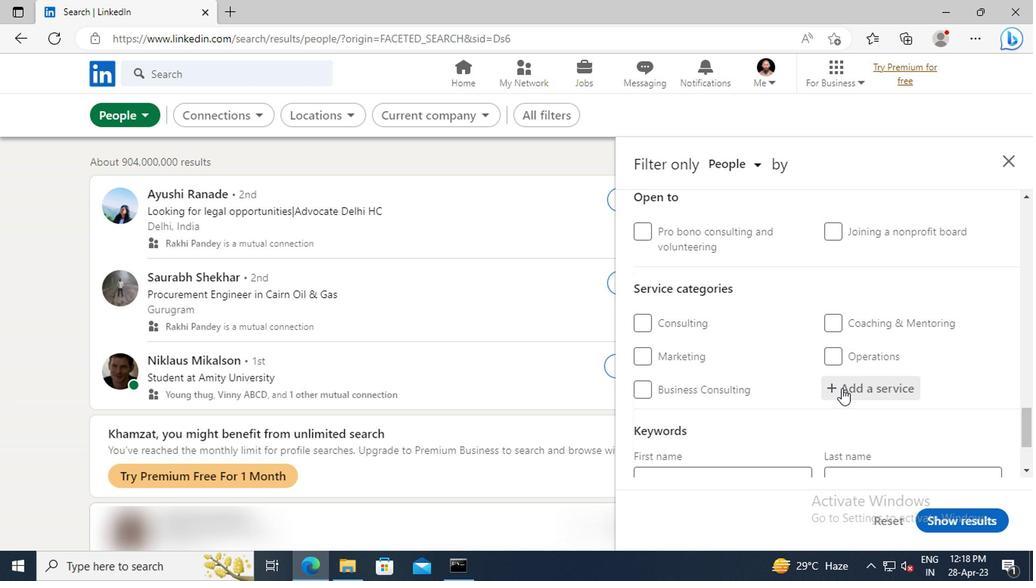 
Action: Key pressed <Key.shift>WEB<Key.space><Key.shift>DEVE
Screenshot: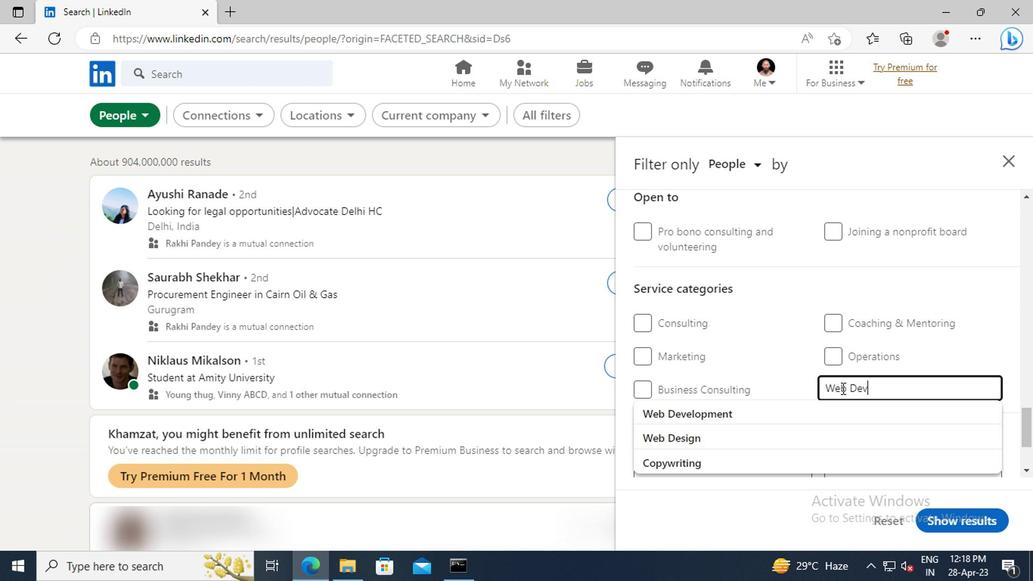 
Action: Mouse moved to (708, 399)
Screenshot: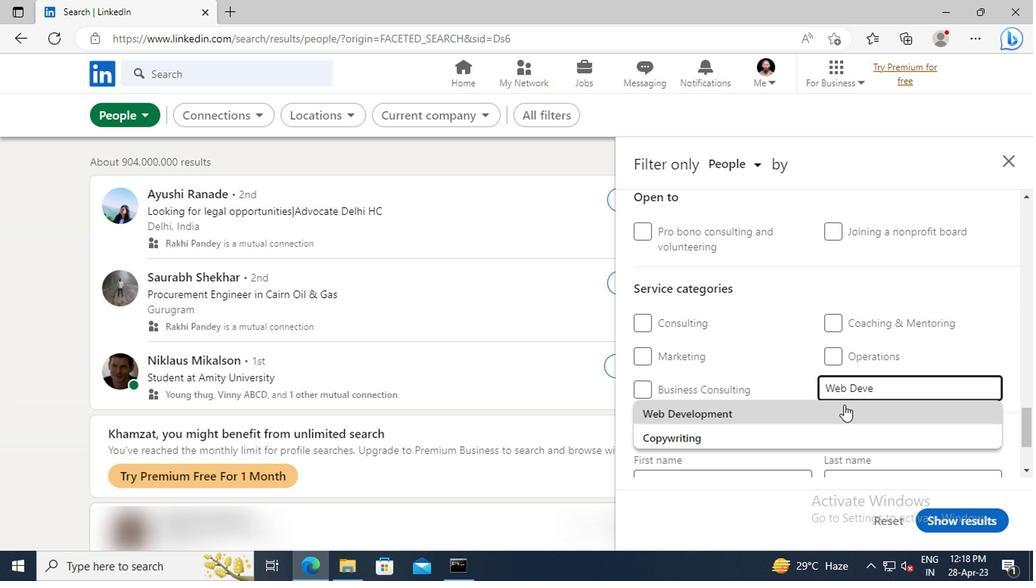
Action: Mouse pressed left at (708, 399)
Screenshot: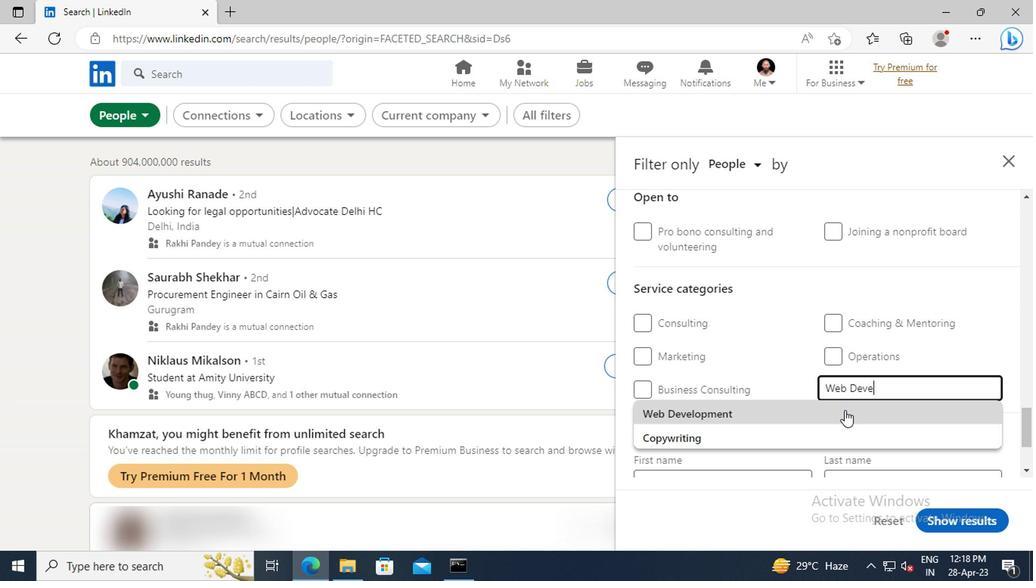
Action: Mouse moved to (672, 369)
Screenshot: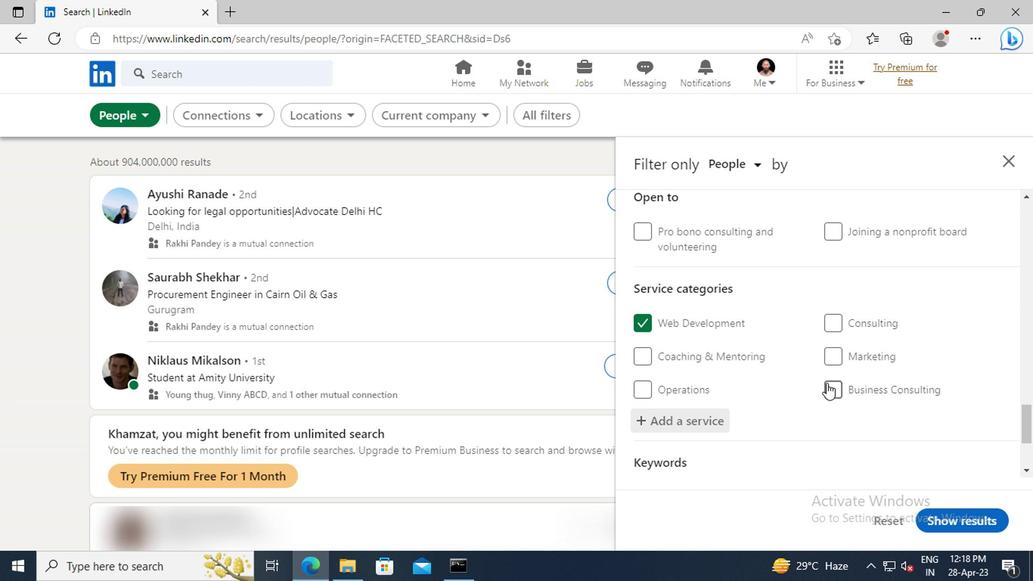 
Action: Mouse scrolled (672, 369) with delta (0, 0)
Screenshot: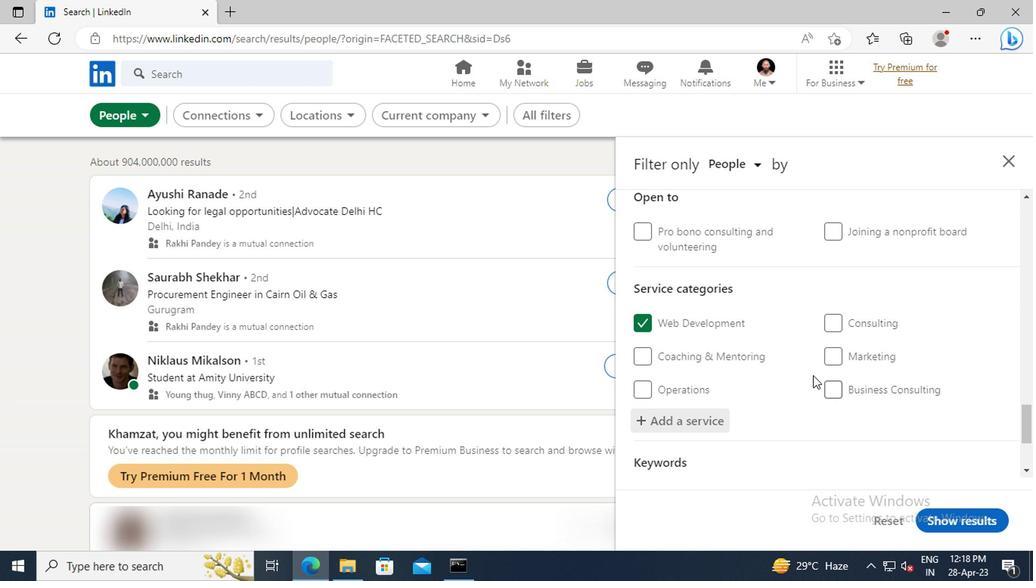 
Action: Mouse scrolled (672, 369) with delta (0, 0)
Screenshot: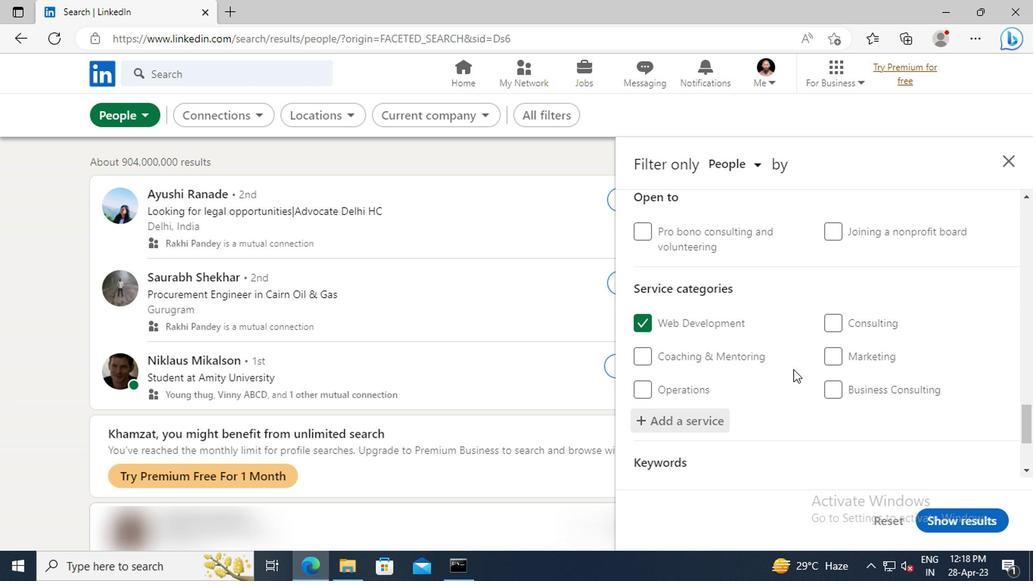 
Action: Mouse scrolled (672, 369) with delta (0, 0)
Screenshot: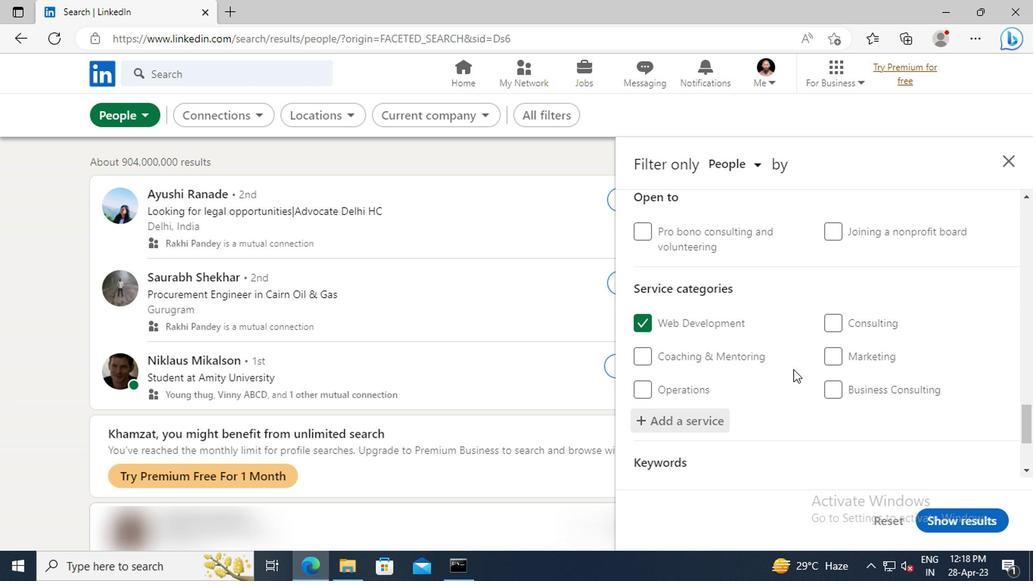 
Action: Mouse scrolled (672, 369) with delta (0, 0)
Screenshot: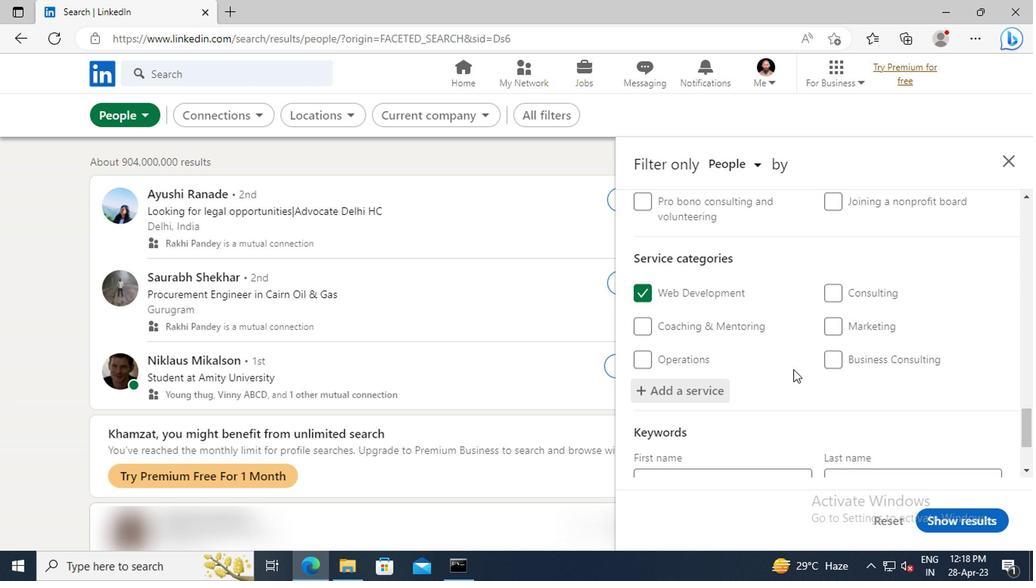 
Action: Mouse moved to (616, 402)
Screenshot: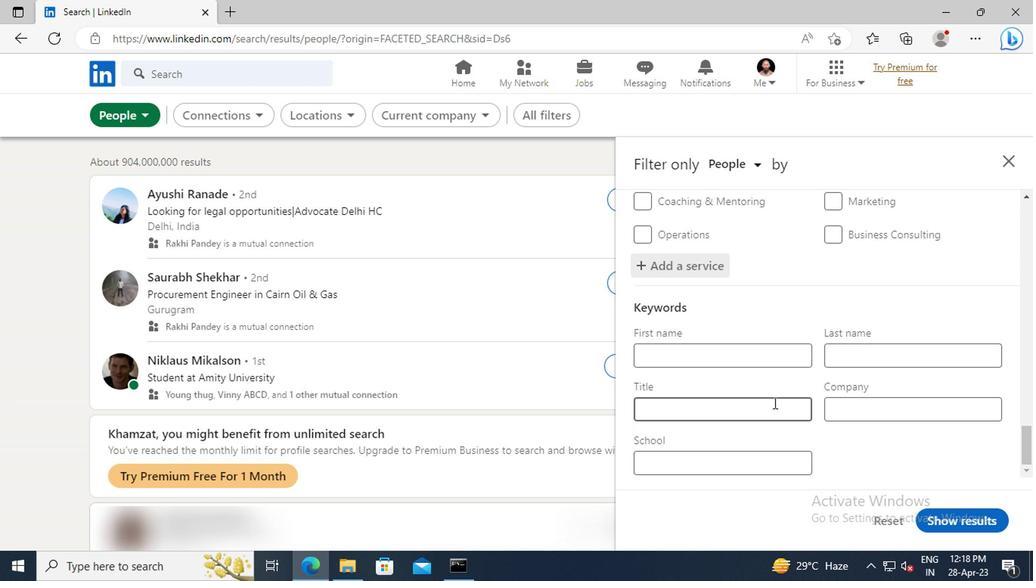 
Action: Mouse pressed left at (616, 402)
Screenshot: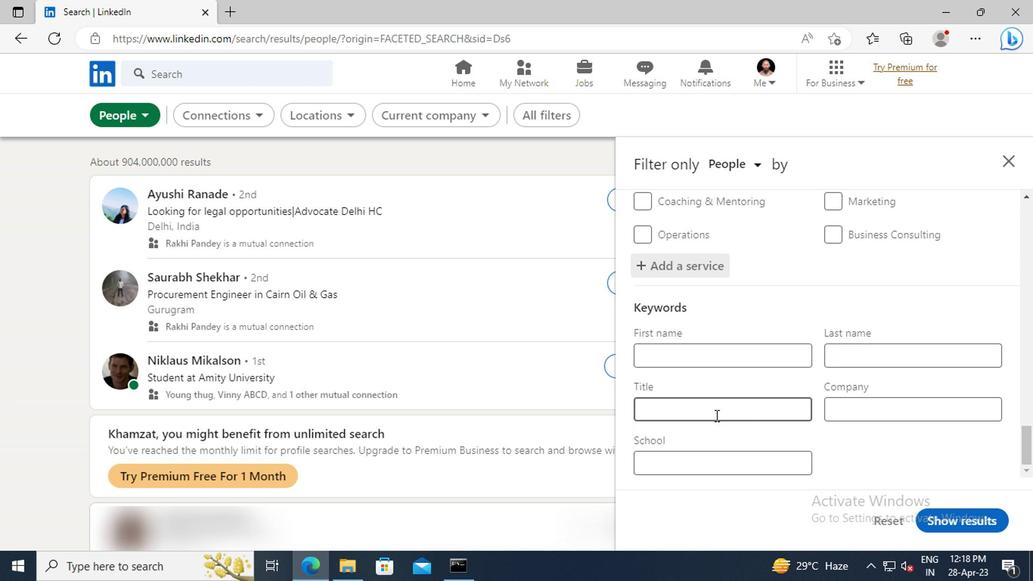 
Action: Key pressed <Key.shift>DIRECTOR<Key.enter>
Screenshot: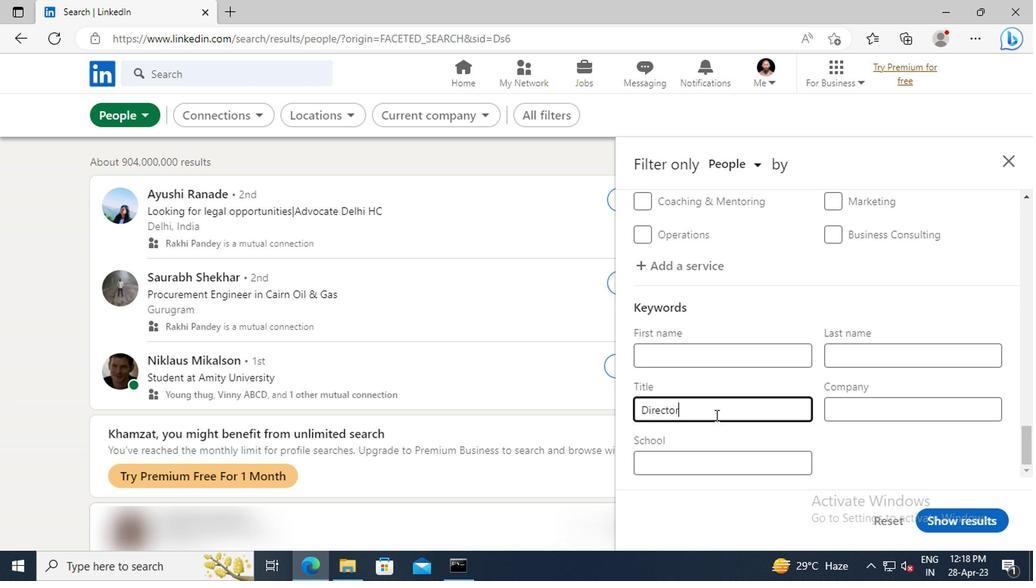 
Action: Mouse moved to (776, 476)
Screenshot: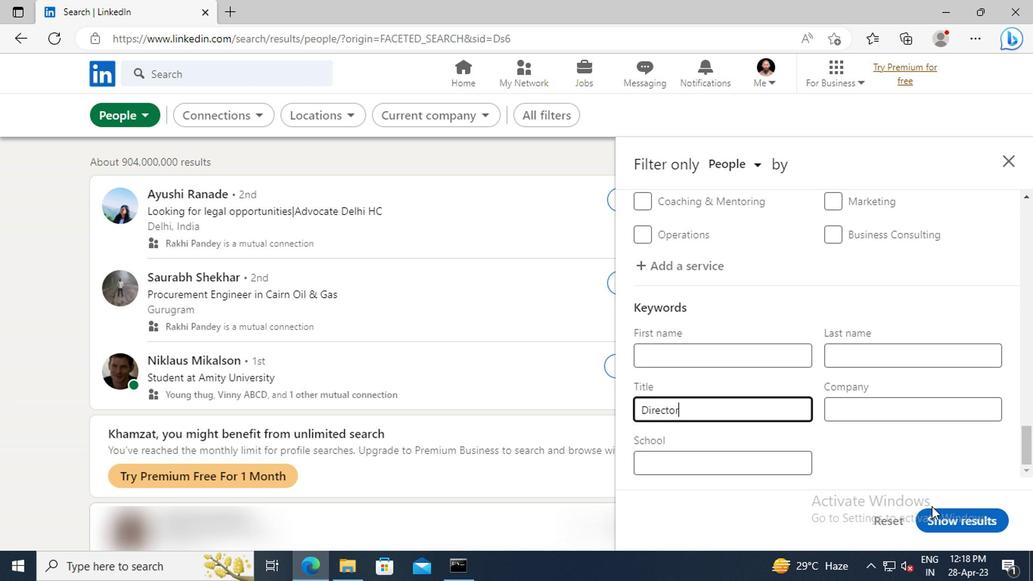 
Action: Mouse pressed left at (776, 476)
Screenshot: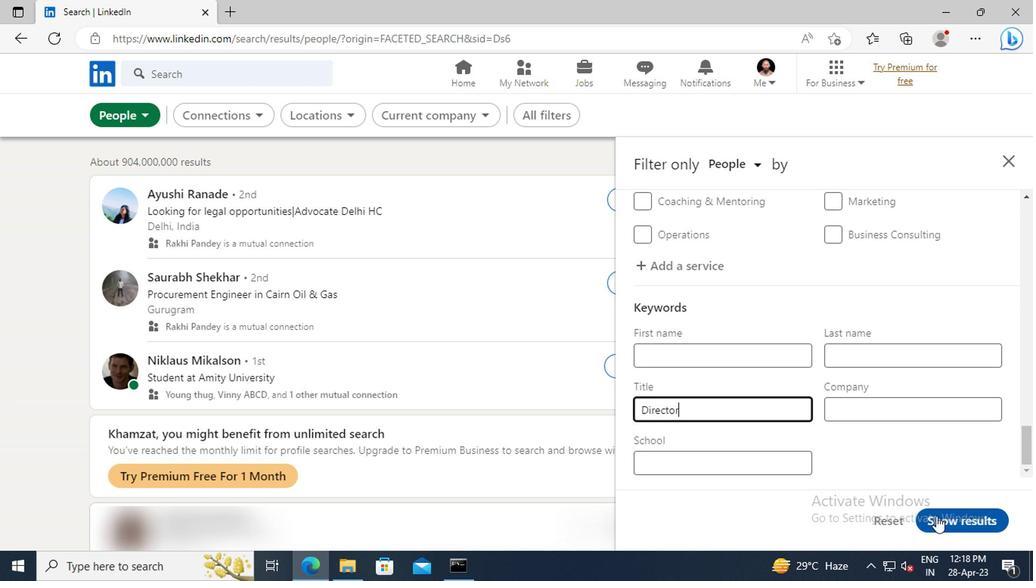 
